 Task: Find connections with filter location Abingdon with filter topic #Ideaswith filter profile language Potuguese with filter current company The Glitch with filter school National Public School with filter industry Wholesale Metals and Minerals with filter service category Computer Networking with filter keywords title IT Professional
Action: Mouse moved to (177, 268)
Screenshot: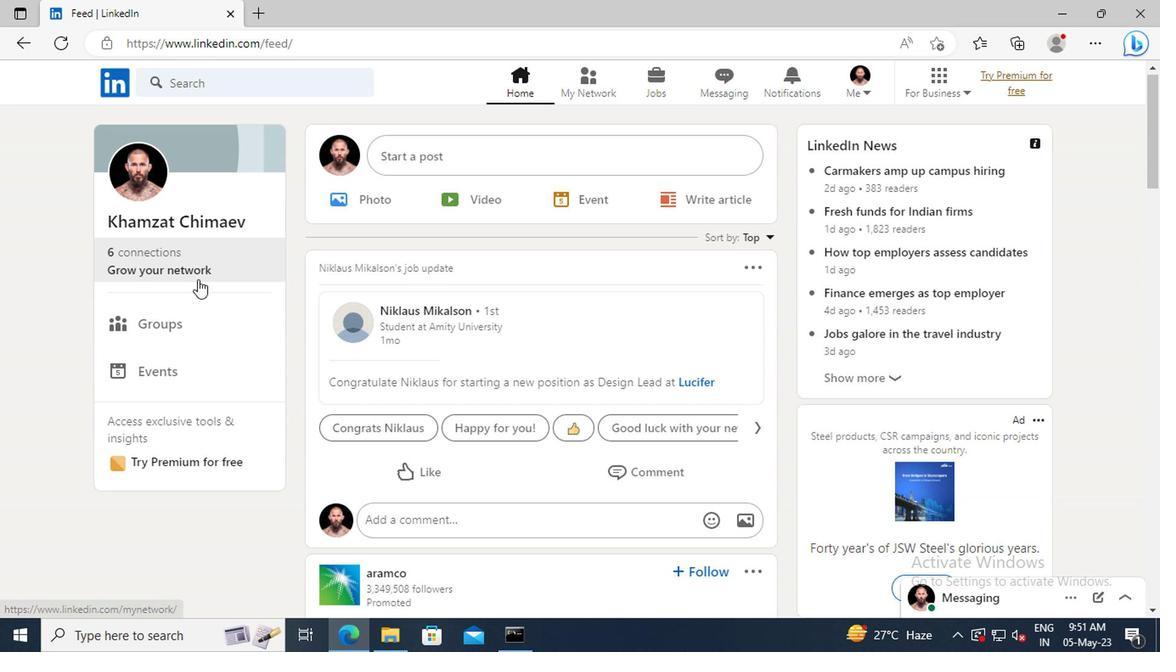 
Action: Mouse pressed left at (177, 268)
Screenshot: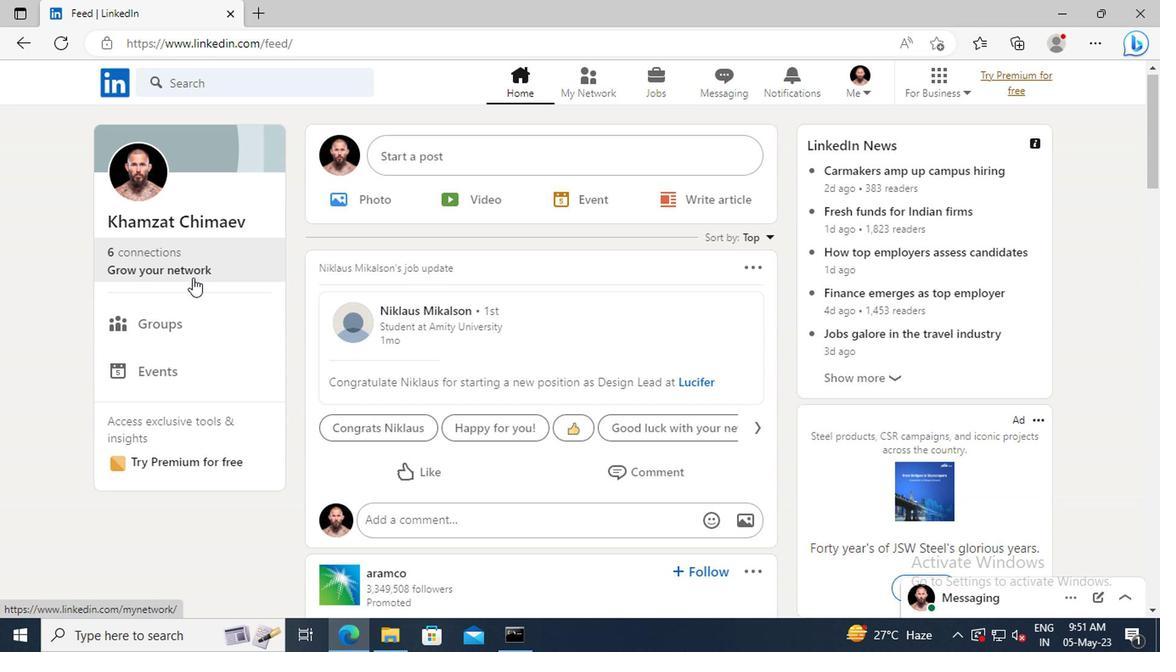 
Action: Mouse moved to (177, 180)
Screenshot: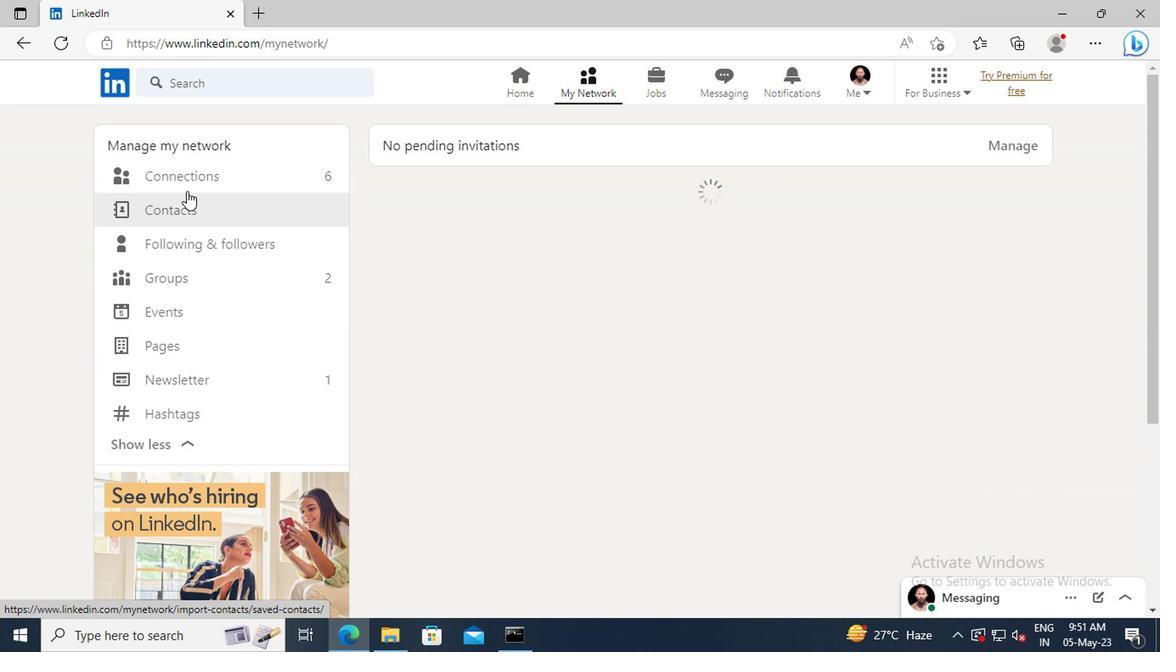 
Action: Mouse pressed left at (177, 180)
Screenshot: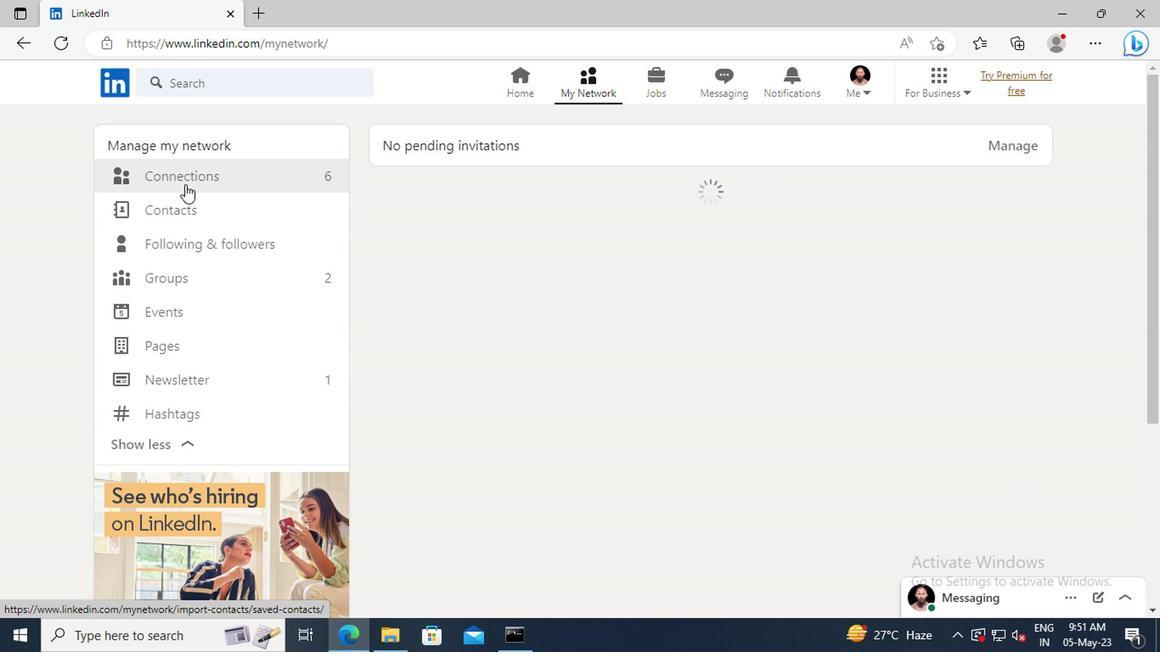 
Action: Mouse moved to (697, 184)
Screenshot: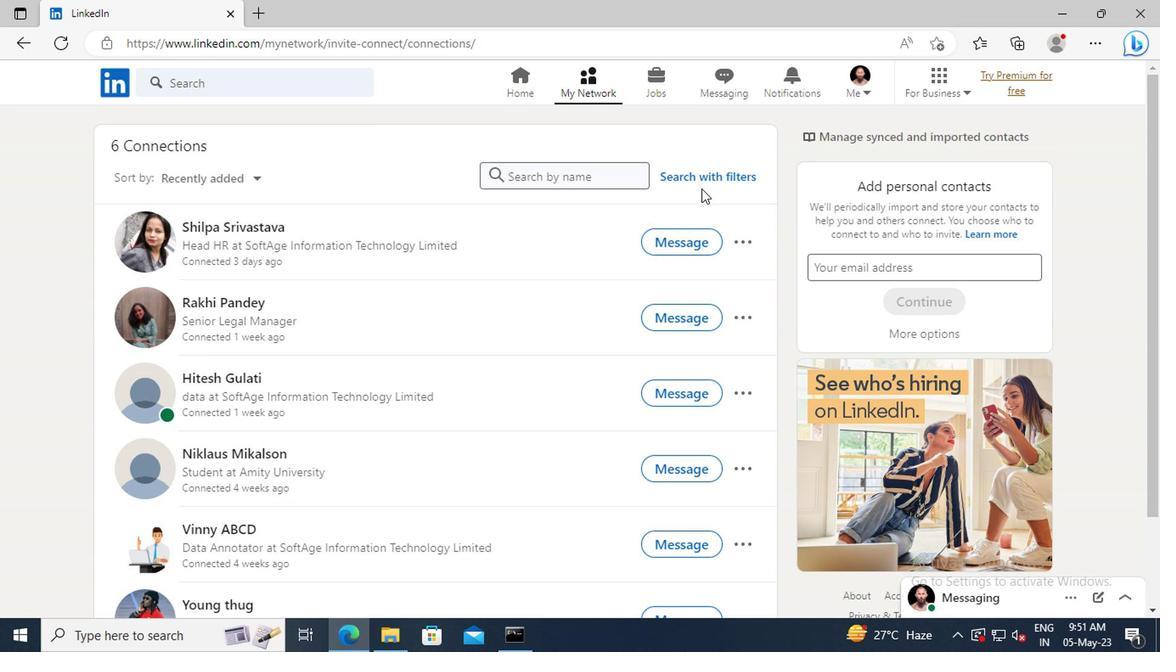 
Action: Mouse pressed left at (697, 184)
Screenshot: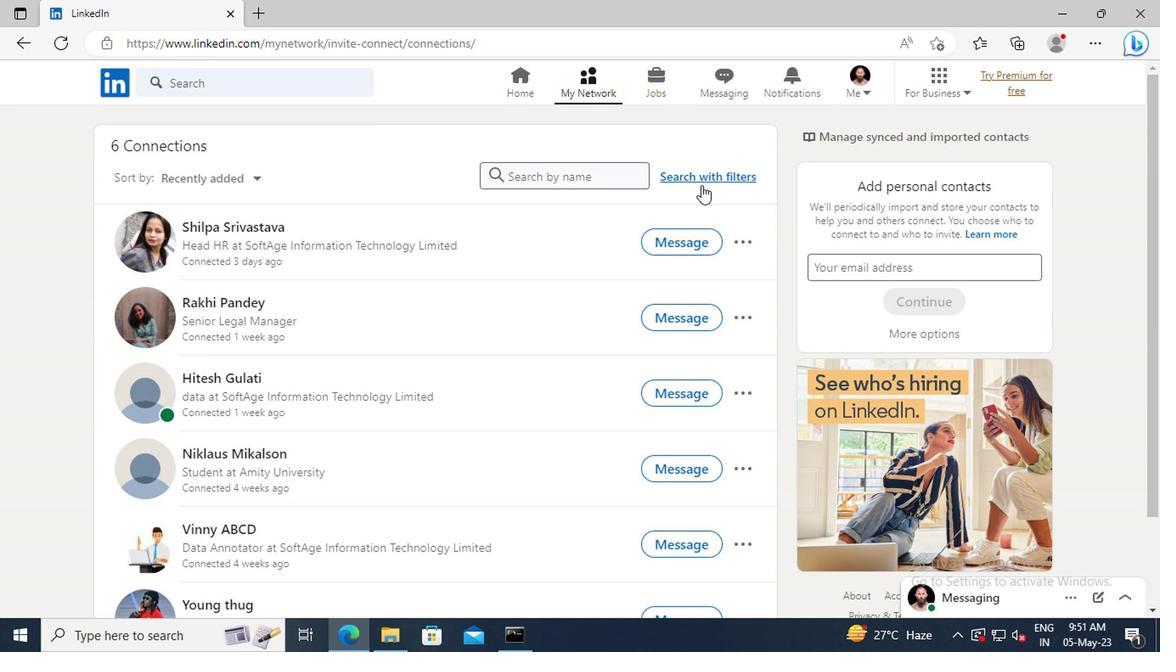 
Action: Mouse moved to (640, 134)
Screenshot: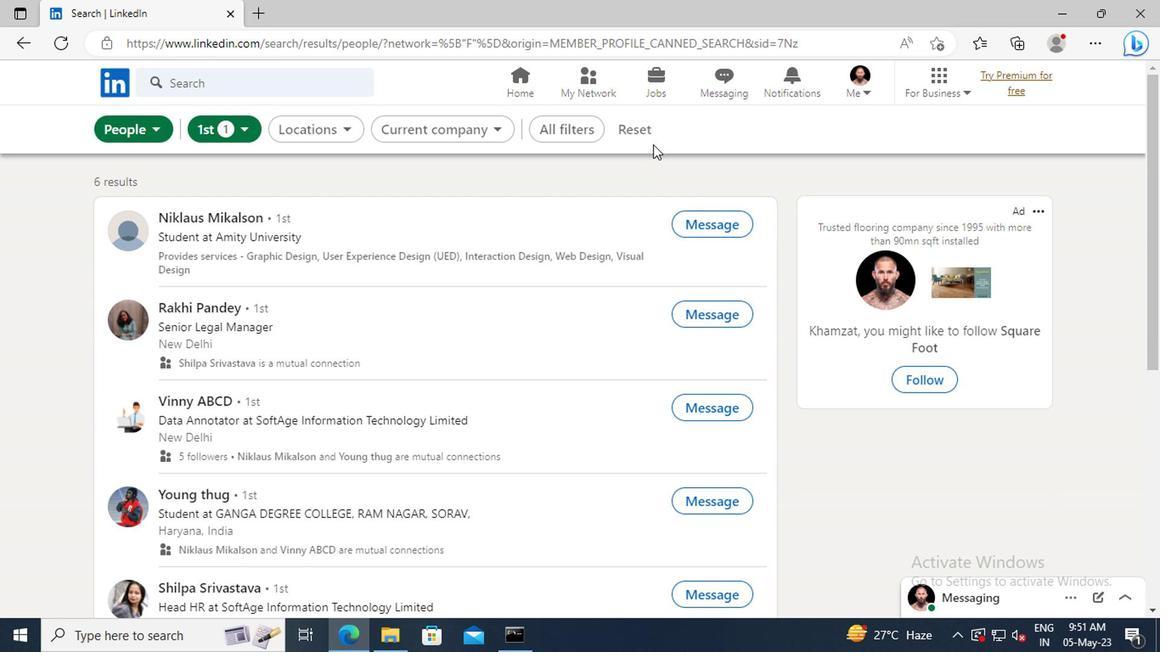 
Action: Mouse pressed left at (640, 134)
Screenshot: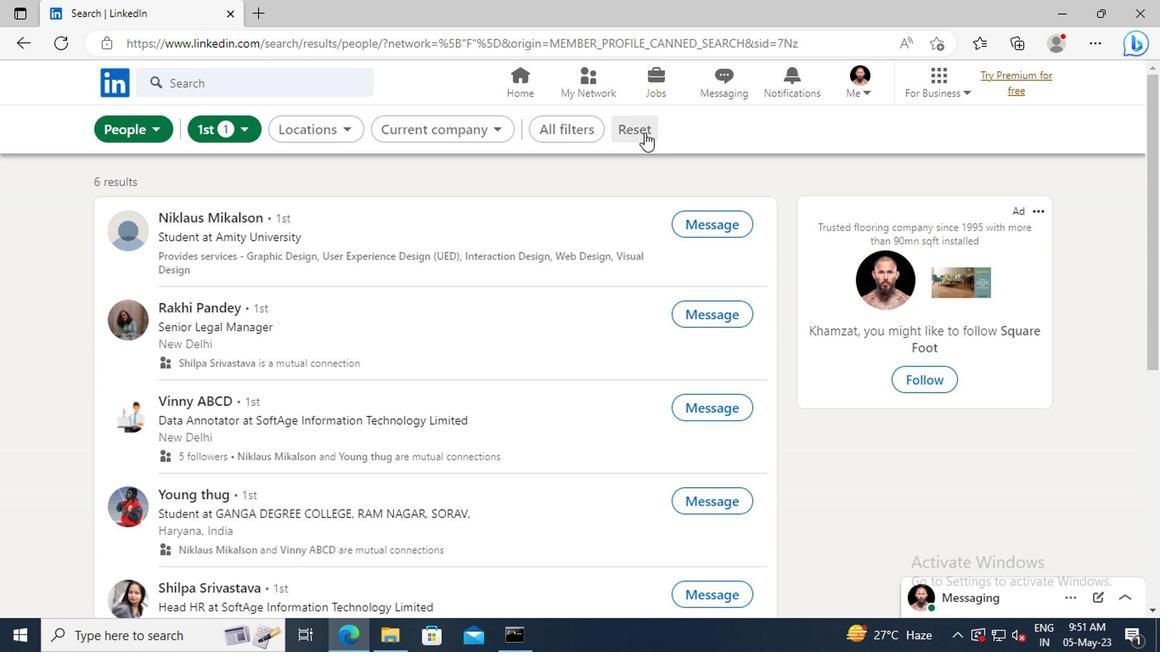 
Action: Mouse moved to (618, 134)
Screenshot: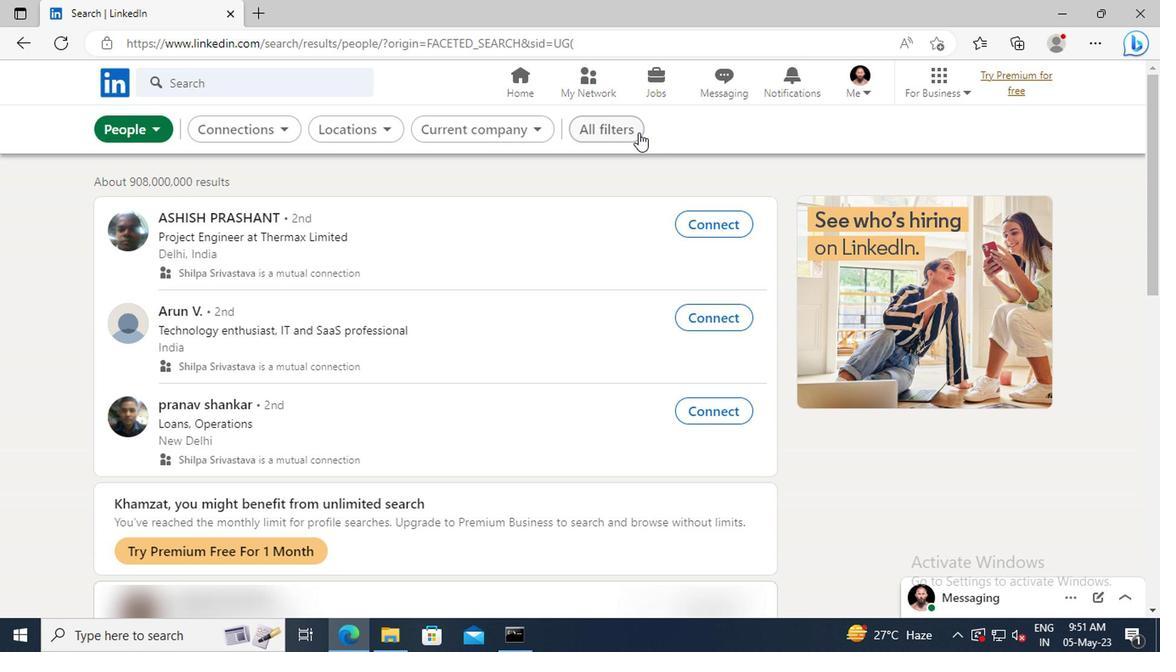 
Action: Mouse pressed left at (618, 134)
Screenshot: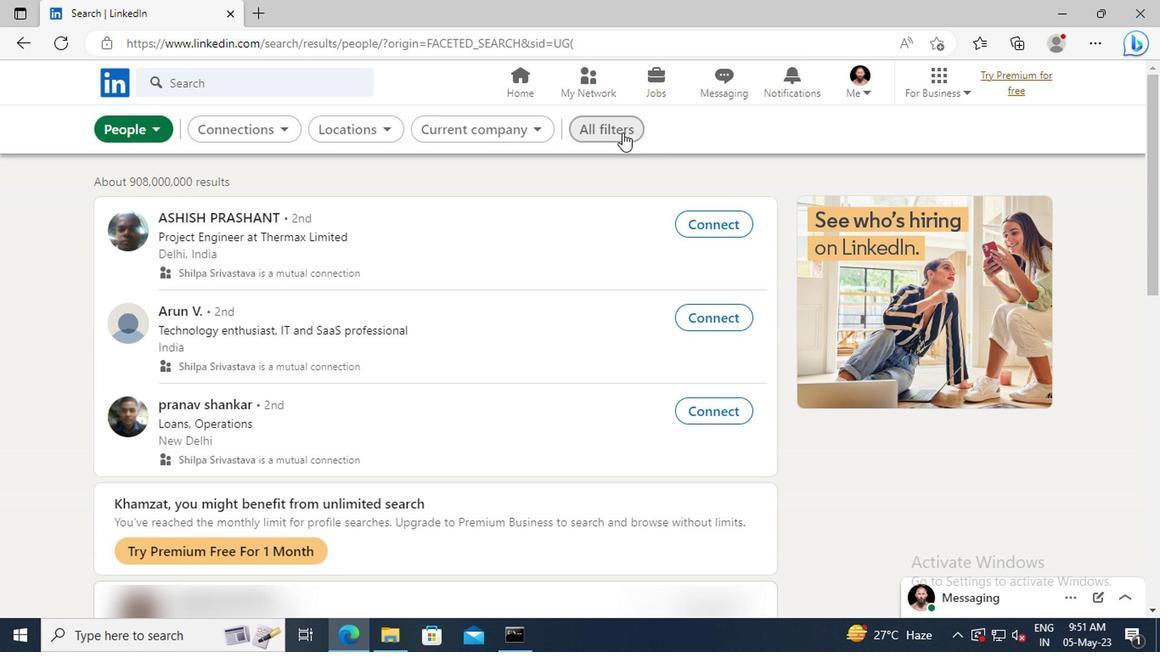 
Action: Mouse moved to (926, 319)
Screenshot: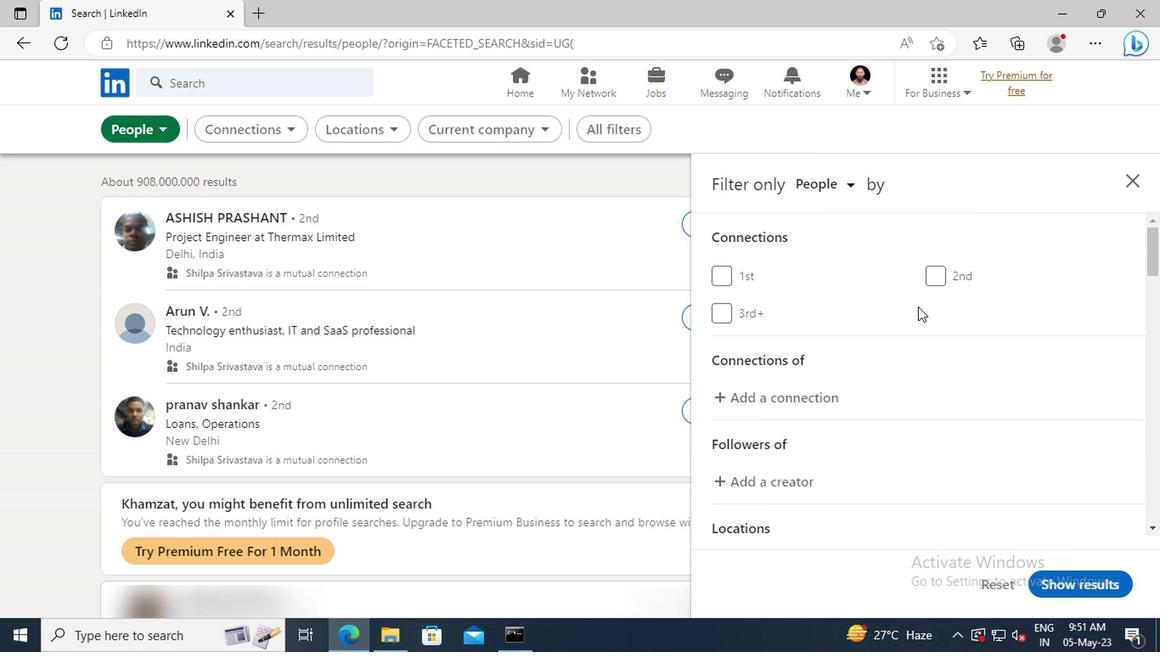 
Action: Mouse scrolled (926, 317) with delta (0, -1)
Screenshot: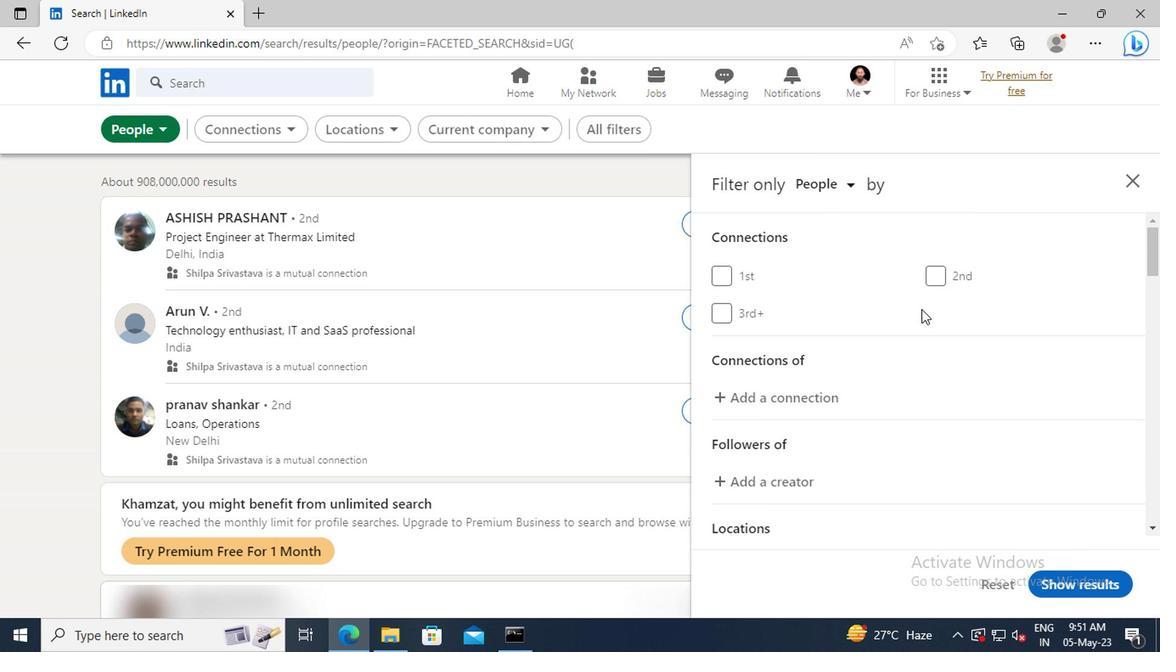 
Action: Mouse scrolled (926, 317) with delta (0, -1)
Screenshot: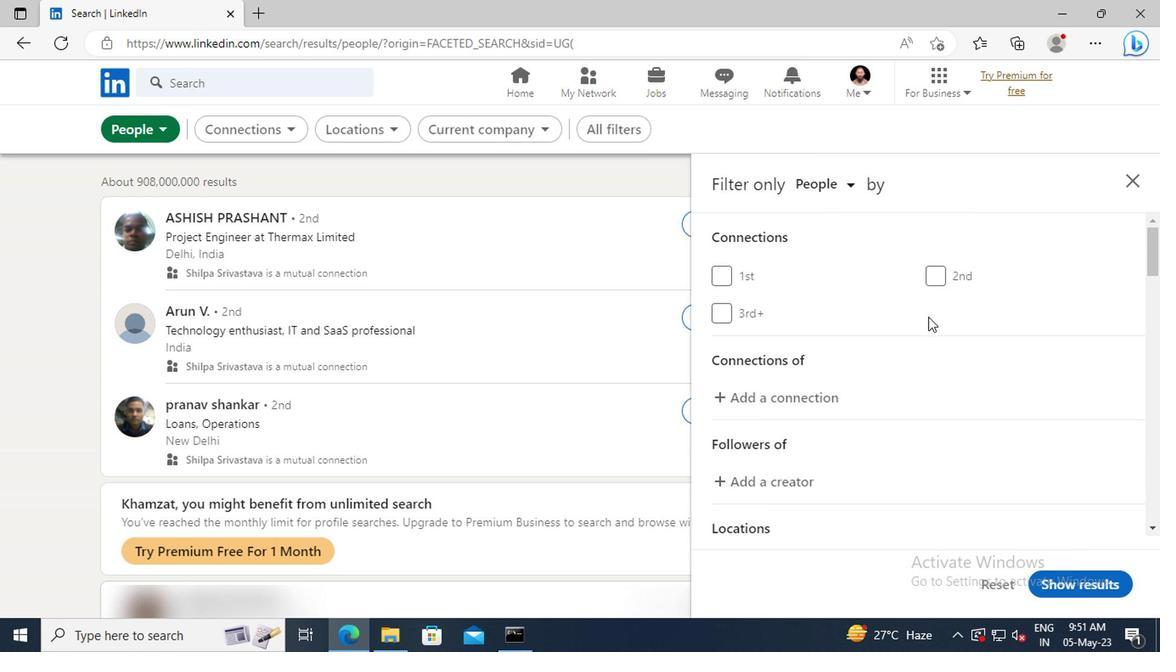 
Action: Mouse scrolled (926, 317) with delta (0, -1)
Screenshot: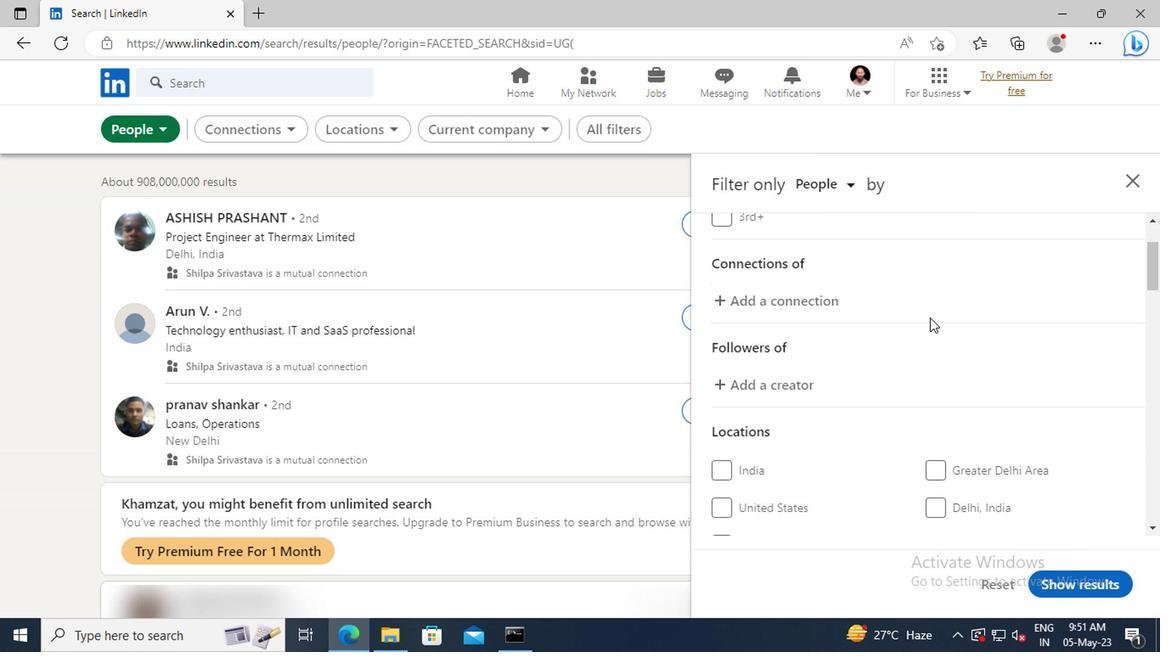 
Action: Mouse scrolled (926, 317) with delta (0, -1)
Screenshot: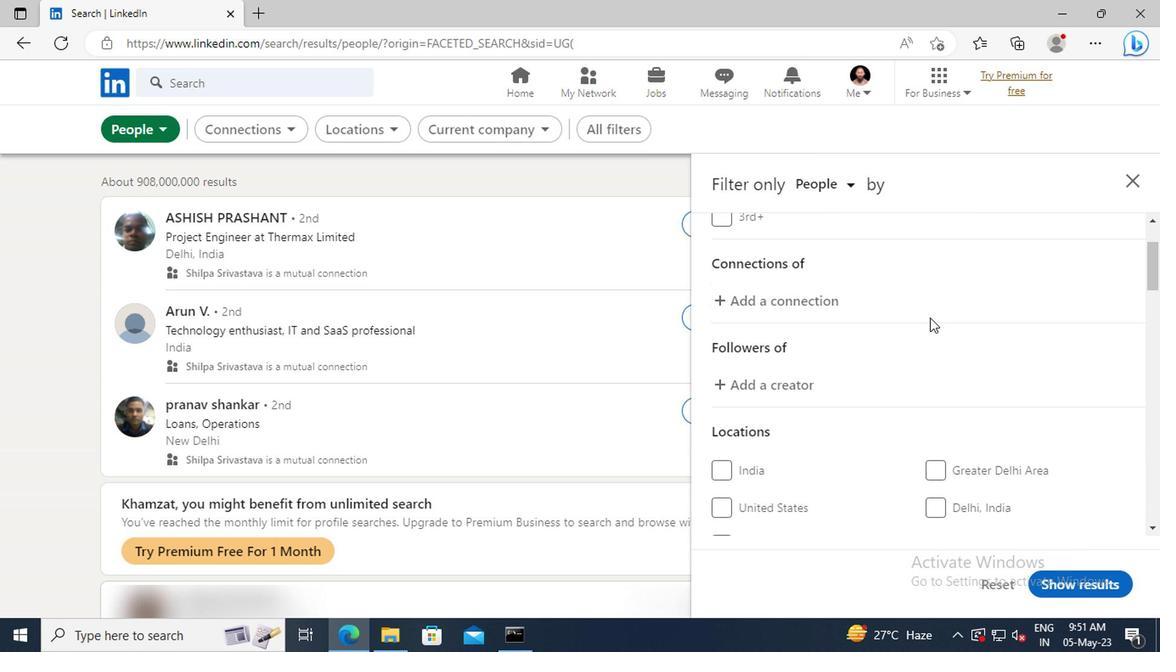 
Action: Mouse scrolled (926, 317) with delta (0, -1)
Screenshot: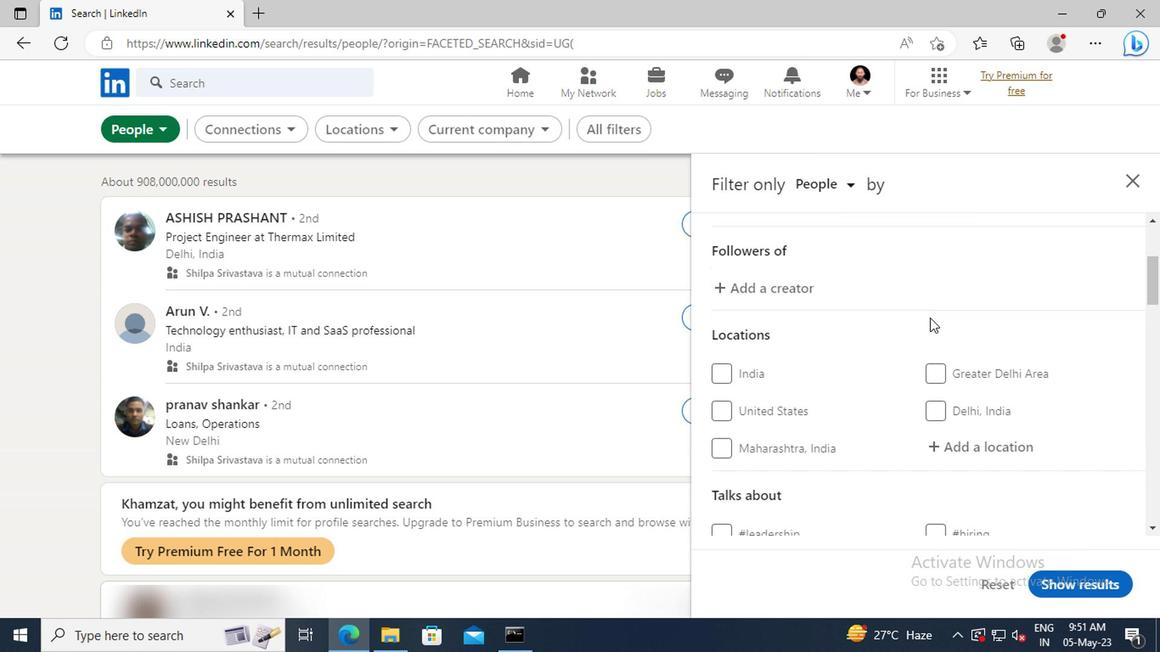 
Action: Mouse scrolled (926, 317) with delta (0, -1)
Screenshot: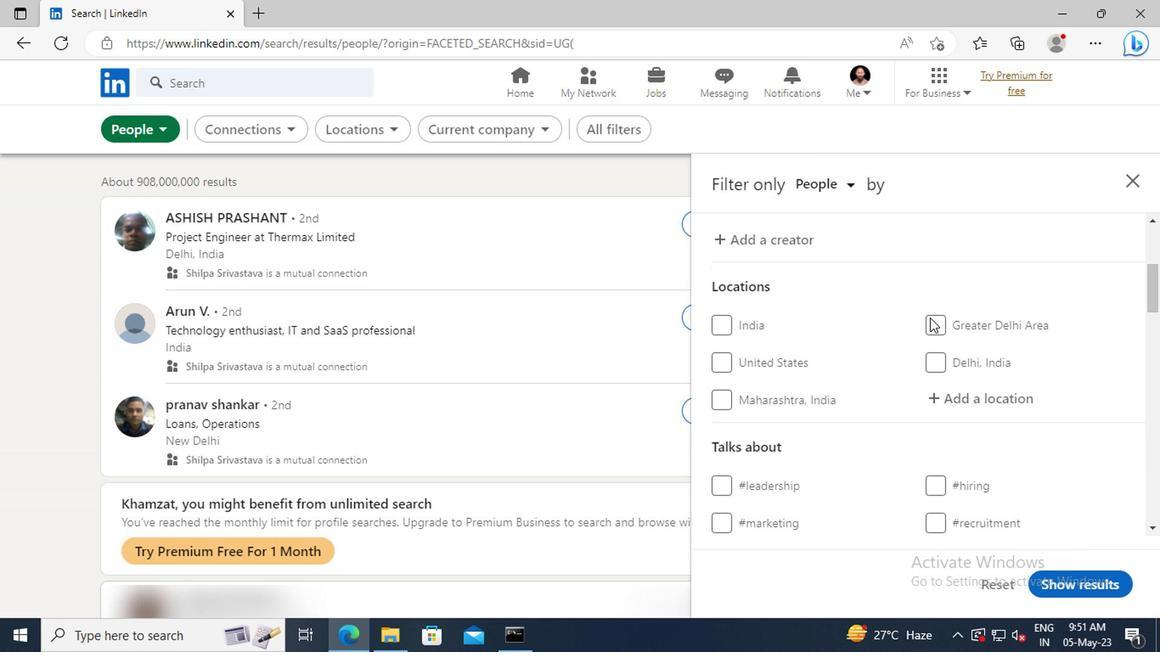 
Action: Mouse moved to (934, 347)
Screenshot: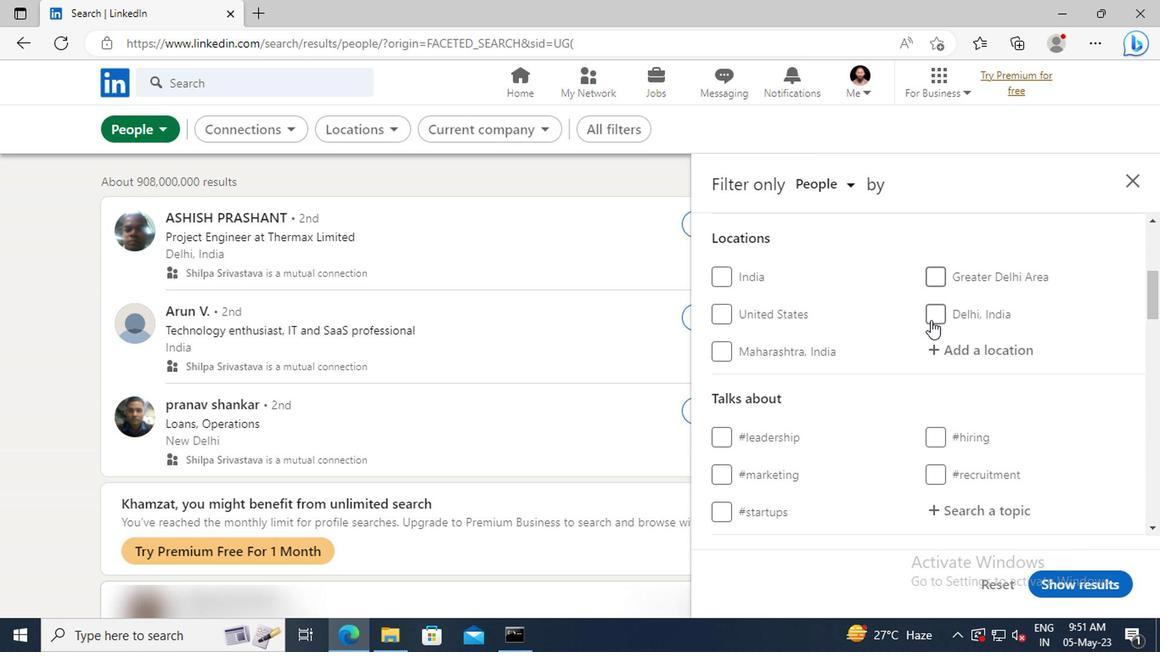 
Action: Mouse pressed left at (934, 347)
Screenshot: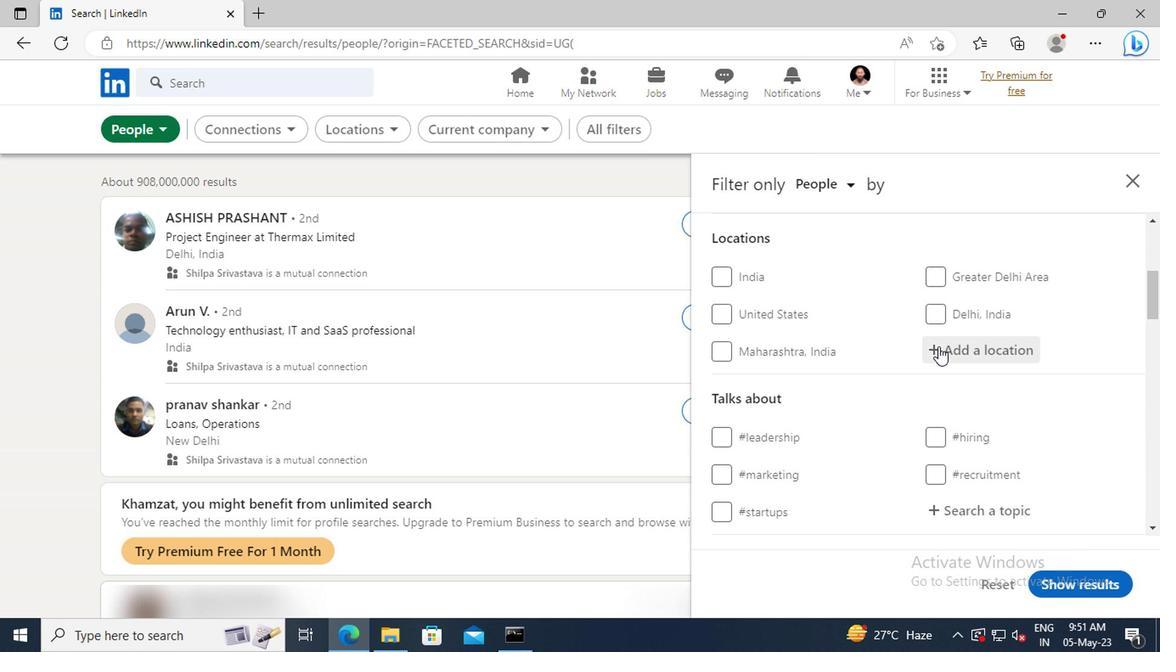 
Action: Key pressed <Key.shift>ABINGDO
Screenshot: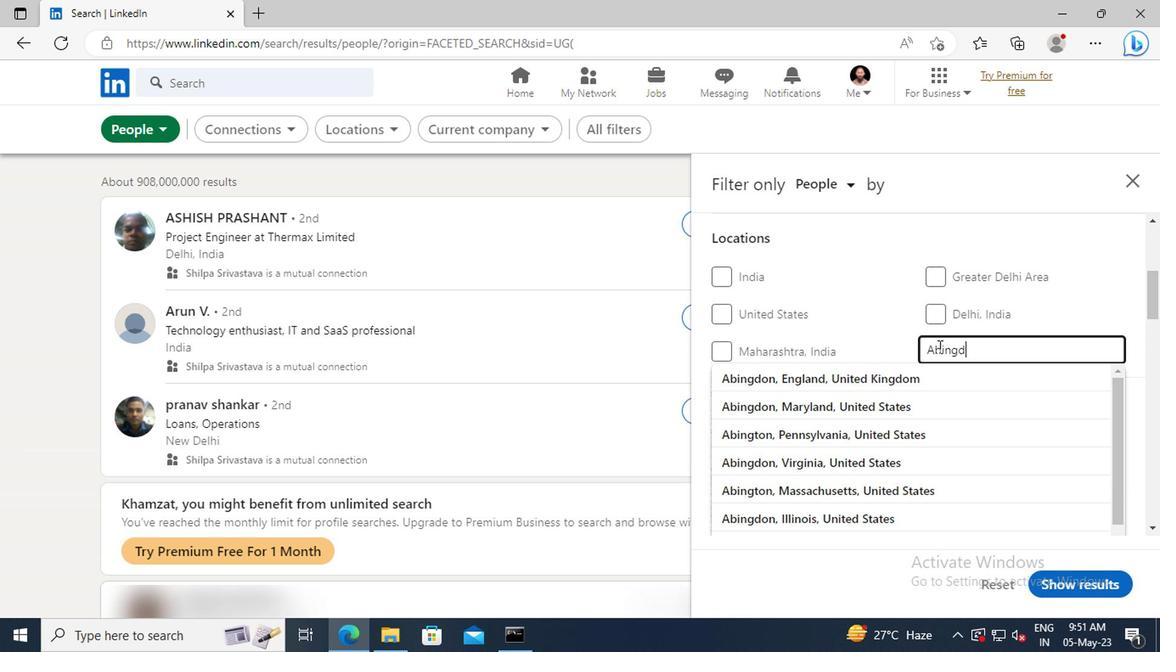 
Action: Mouse moved to (934, 373)
Screenshot: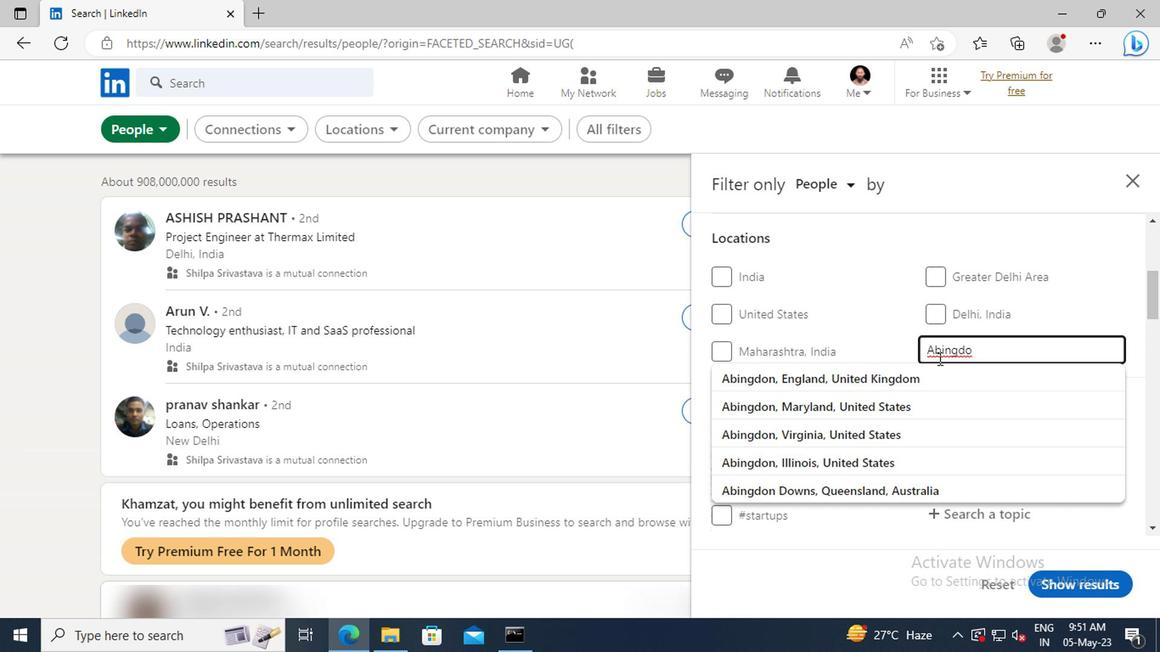 
Action: Mouse pressed left at (934, 373)
Screenshot: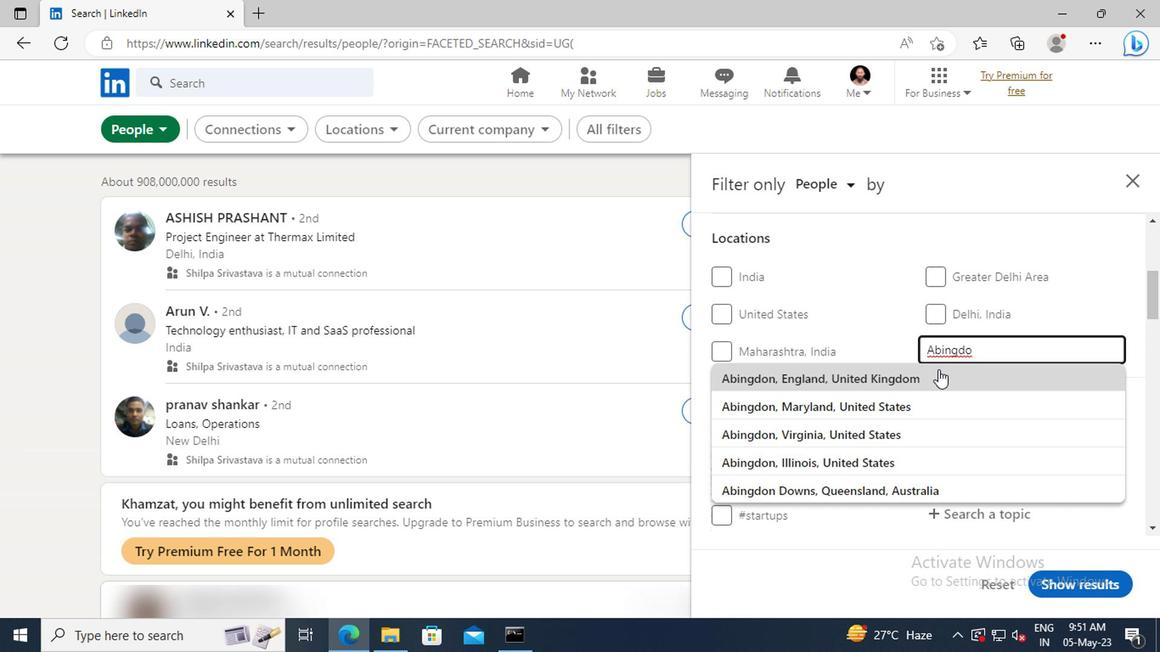 
Action: Mouse scrolled (934, 372) with delta (0, 0)
Screenshot: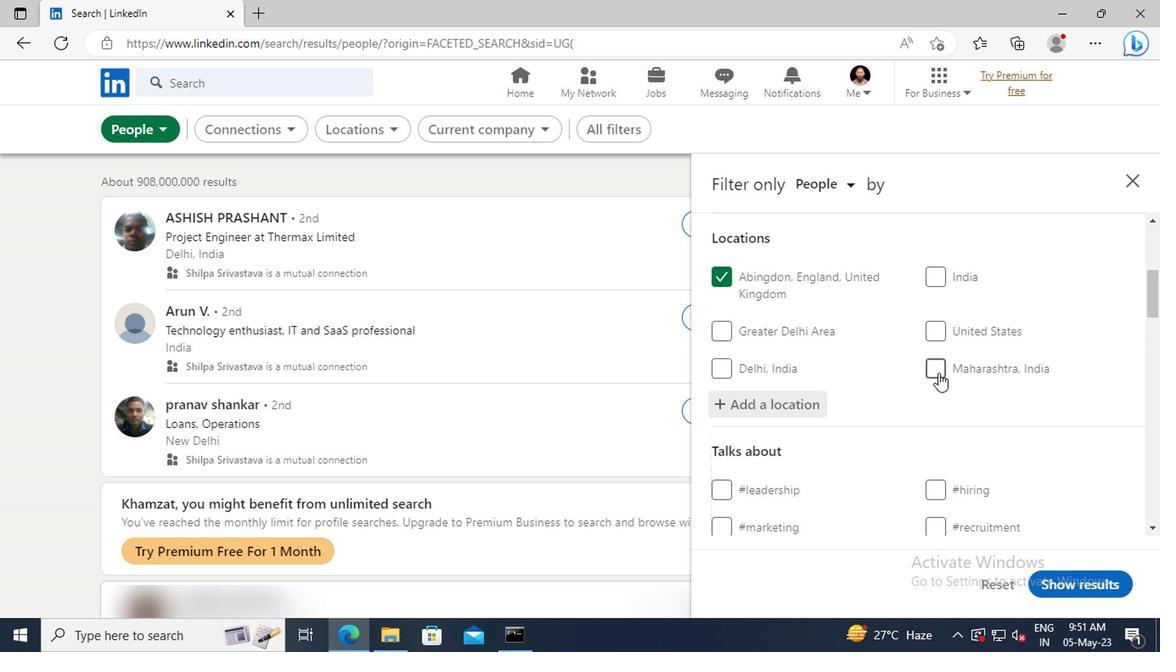 
Action: Mouse scrolled (934, 372) with delta (0, 0)
Screenshot: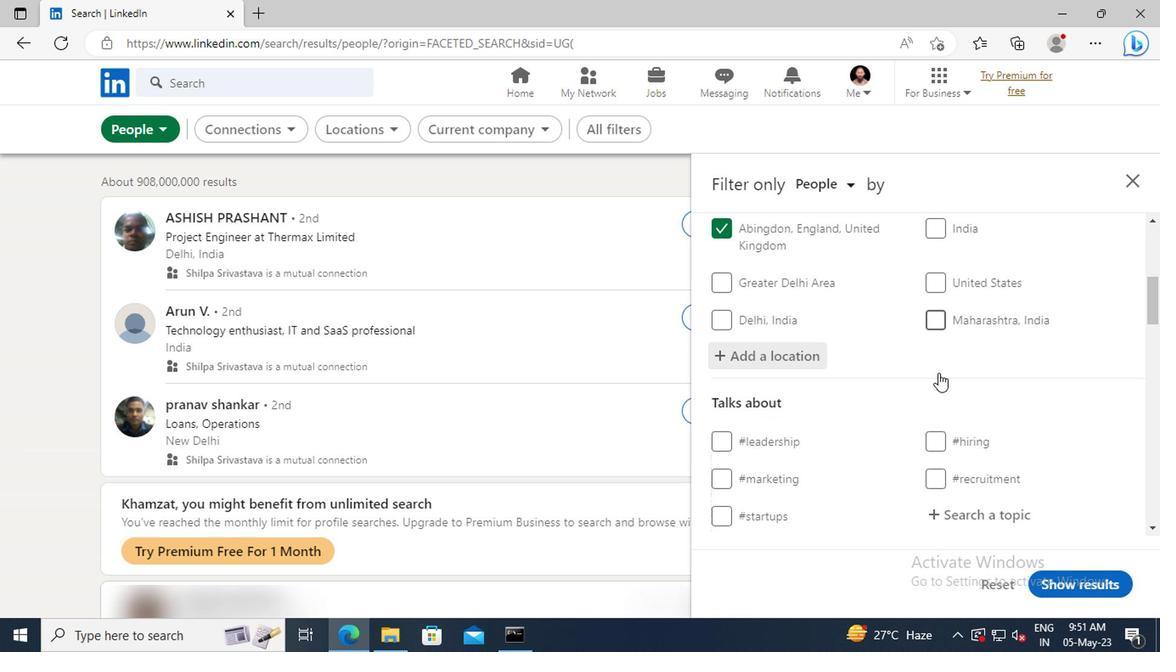 
Action: Mouse scrolled (934, 372) with delta (0, 0)
Screenshot: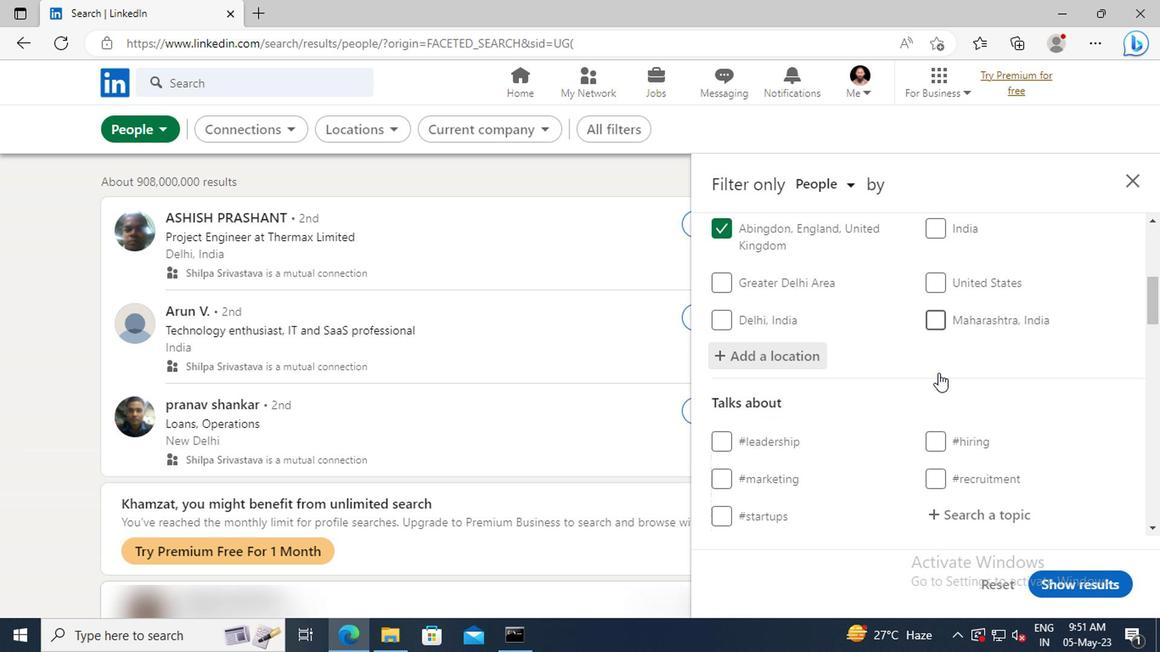 
Action: Mouse scrolled (934, 372) with delta (0, 0)
Screenshot: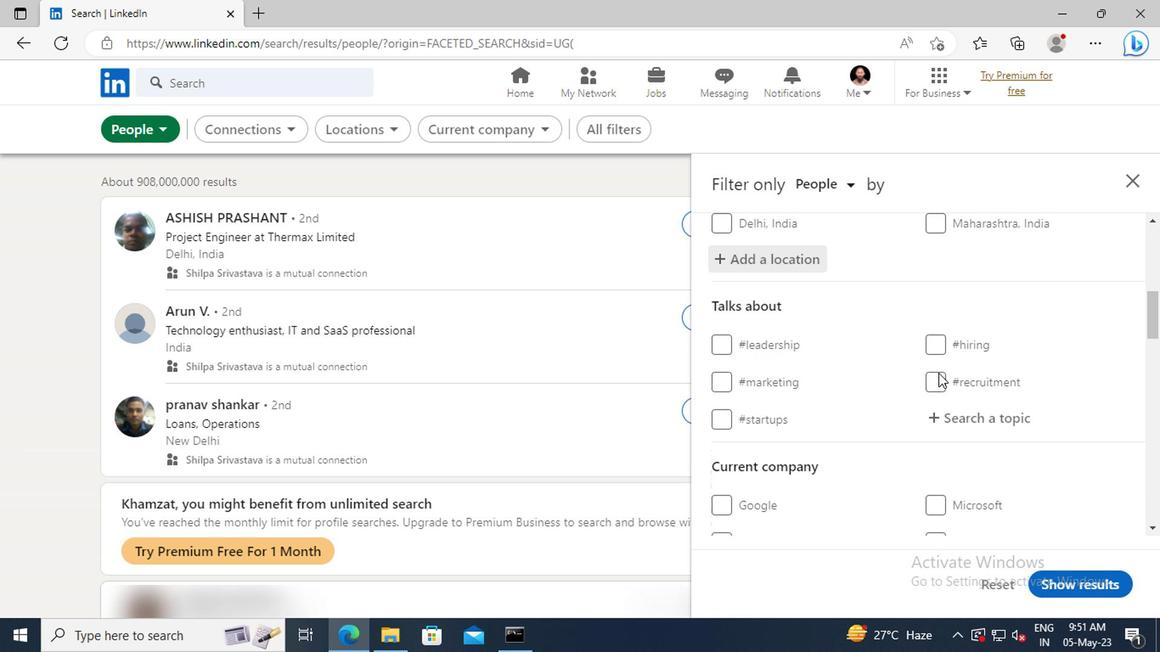 
Action: Mouse pressed left at (934, 373)
Screenshot: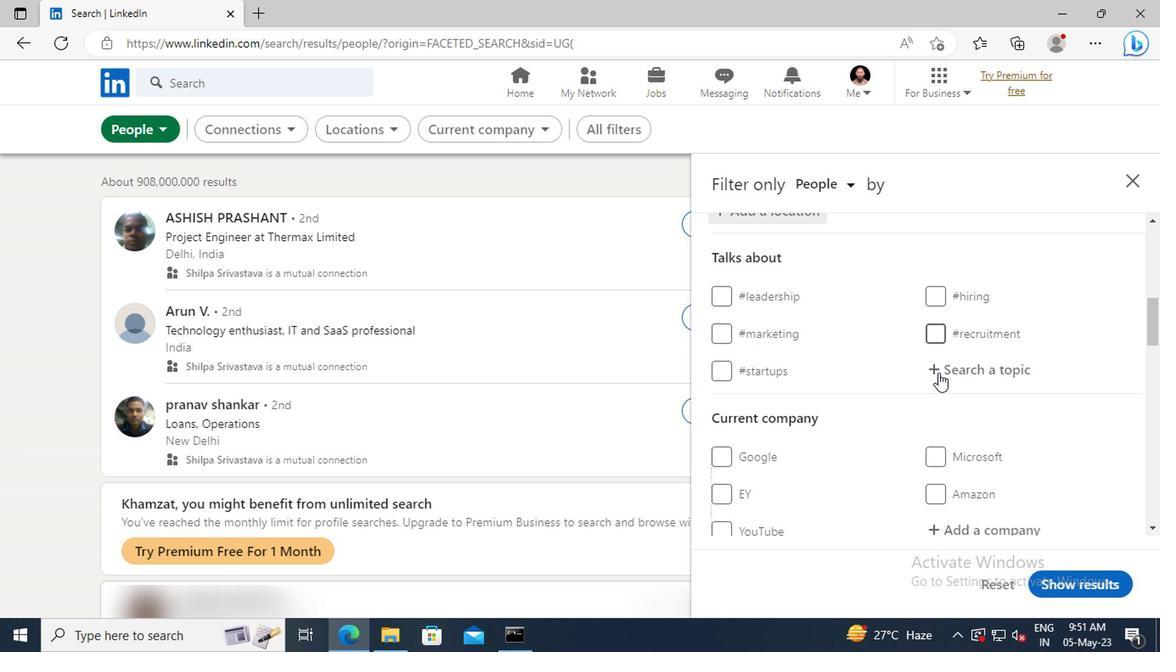 
Action: Key pressed <Key.shift>IDEAS
Screenshot: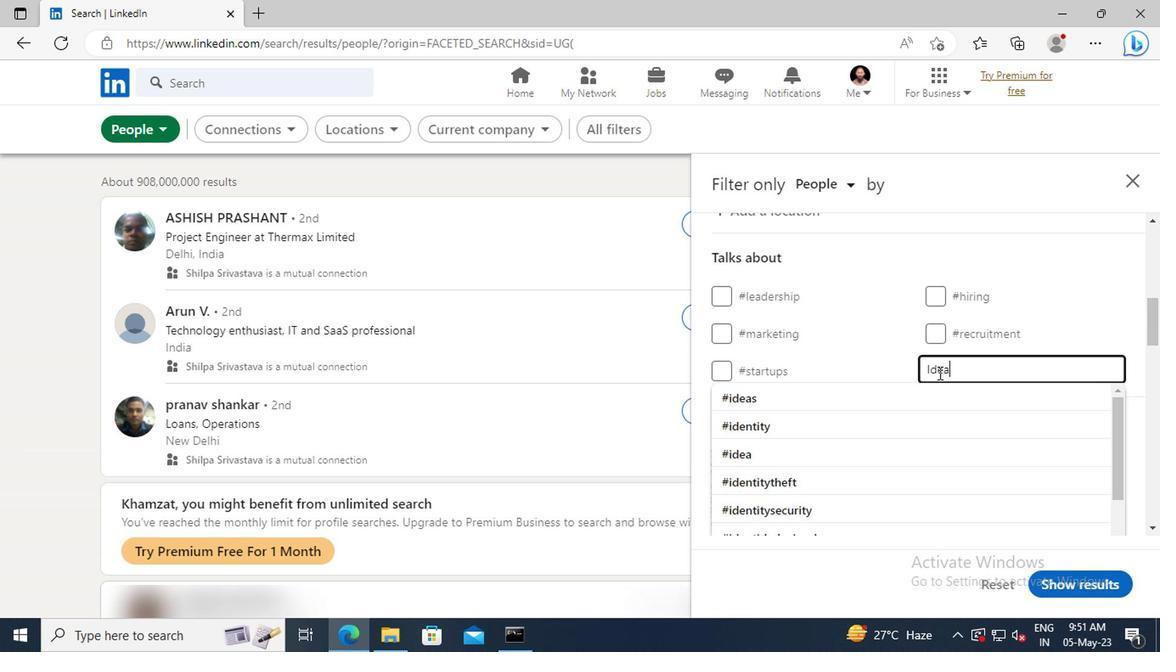 
Action: Mouse moved to (935, 394)
Screenshot: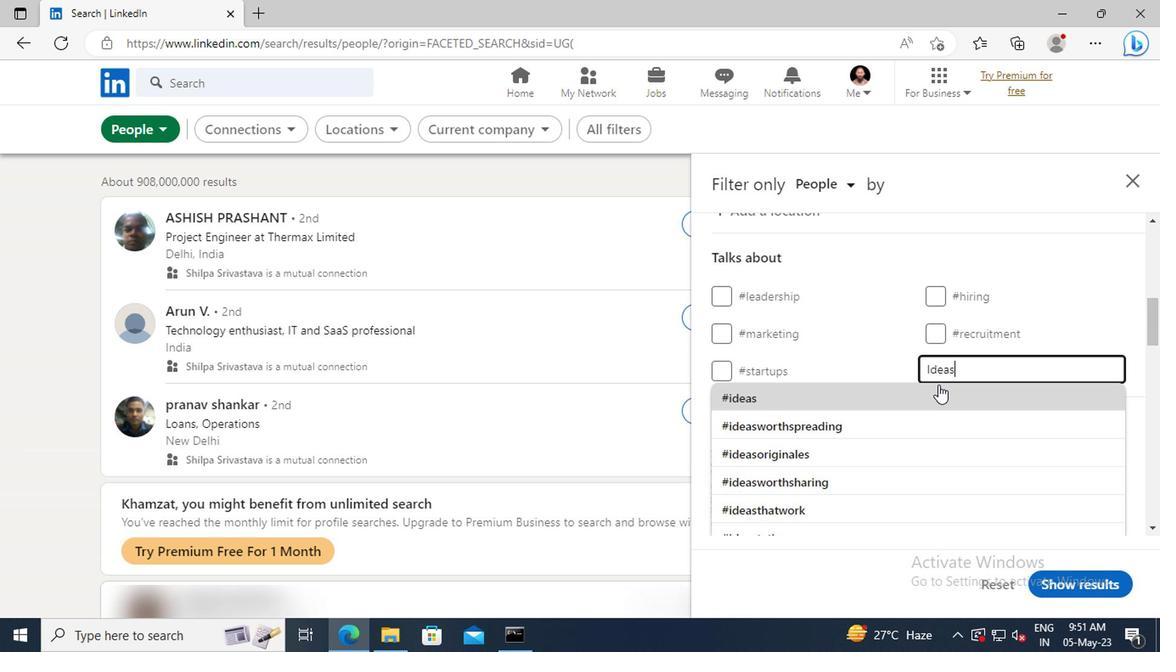 
Action: Mouse pressed left at (935, 394)
Screenshot: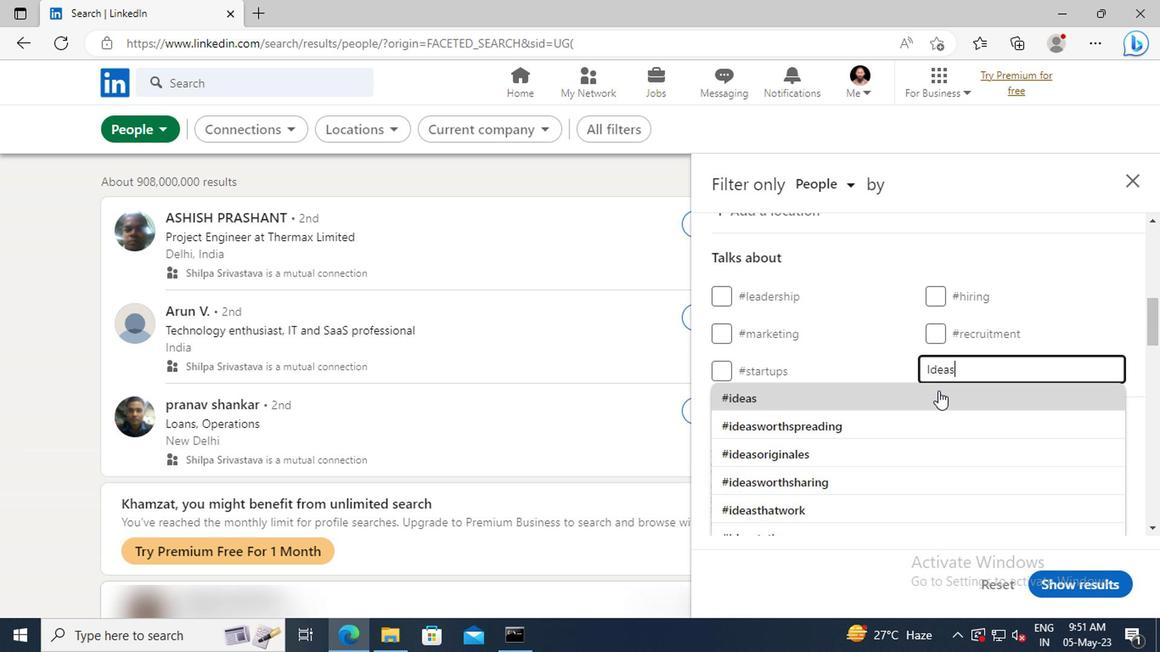 
Action: Mouse scrolled (935, 394) with delta (0, 0)
Screenshot: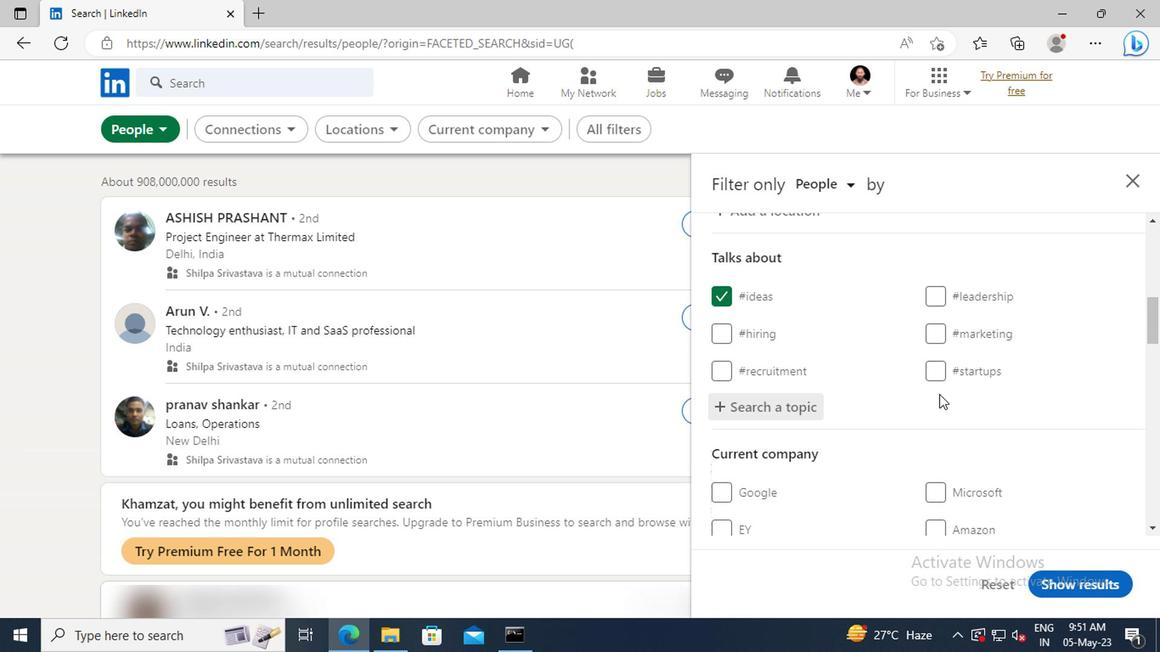 
Action: Mouse scrolled (935, 394) with delta (0, 0)
Screenshot: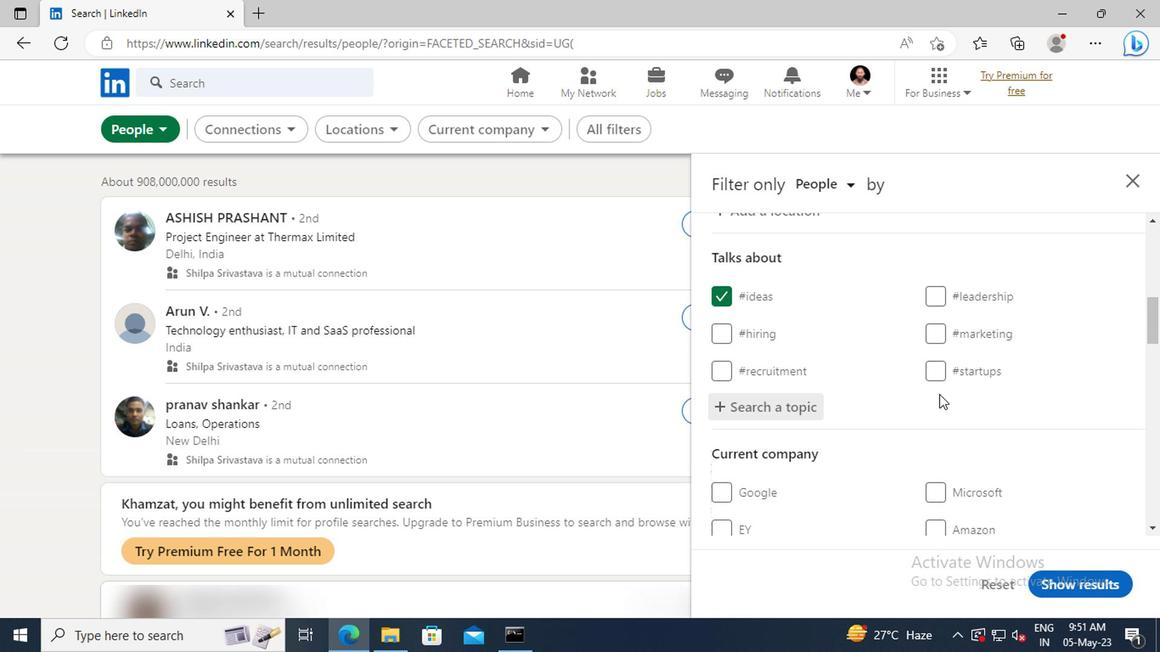 
Action: Mouse scrolled (935, 394) with delta (0, 0)
Screenshot: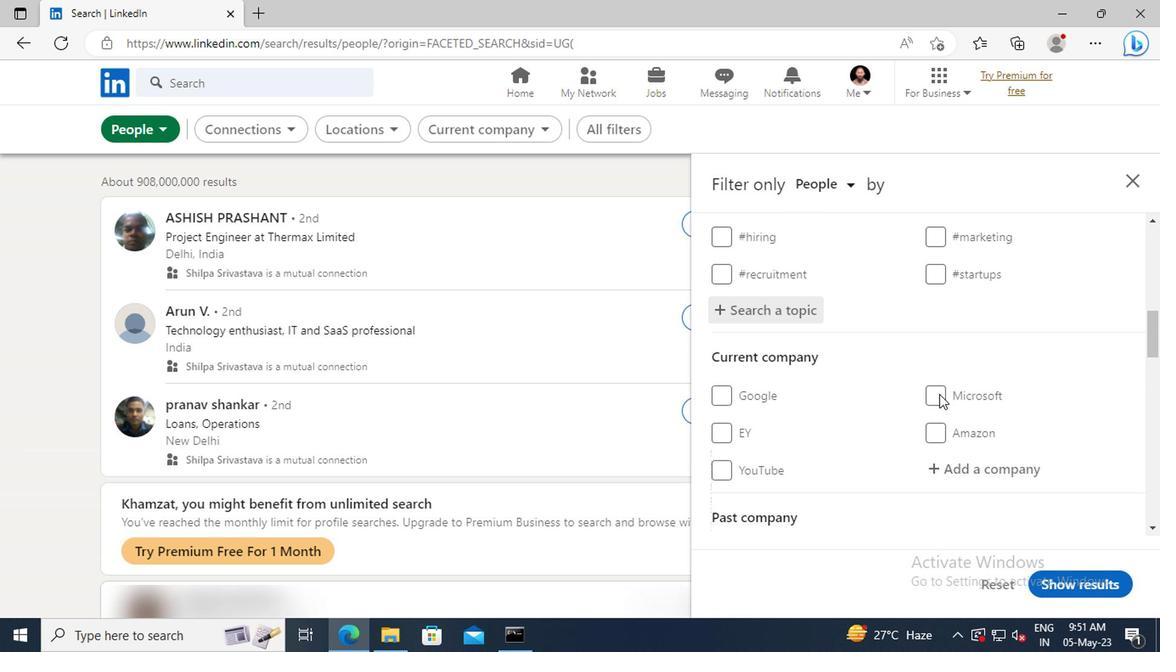 
Action: Mouse scrolled (935, 394) with delta (0, 0)
Screenshot: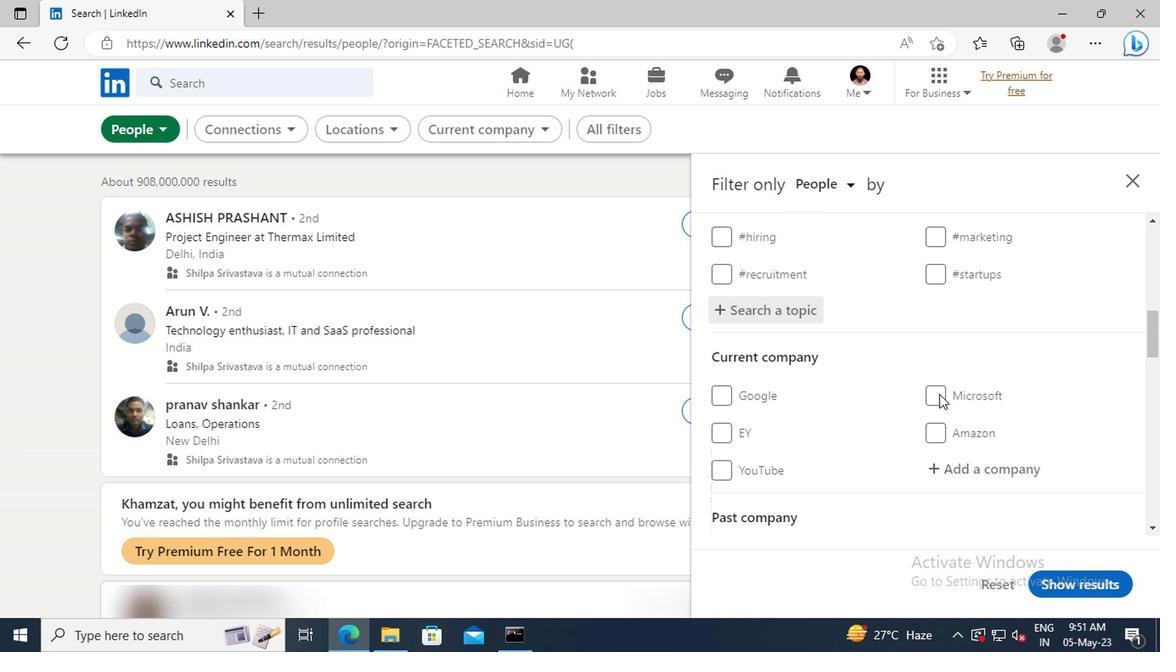 
Action: Mouse scrolled (935, 394) with delta (0, 0)
Screenshot: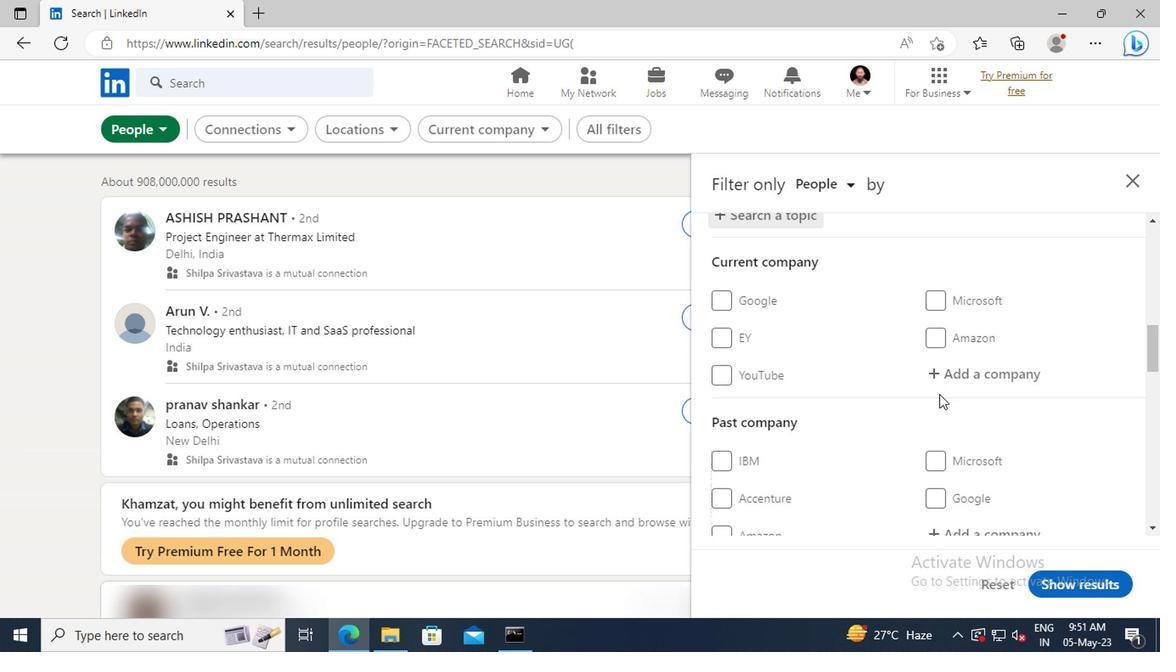 
Action: Mouse scrolled (935, 394) with delta (0, 0)
Screenshot: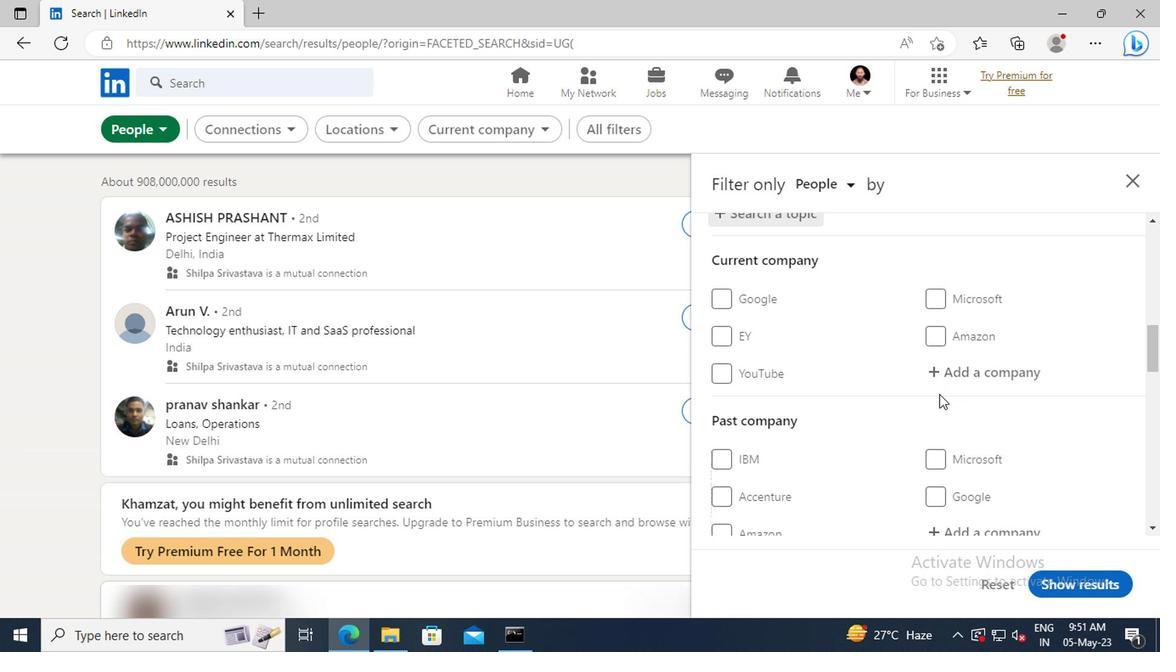 
Action: Mouse scrolled (935, 394) with delta (0, 0)
Screenshot: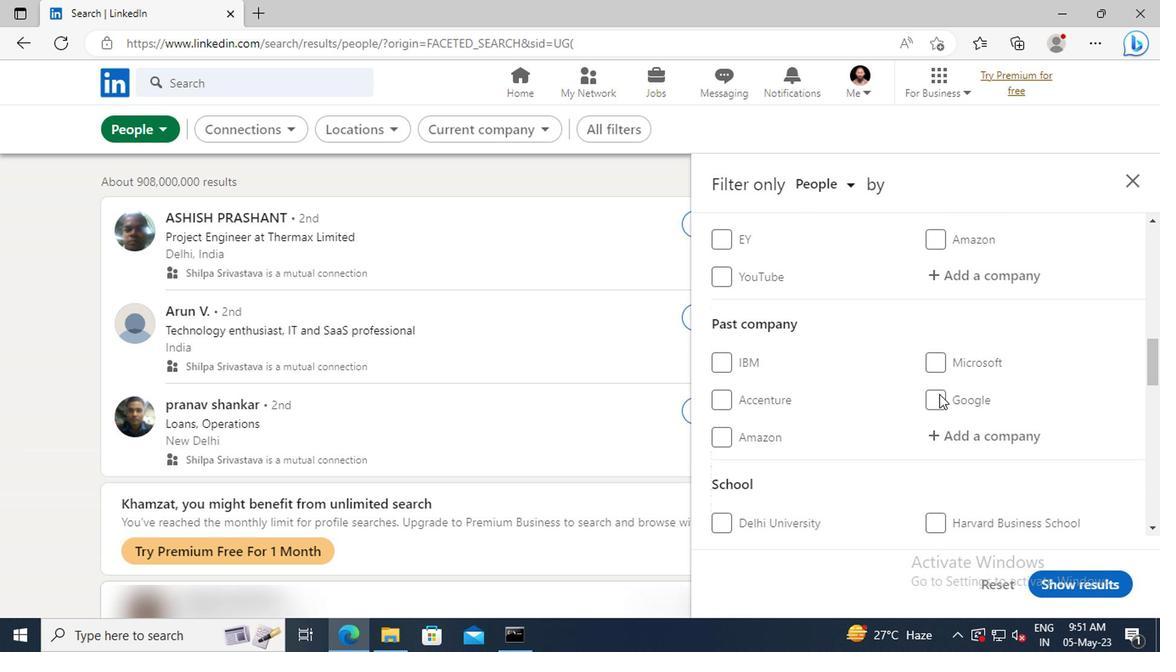 
Action: Mouse scrolled (935, 394) with delta (0, 0)
Screenshot: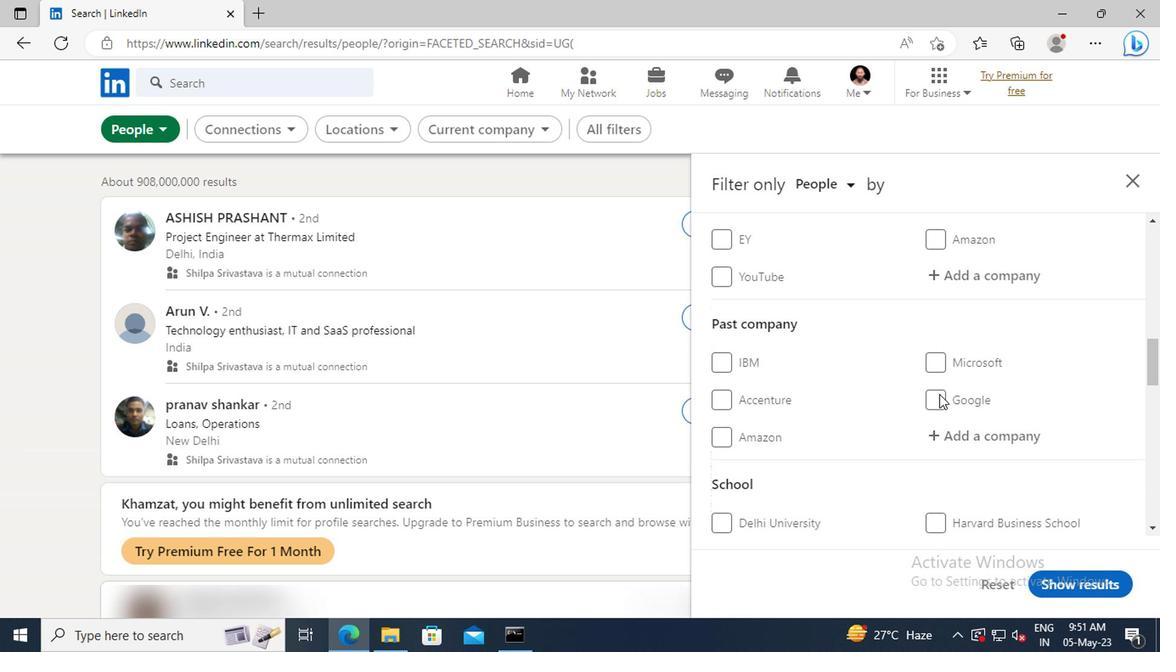 
Action: Mouse scrolled (935, 394) with delta (0, 0)
Screenshot: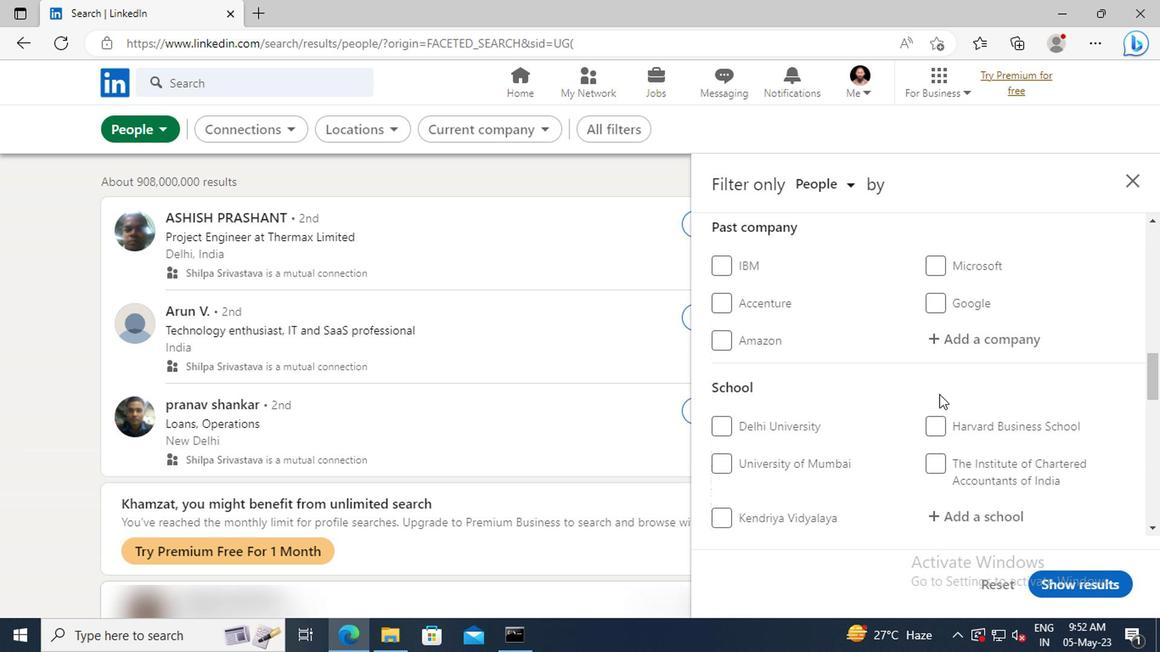 
Action: Mouse moved to (935, 394)
Screenshot: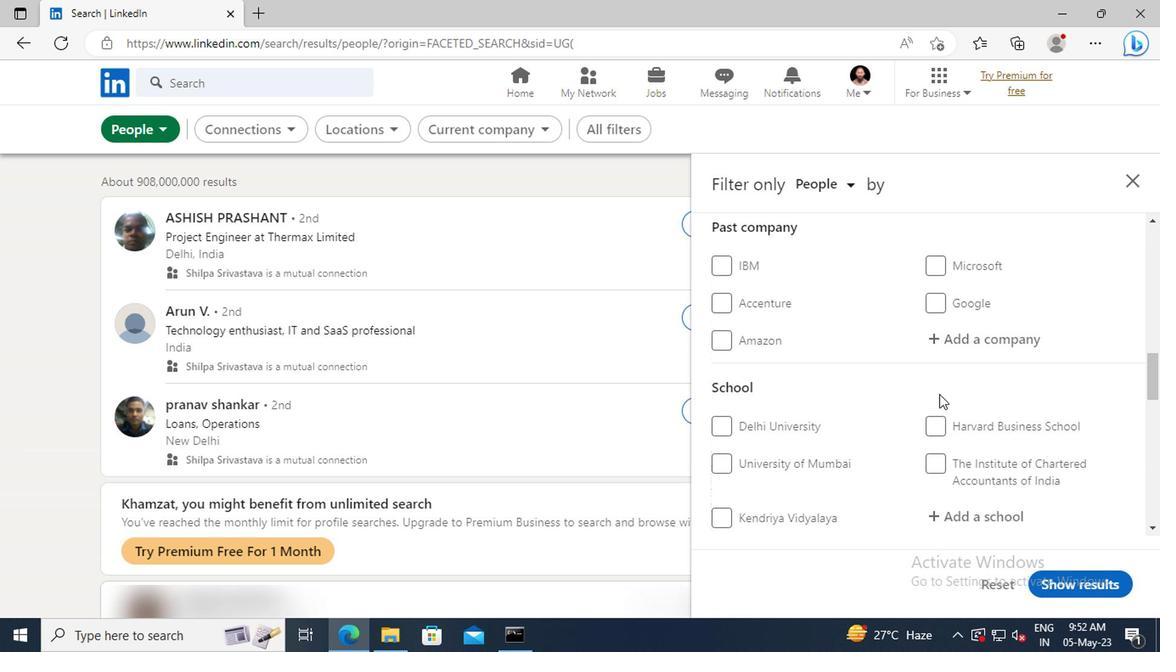 
Action: Mouse scrolled (935, 394) with delta (0, 0)
Screenshot: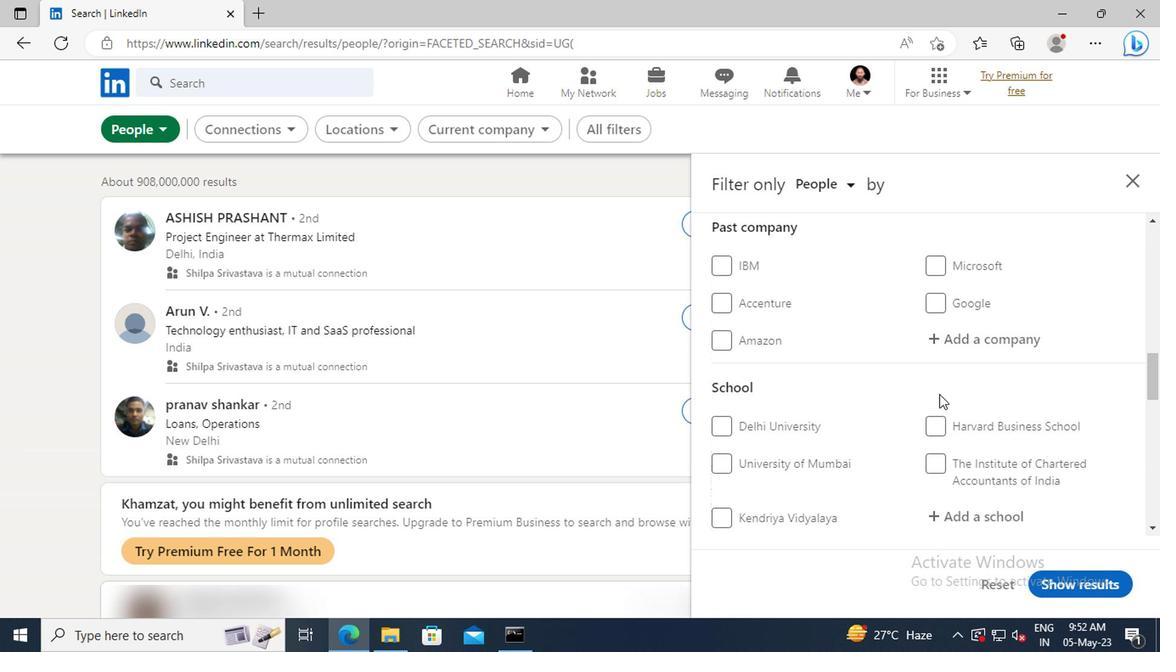 
Action: Mouse scrolled (935, 394) with delta (0, 0)
Screenshot: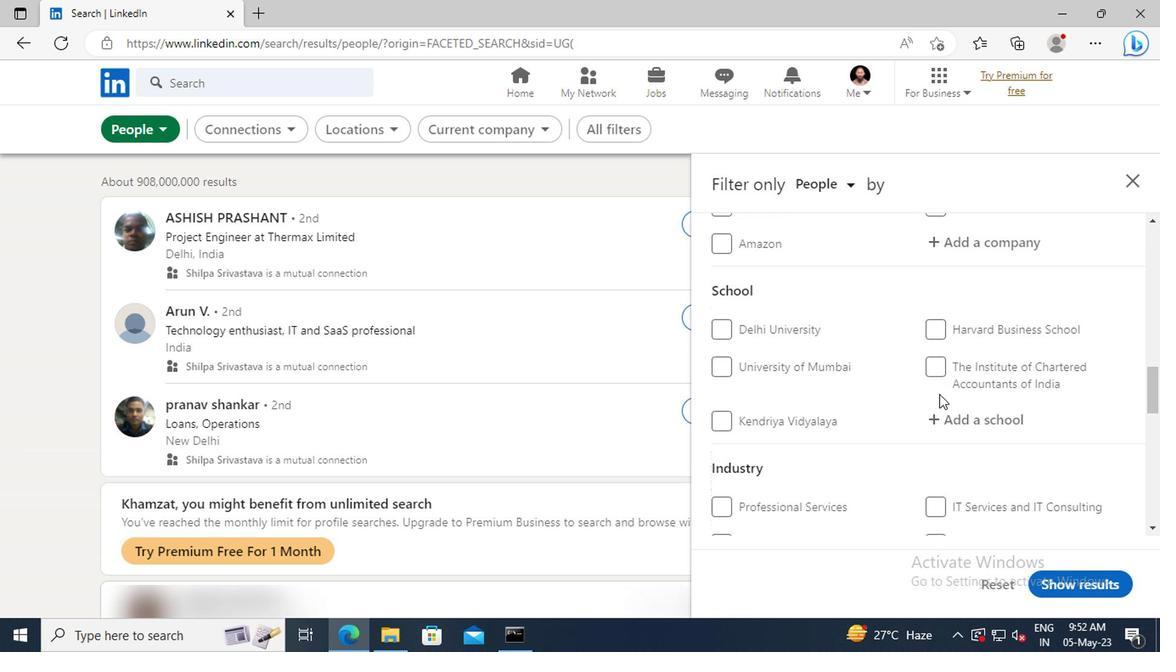 
Action: Mouse scrolled (935, 394) with delta (0, 0)
Screenshot: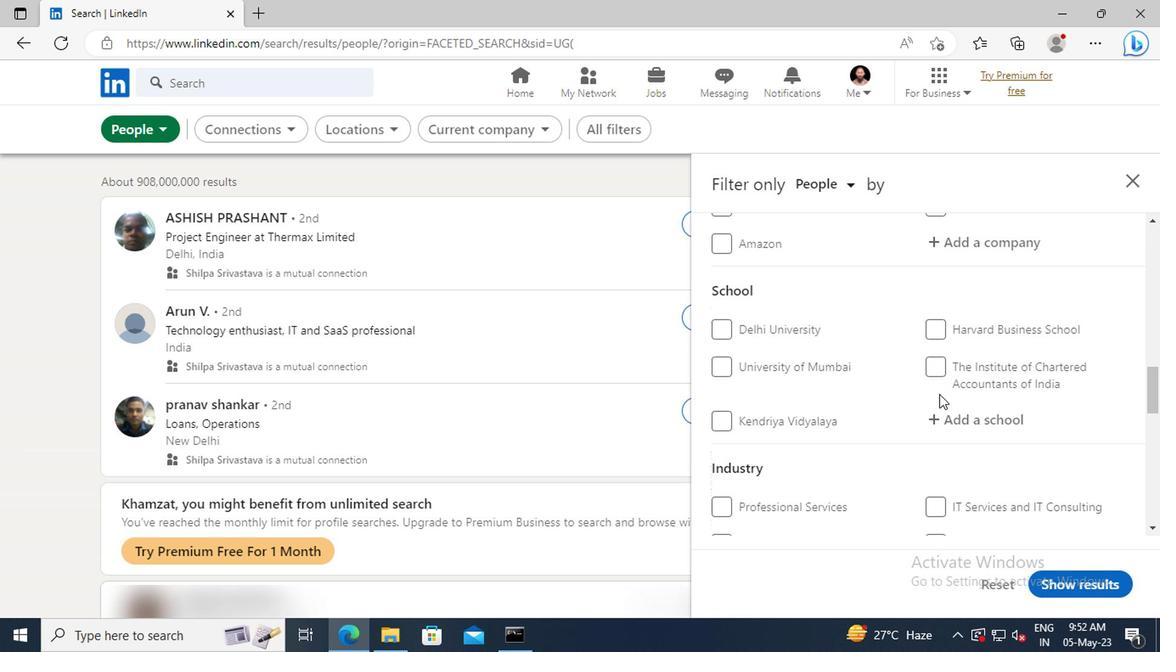 
Action: Mouse scrolled (935, 394) with delta (0, 0)
Screenshot: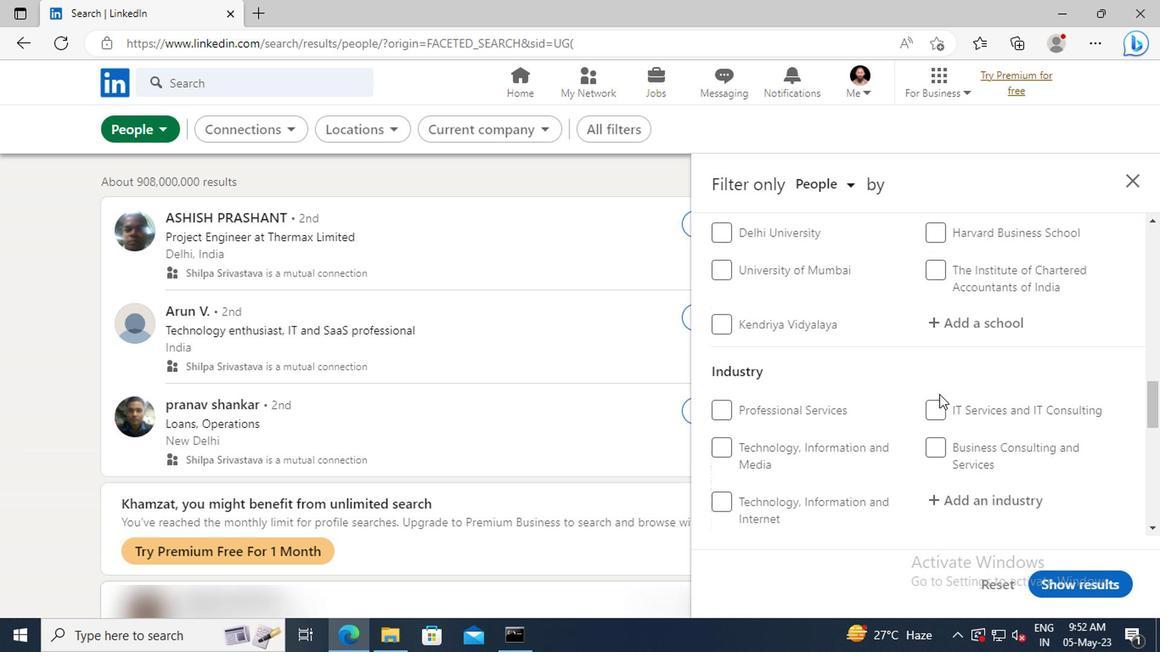 
Action: Mouse scrolled (935, 394) with delta (0, 0)
Screenshot: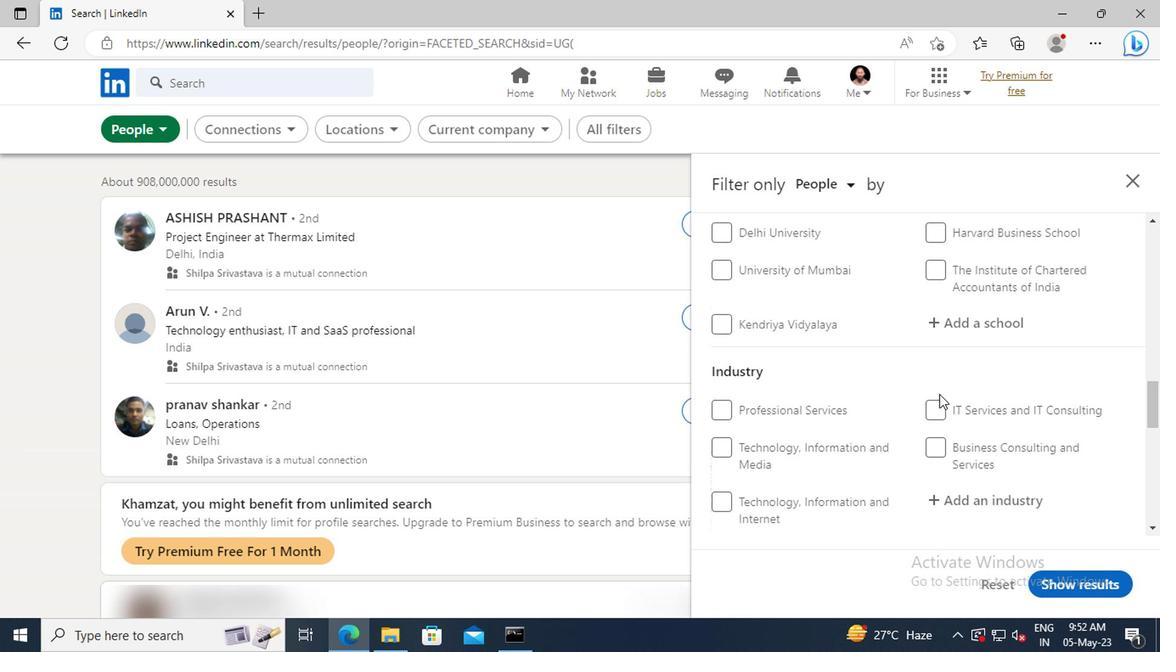 
Action: Mouse scrolled (935, 394) with delta (0, 0)
Screenshot: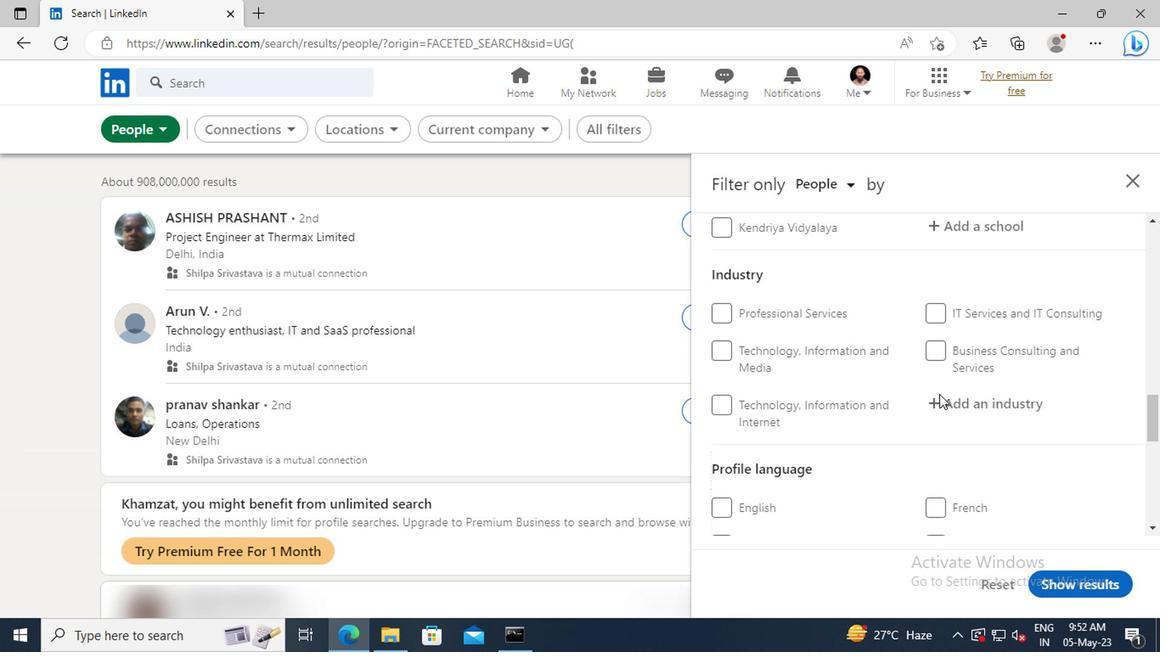 
Action: Mouse scrolled (935, 394) with delta (0, 0)
Screenshot: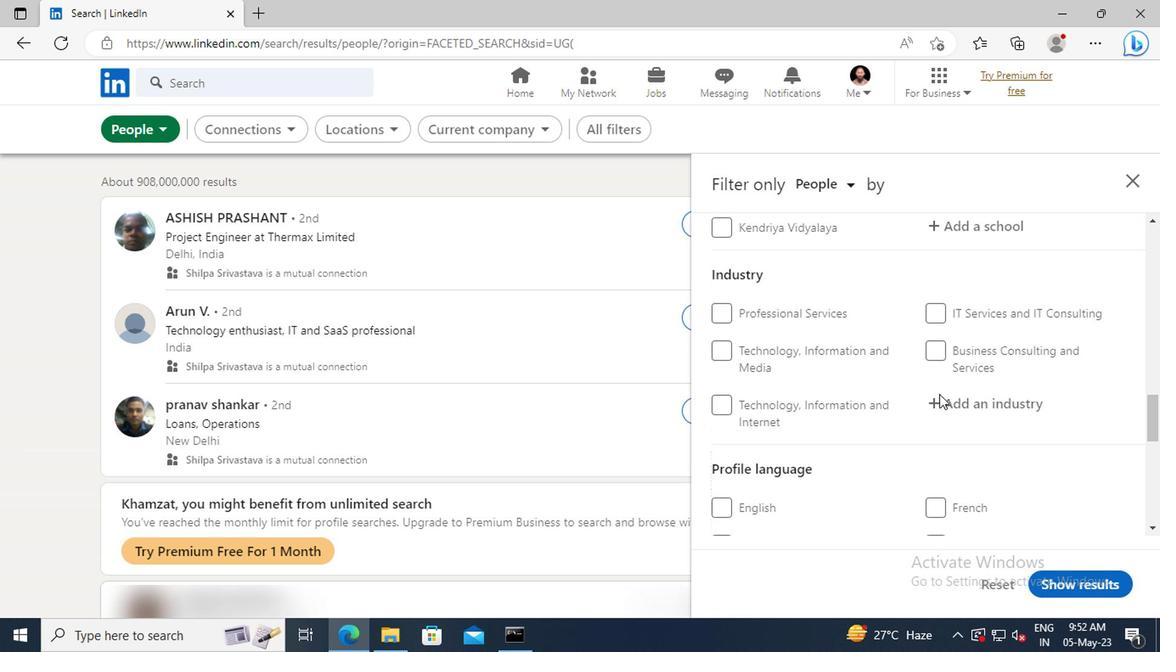 
Action: Mouse moved to (935, 447)
Screenshot: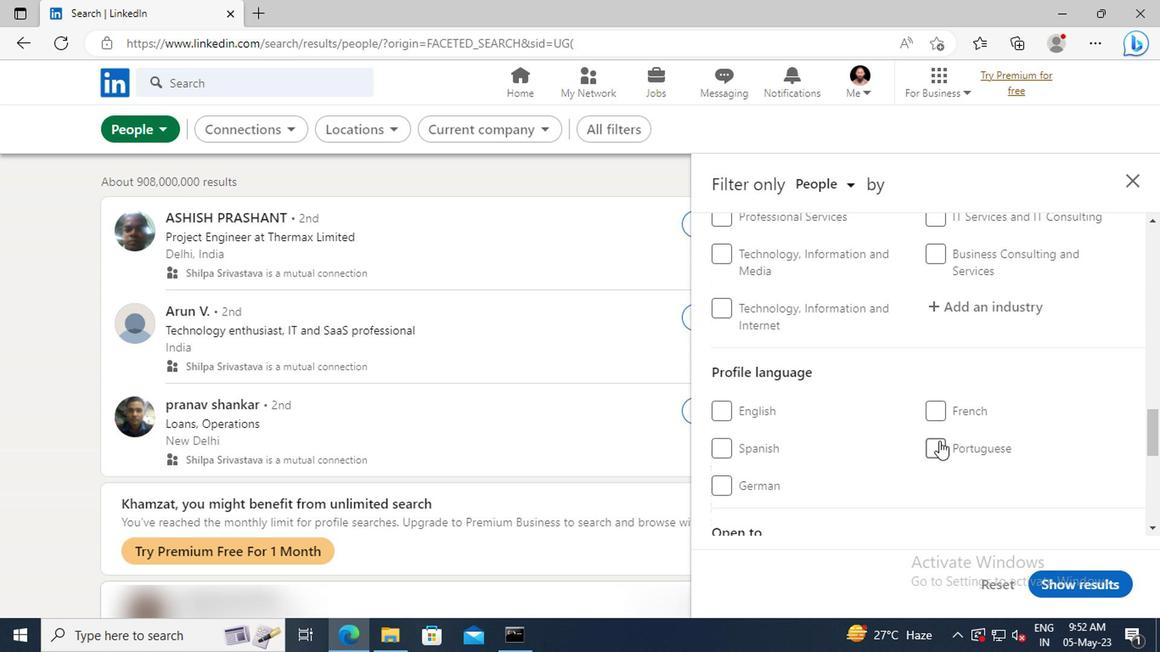 
Action: Mouse pressed left at (935, 447)
Screenshot: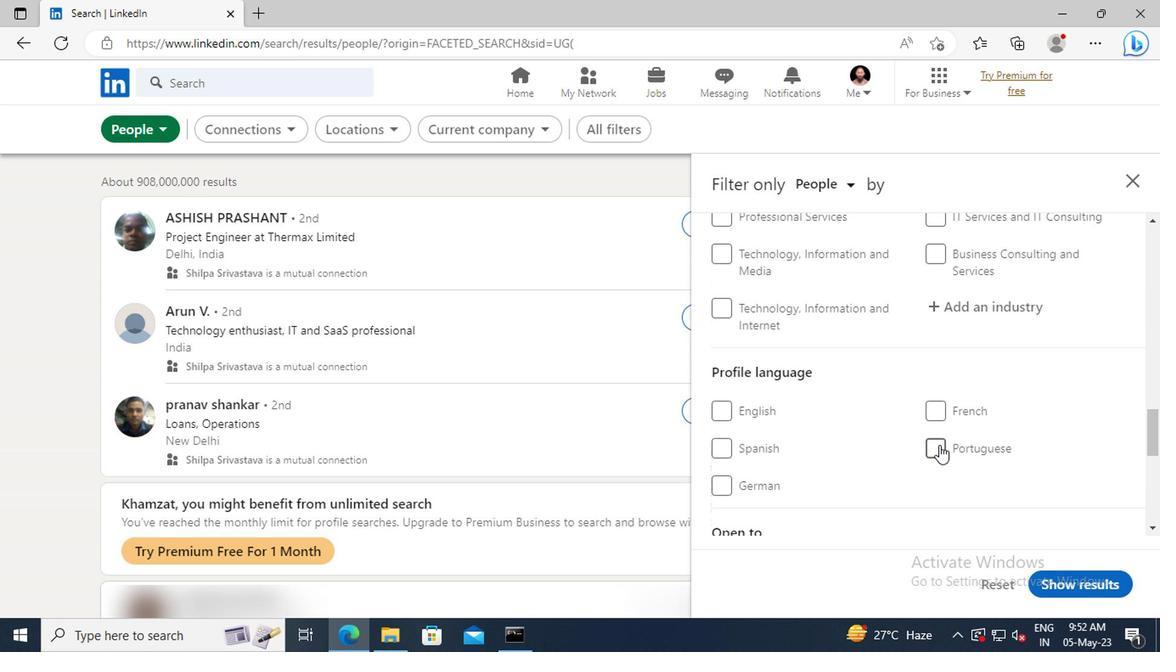 
Action: Mouse moved to (945, 397)
Screenshot: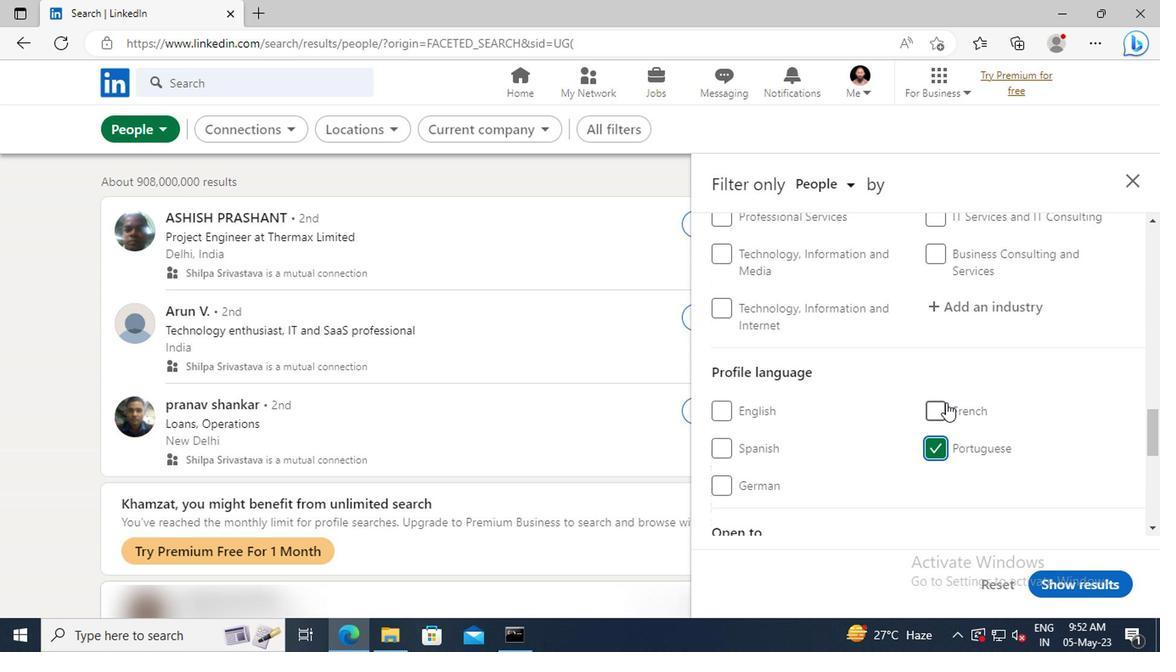 
Action: Mouse scrolled (945, 398) with delta (0, 1)
Screenshot: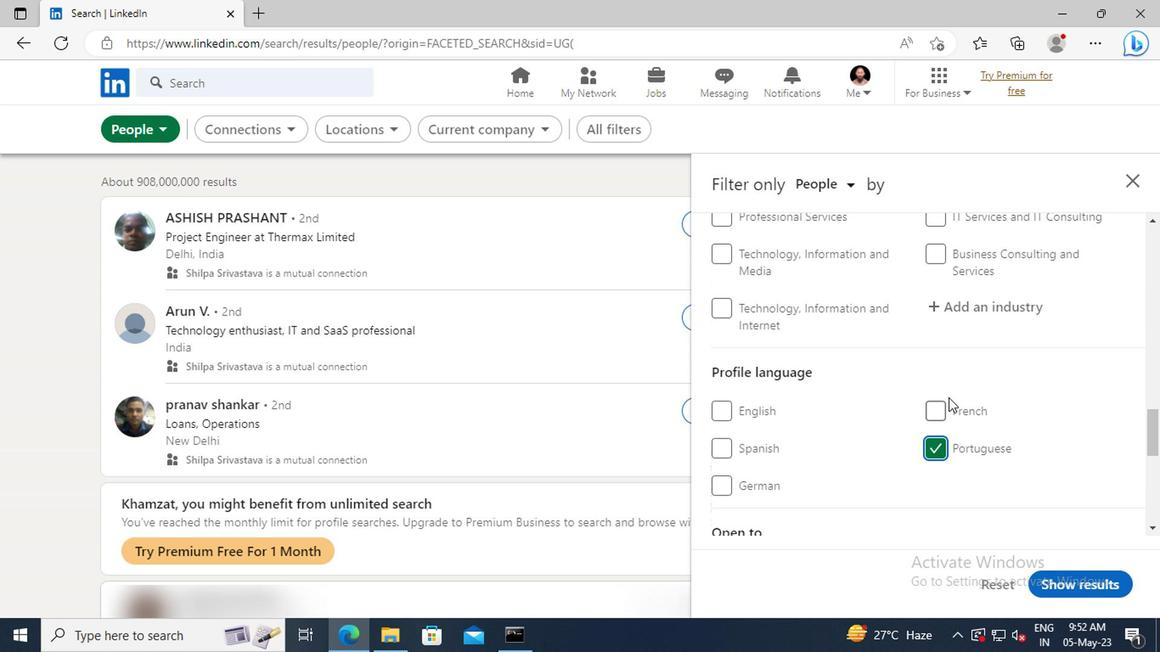 
Action: Mouse scrolled (945, 398) with delta (0, 1)
Screenshot: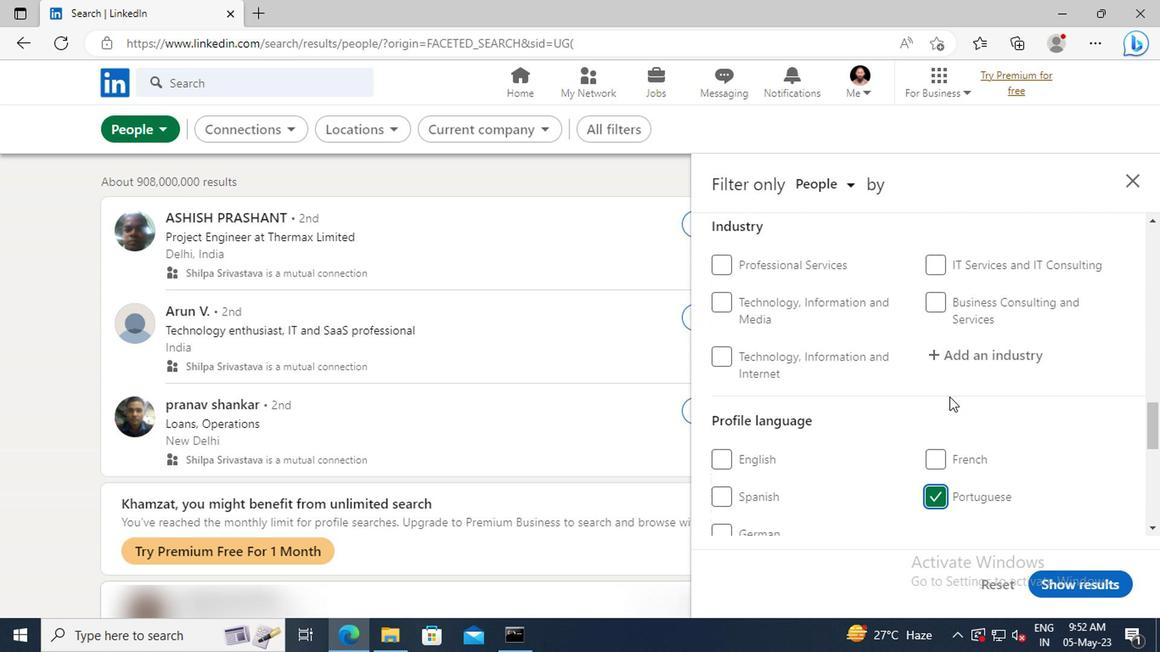 
Action: Mouse moved to (946, 396)
Screenshot: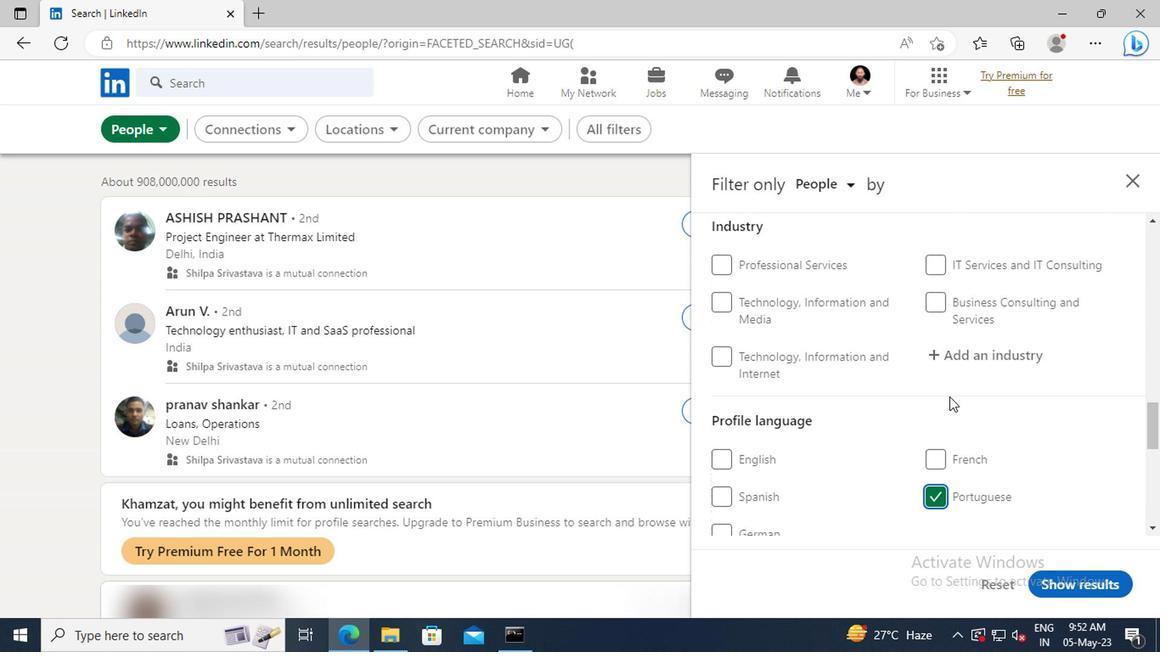 
Action: Mouse scrolled (946, 397) with delta (0, 0)
Screenshot: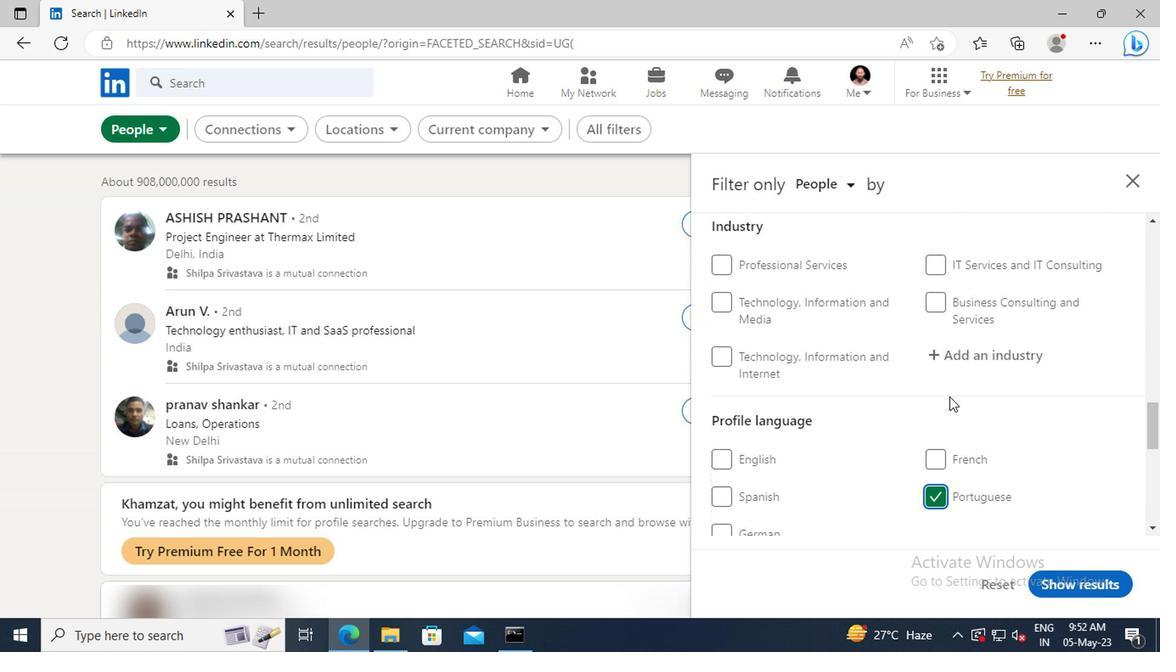 
Action: Mouse scrolled (946, 397) with delta (0, 0)
Screenshot: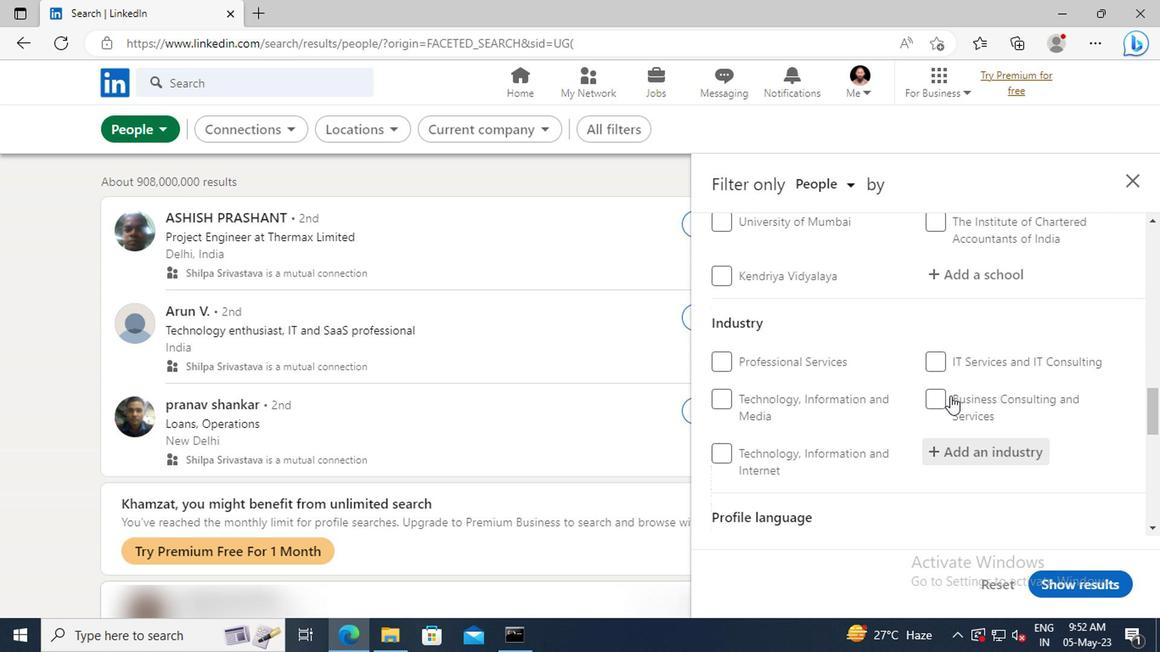 
Action: Mouse scrolled (946, 397) with delta (0, 0)
Screenshot: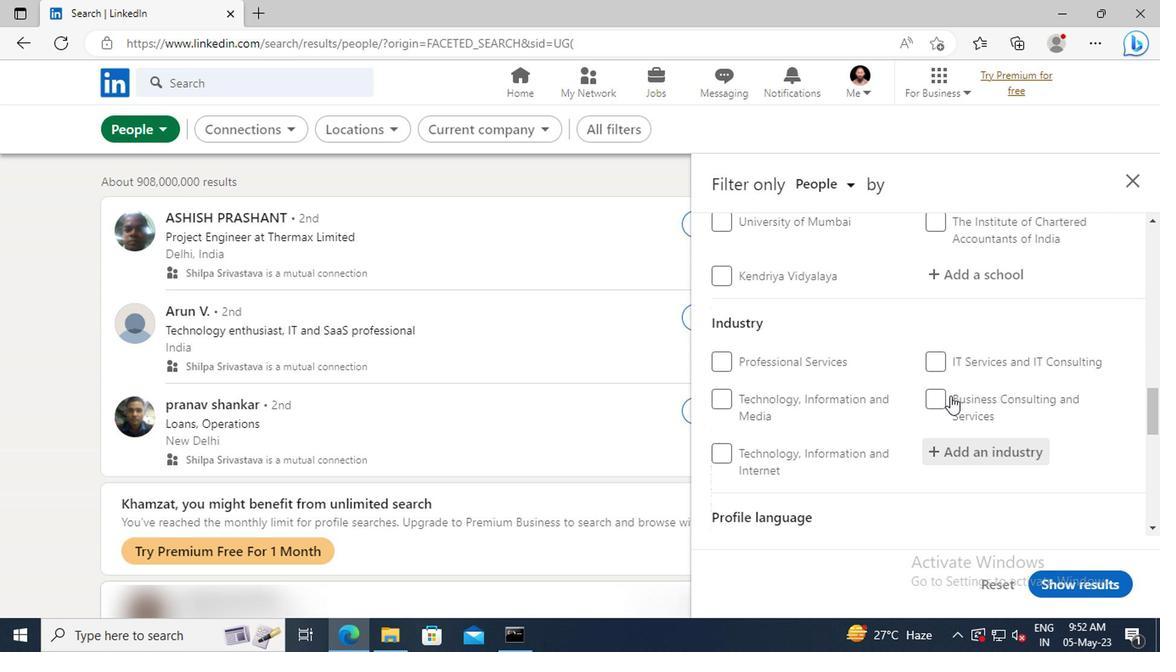 
Action: Mouse scrolled (946, 397) with delta (0, 0)
Screenshot: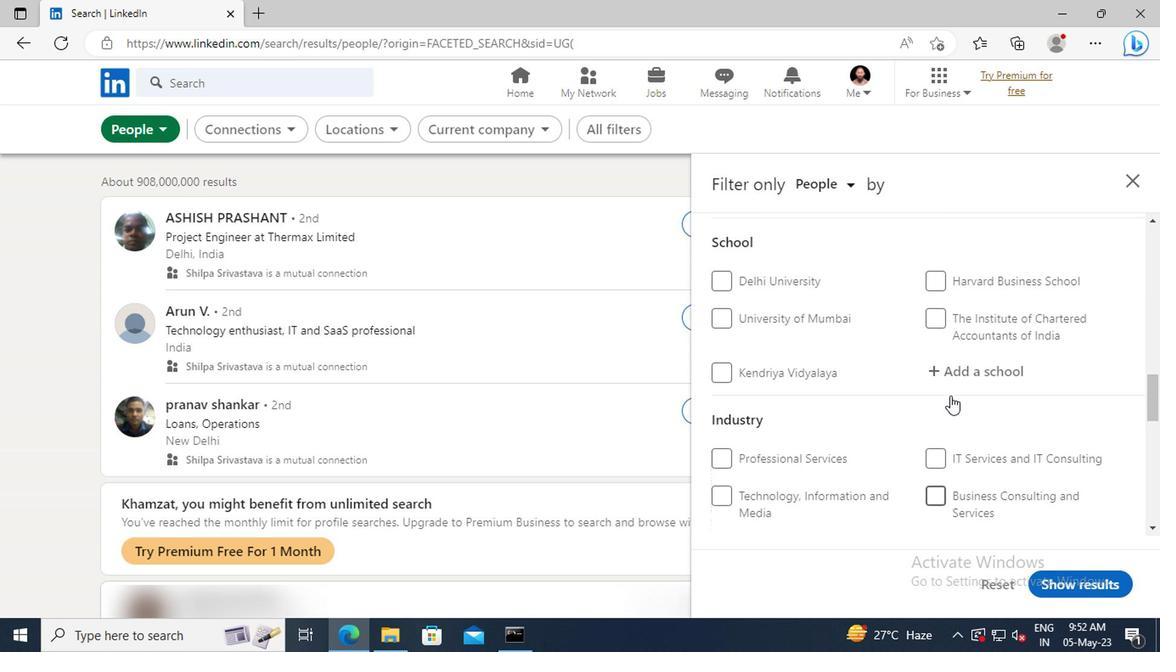 
Action: Mouse scrolled (946, 397) with delta (0, 0)
Screenshot: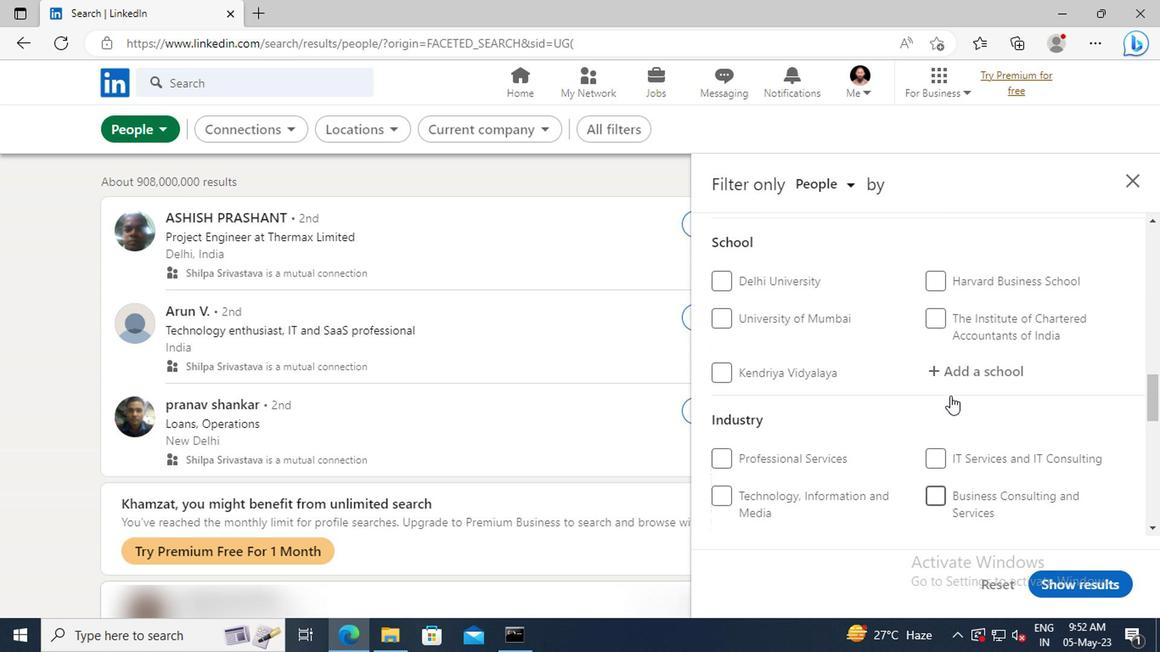 
Action: Mouse scrolled (946, 397) with delta (0, 0)
Screenshot: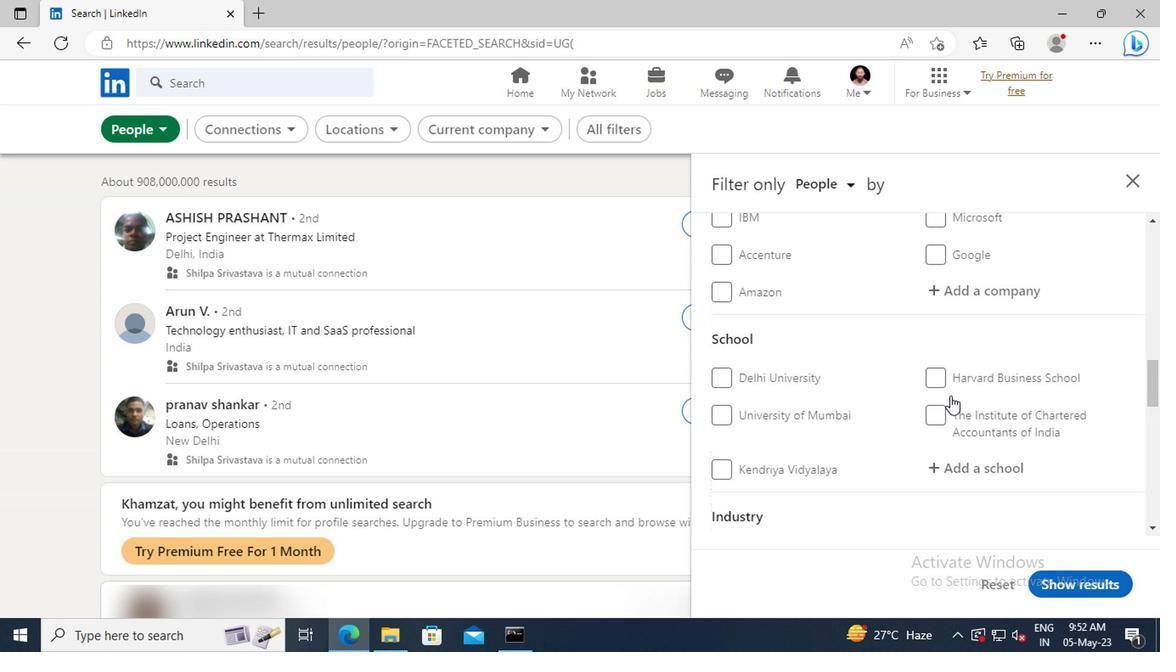
Action: Mouse scrolled (946, 397) with delta (0, 0)
Screenshot: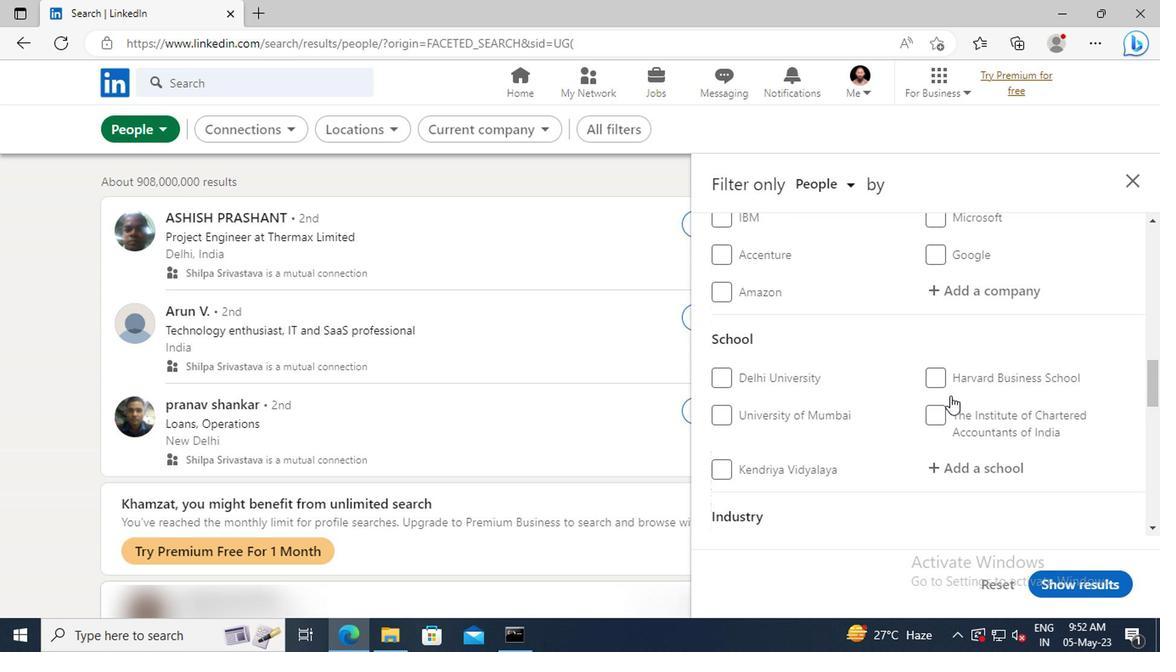 
Action: Mouse moved to (946, 396)
Screenshot: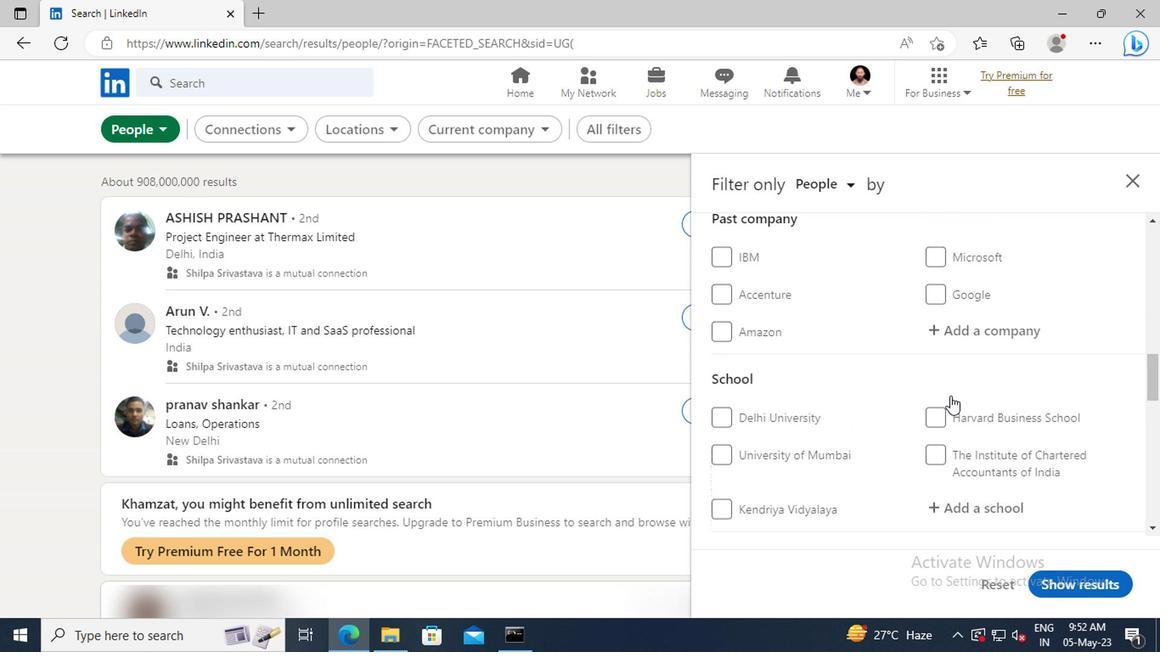 
Action: Mouse scrolled (946, 397) with delta (0, 0)
Screenshot: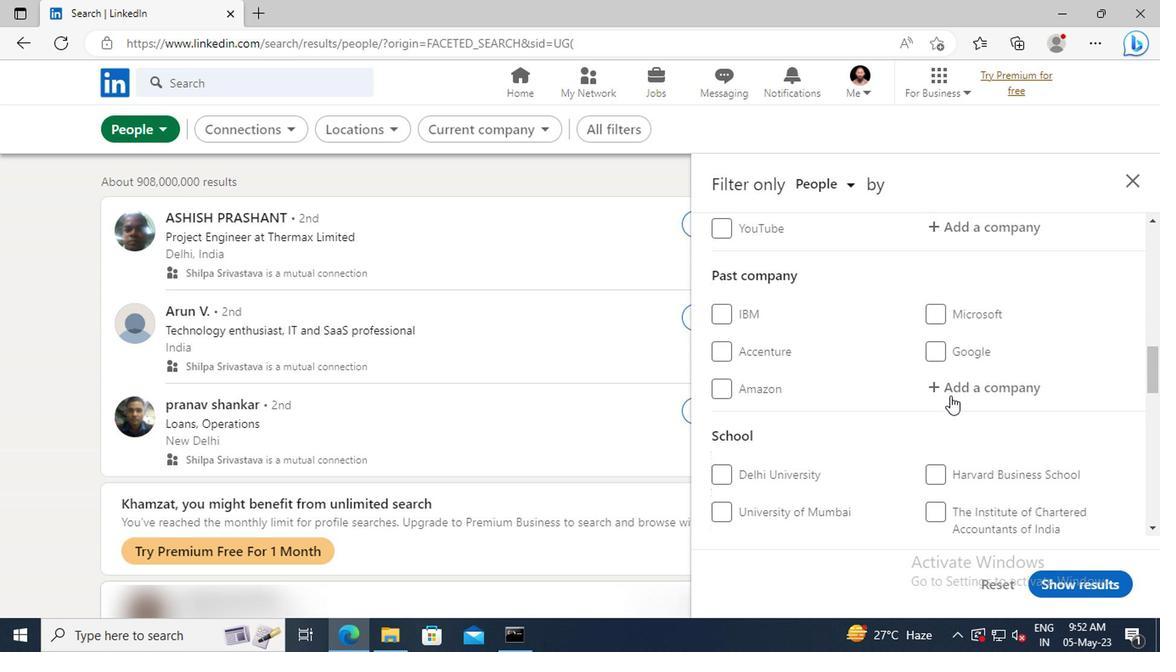 
Action: Mouse scrolled (946, 397) with delta (0, 0)
Screenshot: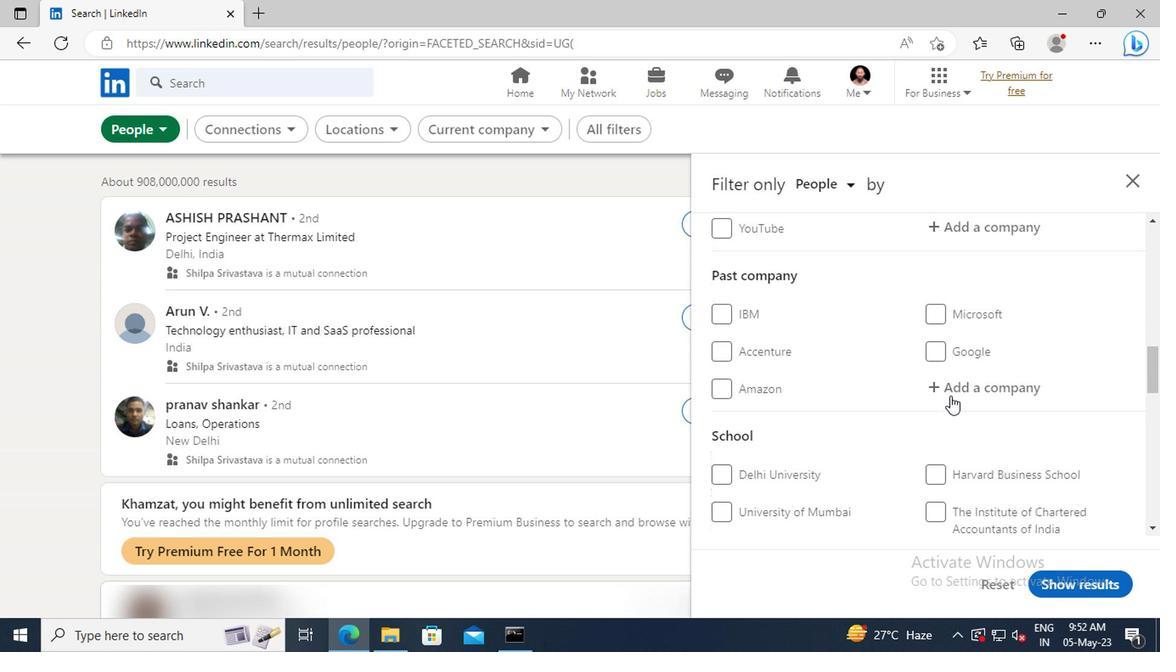 
Action: Mouse scrolled (946, 397) with delta (0, 0)
Screenshot: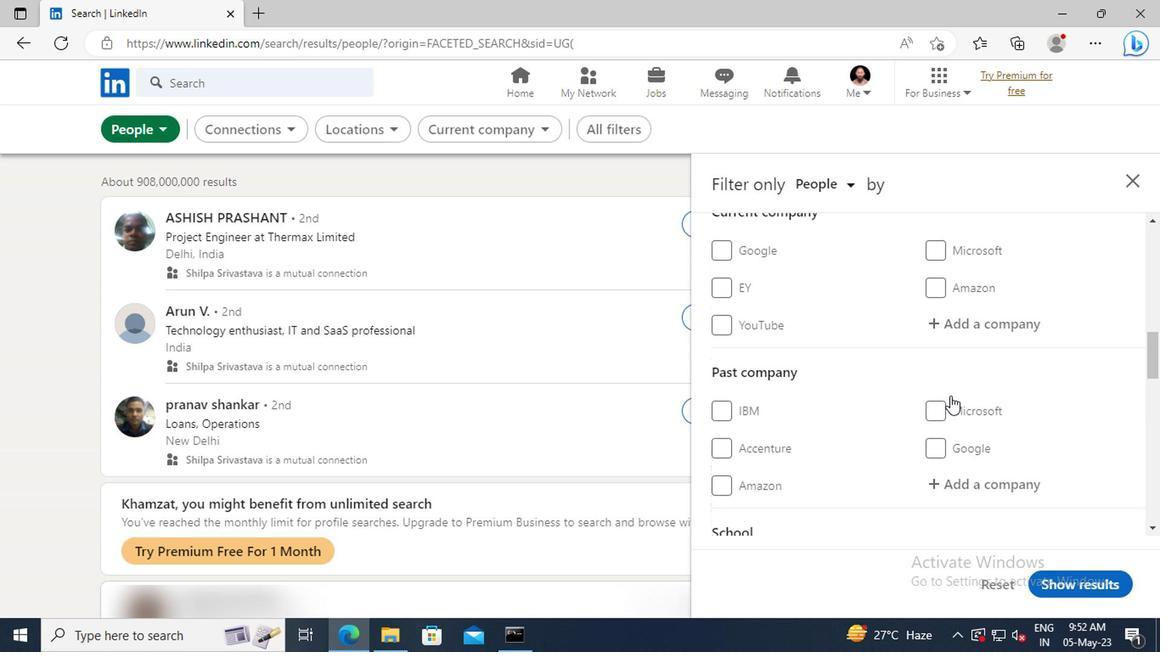 
Action: Mouse moved to (940, 378)
Screenshot: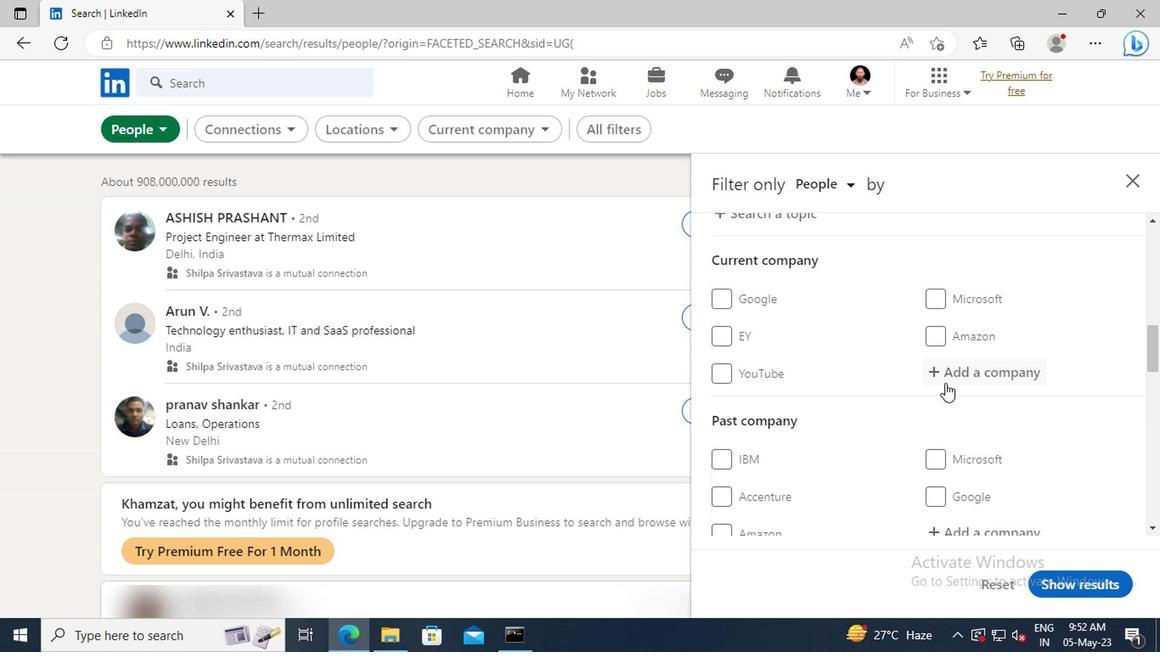 
Action: Mouse pressed left at (940, 378)
Screenshot: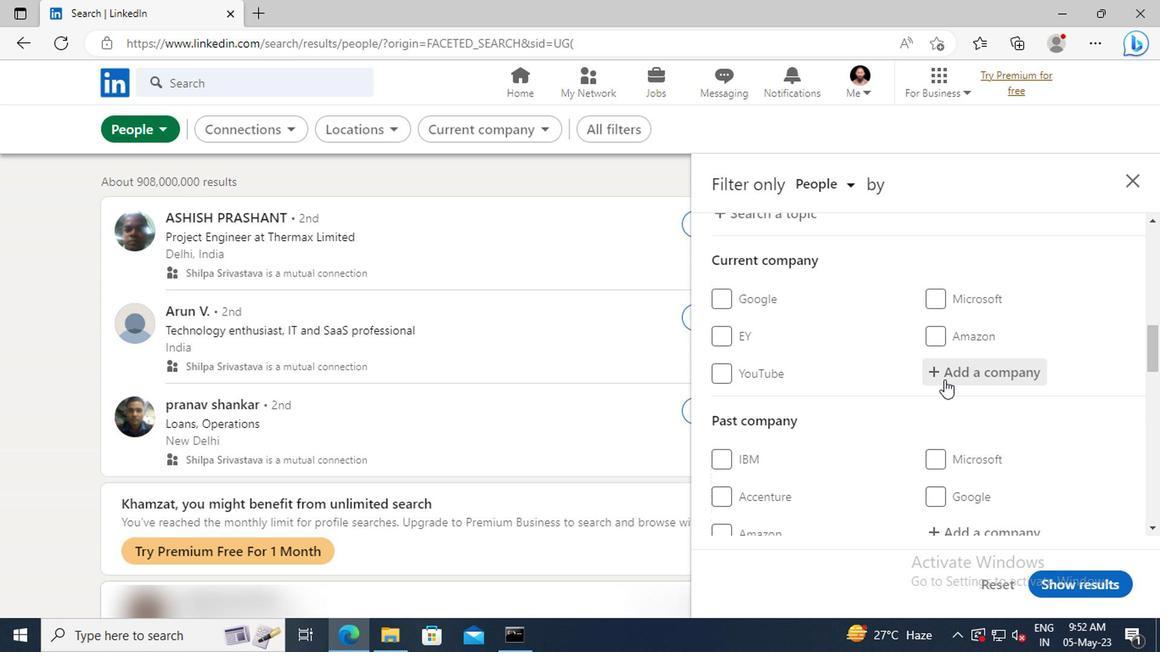 
Action: Key pressed <Key.shift>THE<Key.space><Key.shift>GLIT
Screenshot: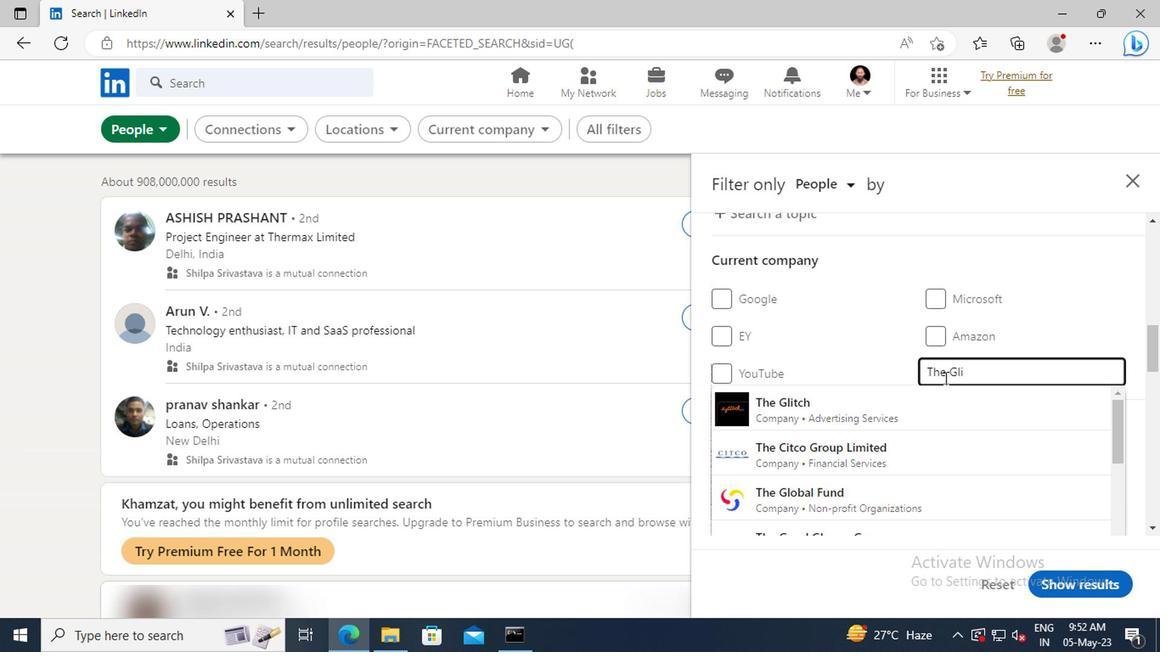
Action: Mouse moved to (940, 400)
Screenshot: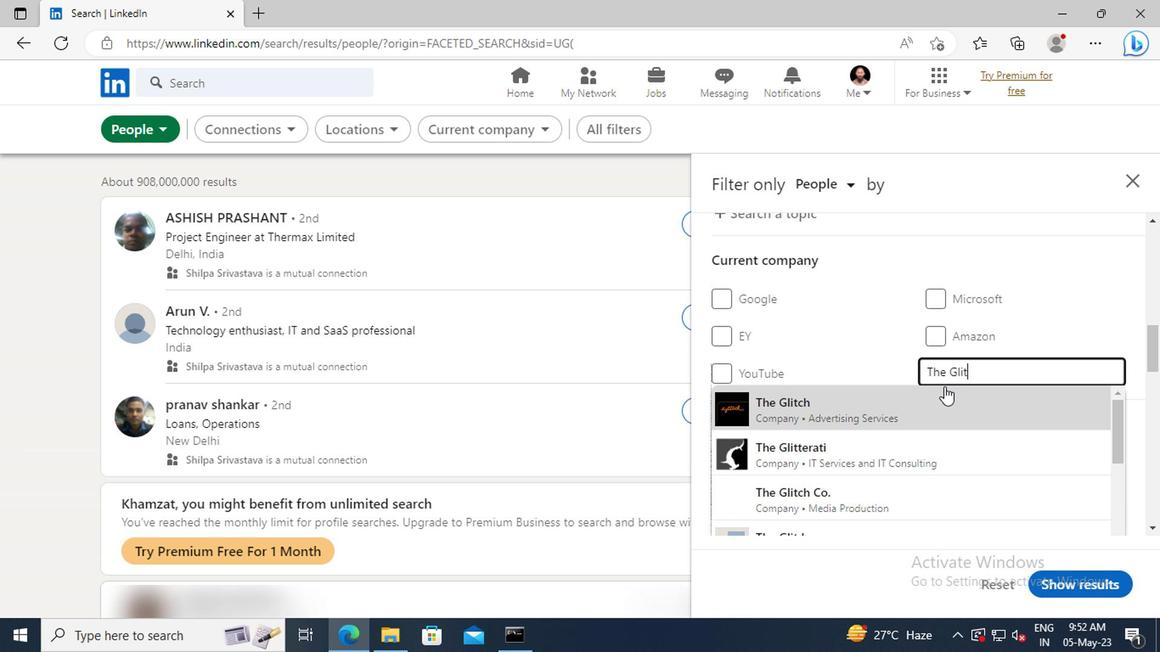 
Action: Mouse pressed left at (940, 400)
Screenshot: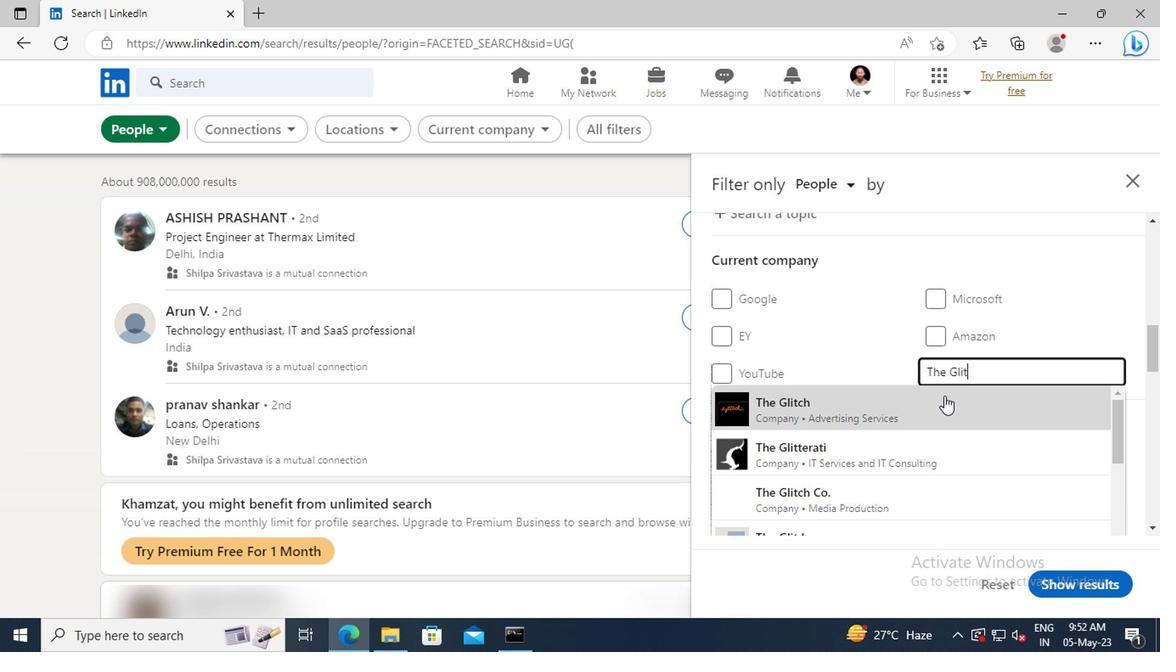 
Action: Mouse scrolled (940, 400) with delta (0, 0)
Screenshot: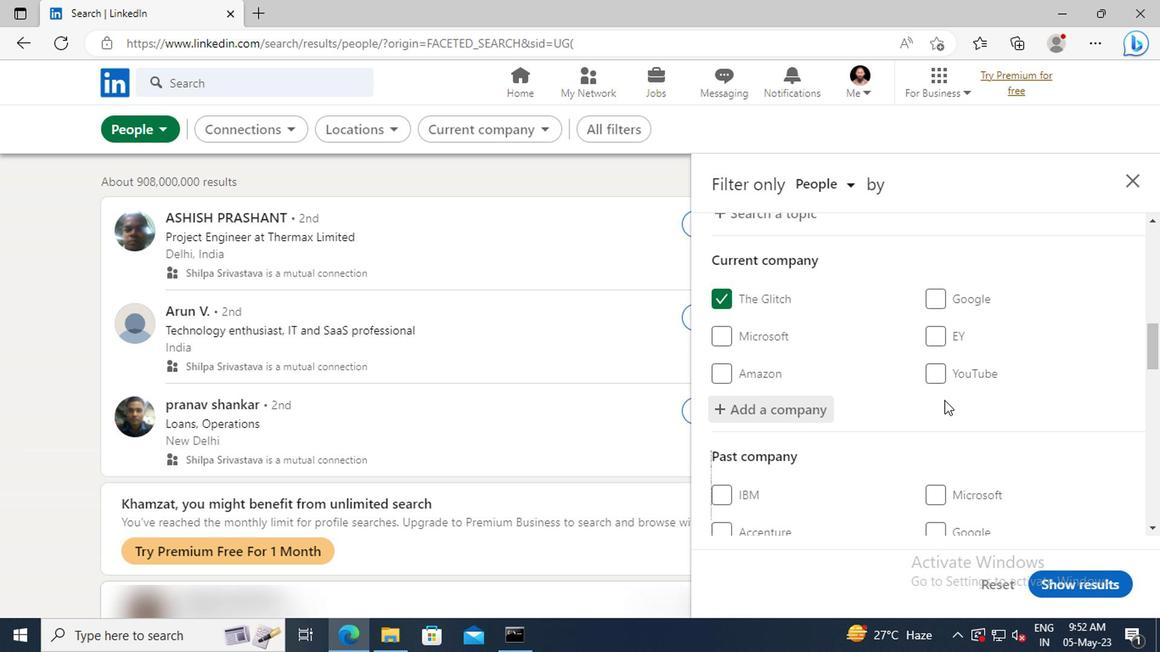 
Action: Mouse moved to (937, 396)
Screenshot: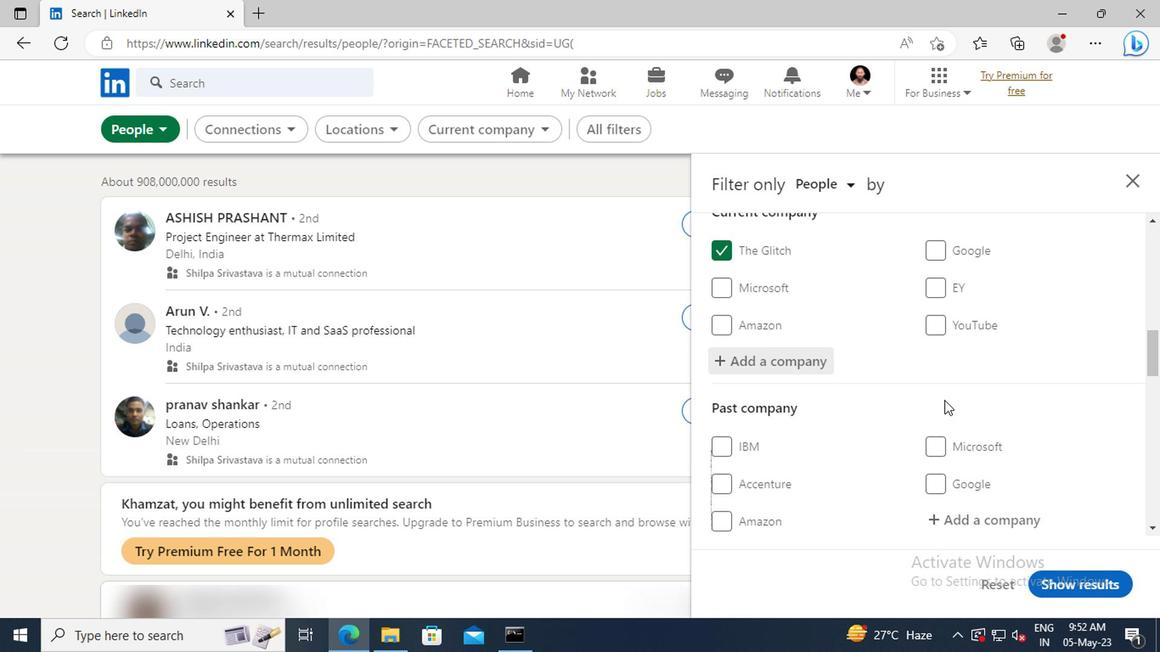 
Action: Mouse scrolled (937, 395) with delta (0, 0)
Screenshot: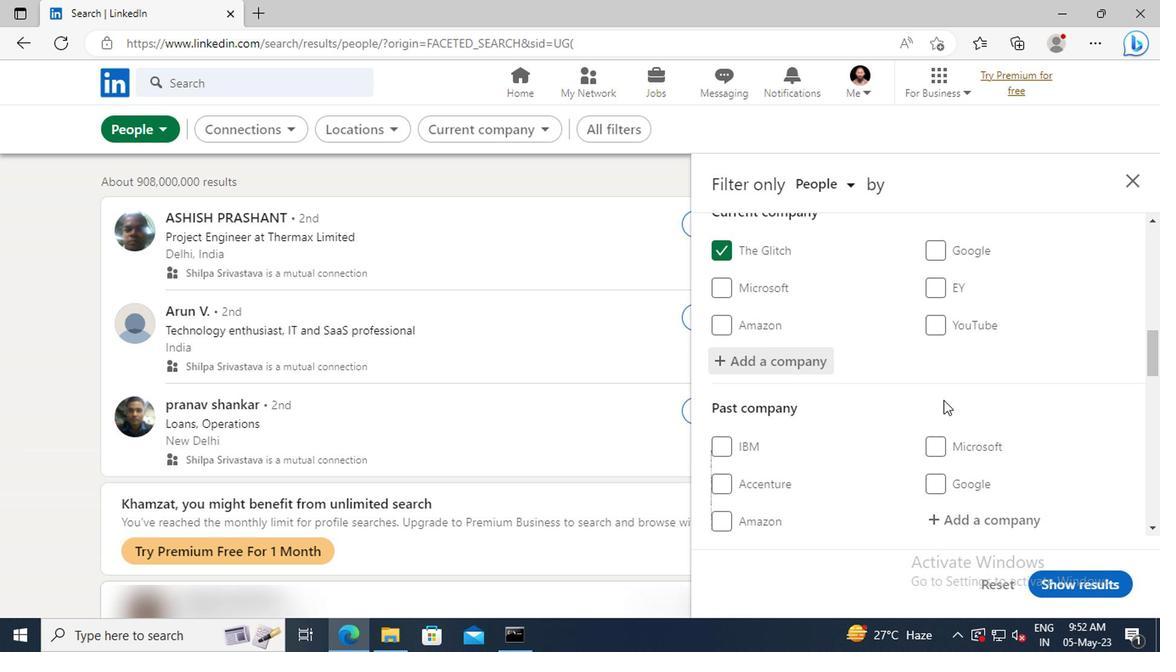 
Action: Mouse scrolled (937, 395) with delta (0, 0)
Screenshot: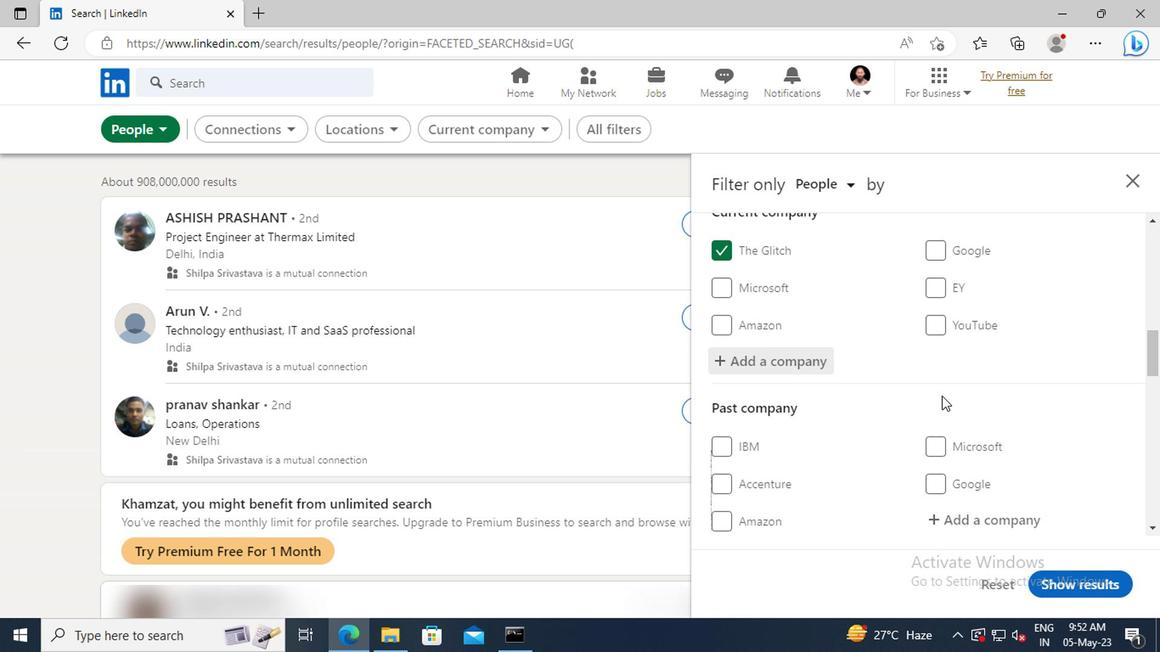 
Action: Mouse scrolled (937, 395) with delta (0, 0)
Screenshot: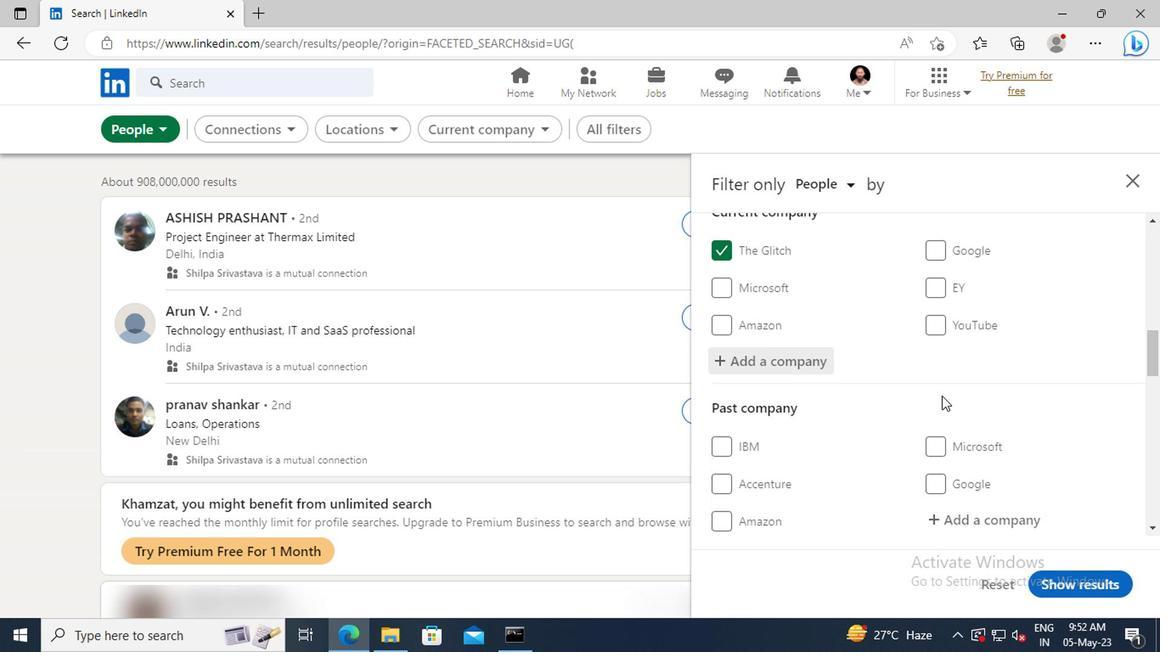 
Action: Mouse moved to (935, 391)
Screenshot: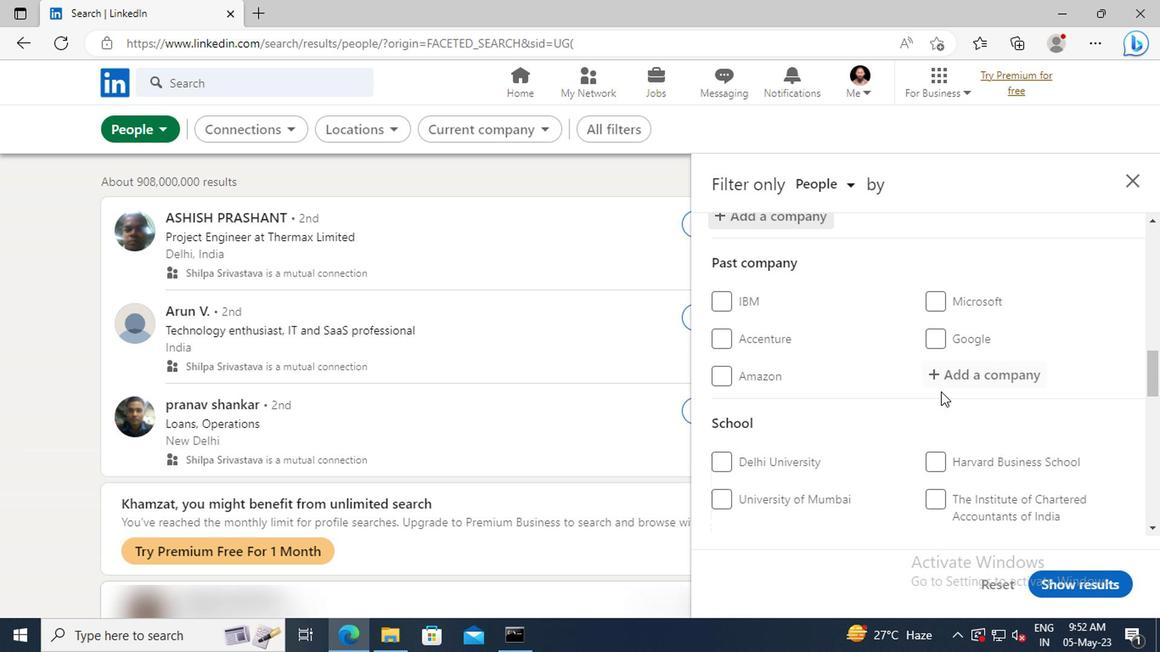 
Action: Mouse scrolled (935, 390) with delta (0, -1)
Screenshot: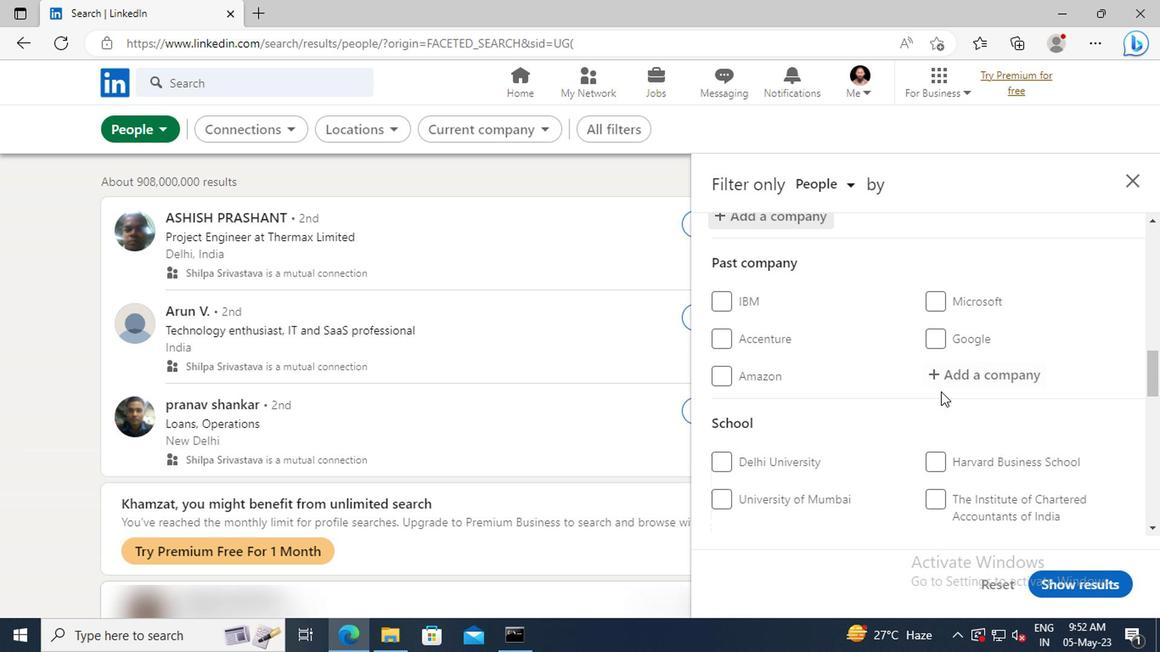 
Action: Mouse scrolled (935, 390) with delta (0, -1)
Screenshot: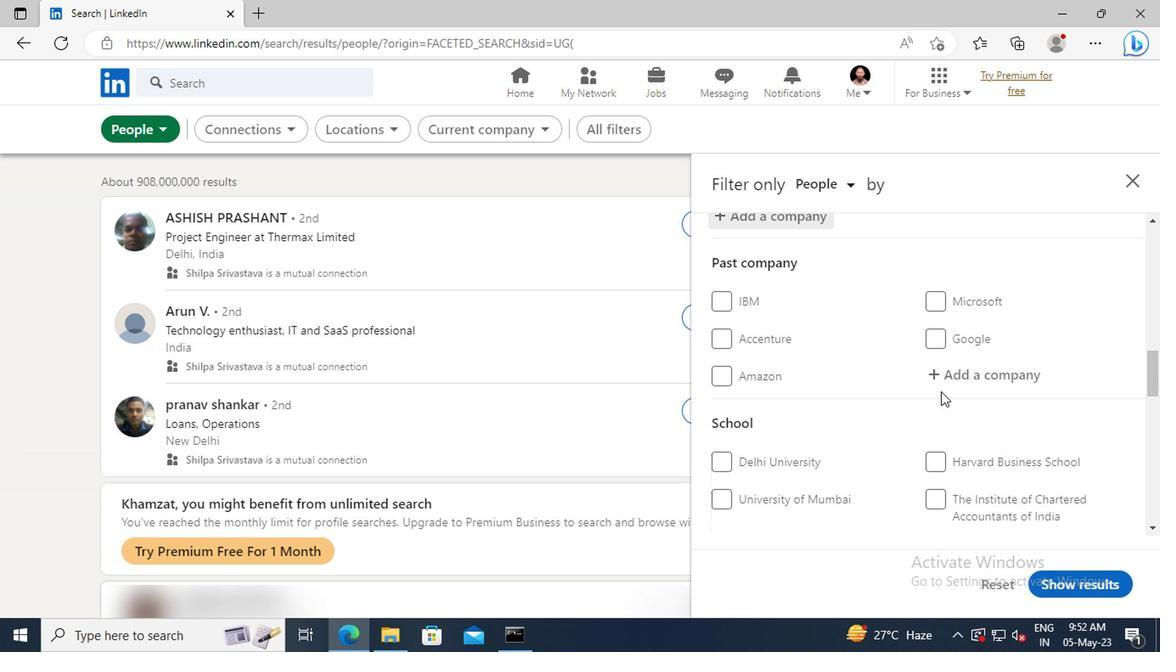 
Action: Mouse moved to (935, 389)
Screenshot: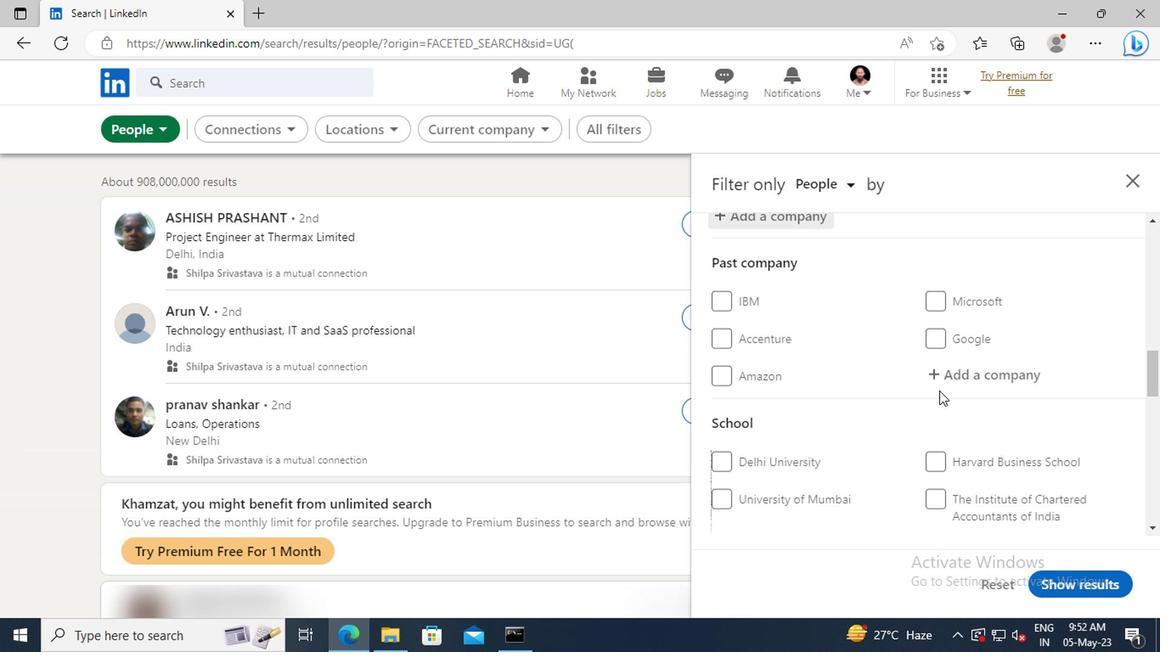 
Action: Mouse scrolled (935, 388) with delta (0, -1)
Screenshot: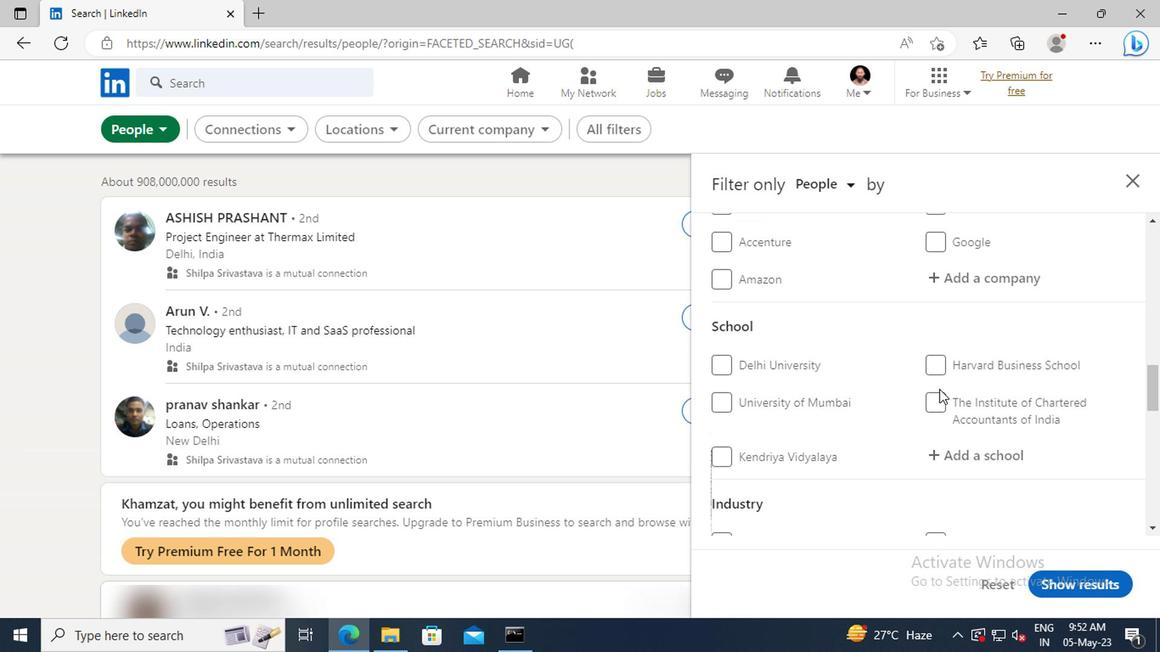 
Action: Mouse moved to (937, 404)
Screenshot: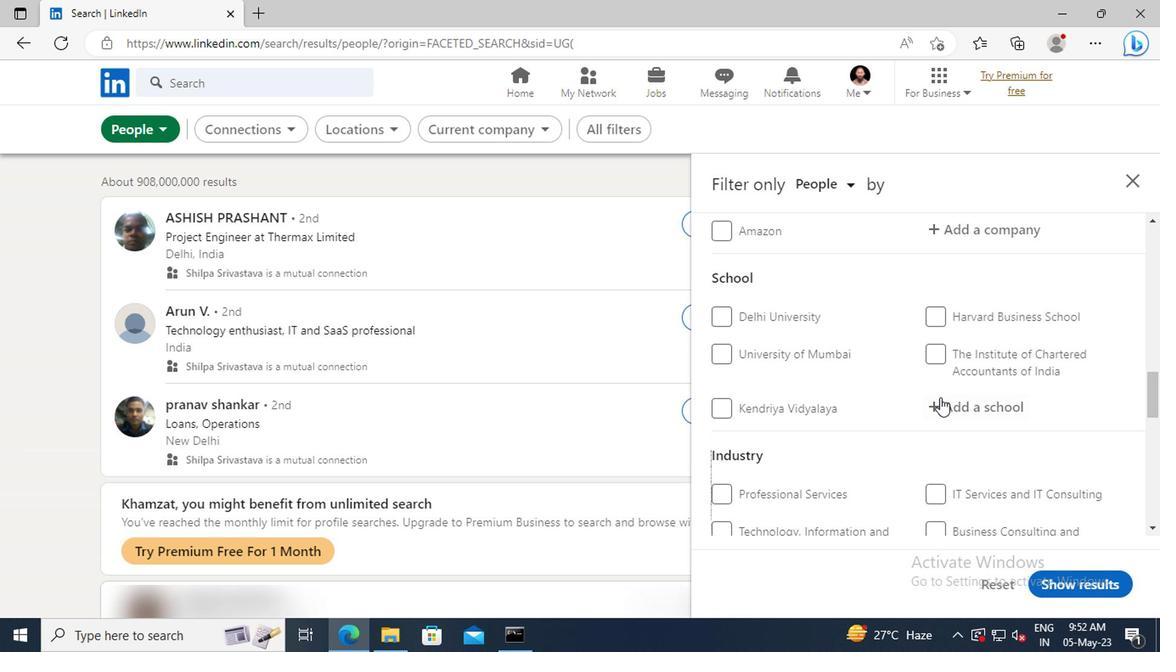 
Action: Mouse pressed left at (937, 404)
Screenshot: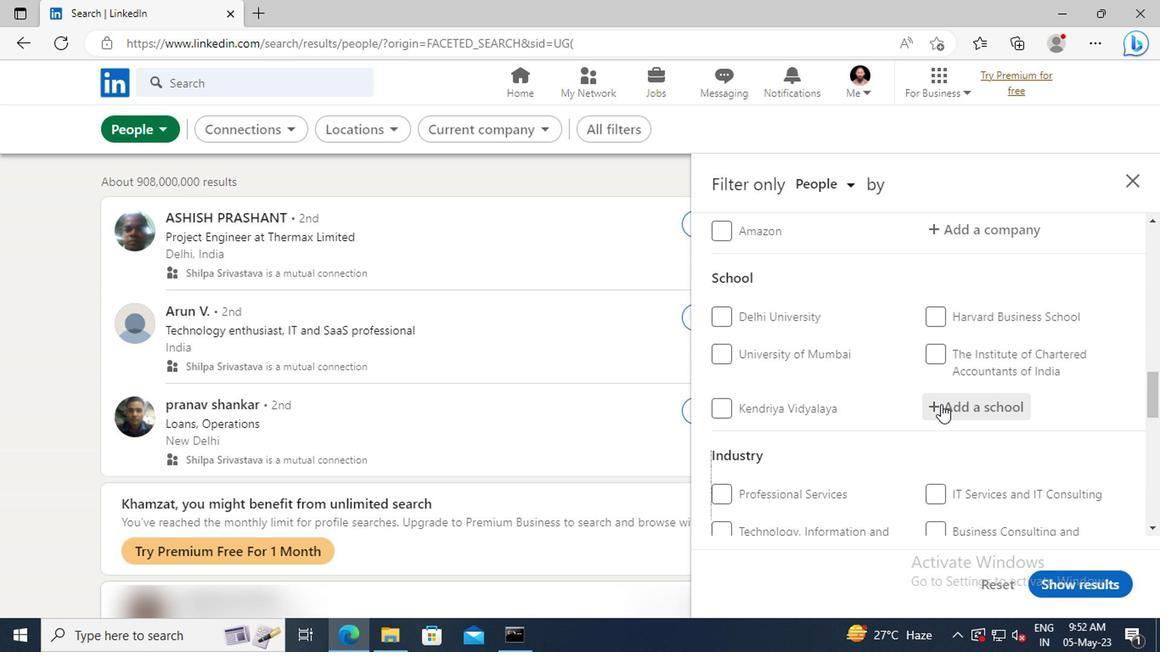 
Action: Key pressed <Key.shift>NATIONAL<Key.space><Key.shift>PUBLI
Screenshot: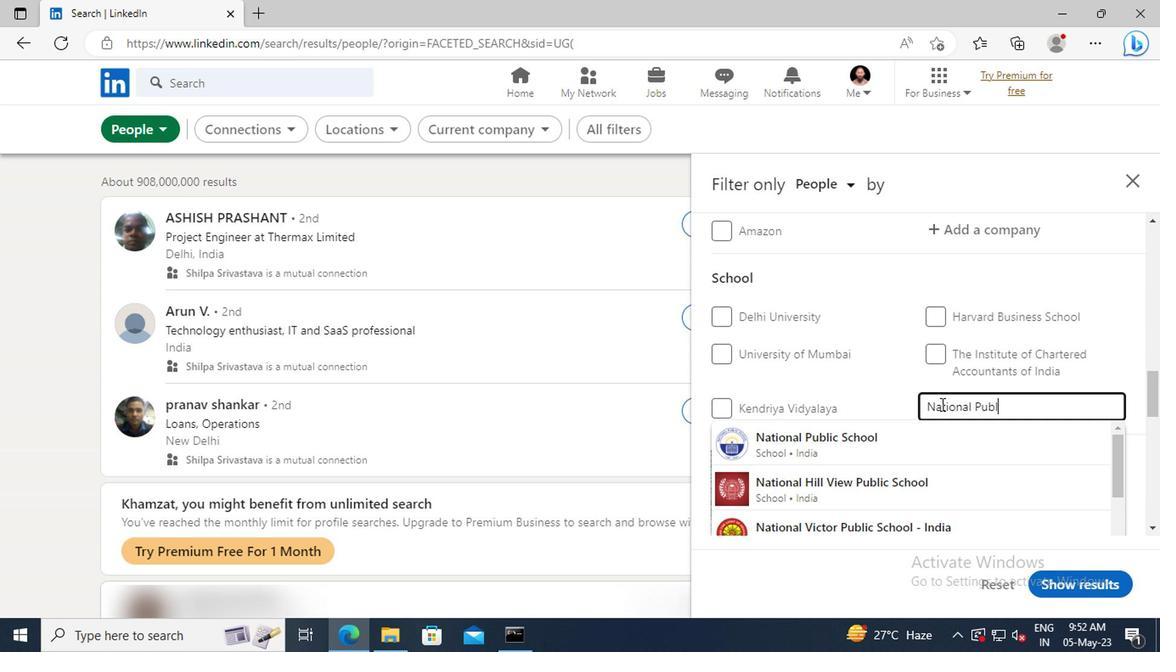
Action: Mouse moved to (943, 440)
Screenshot: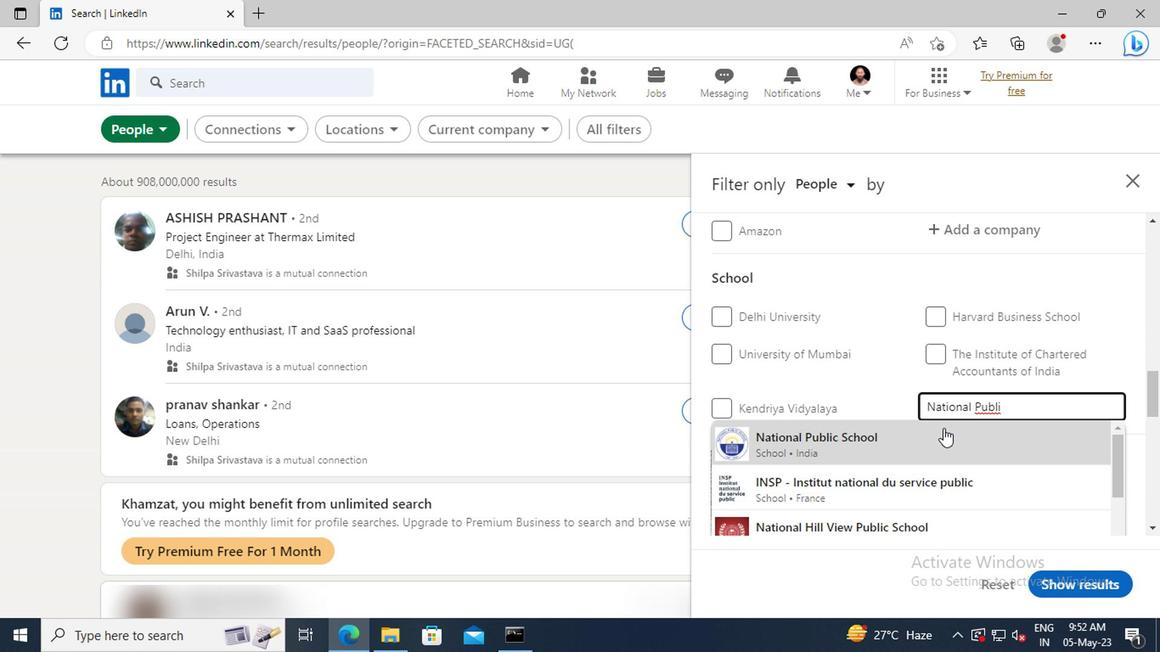 
Action: Mouse pressed left at (943, 440)
Screenshot: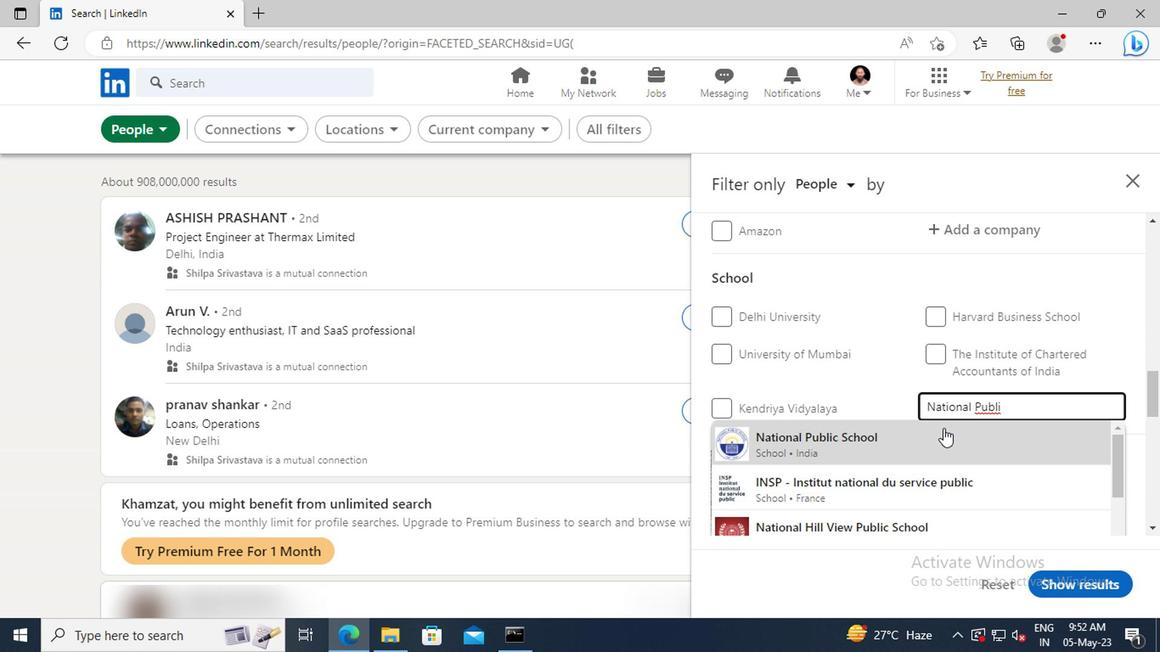 
Action: Mouse scrolled (943, 439) with delta (0, -1)
Screenshot: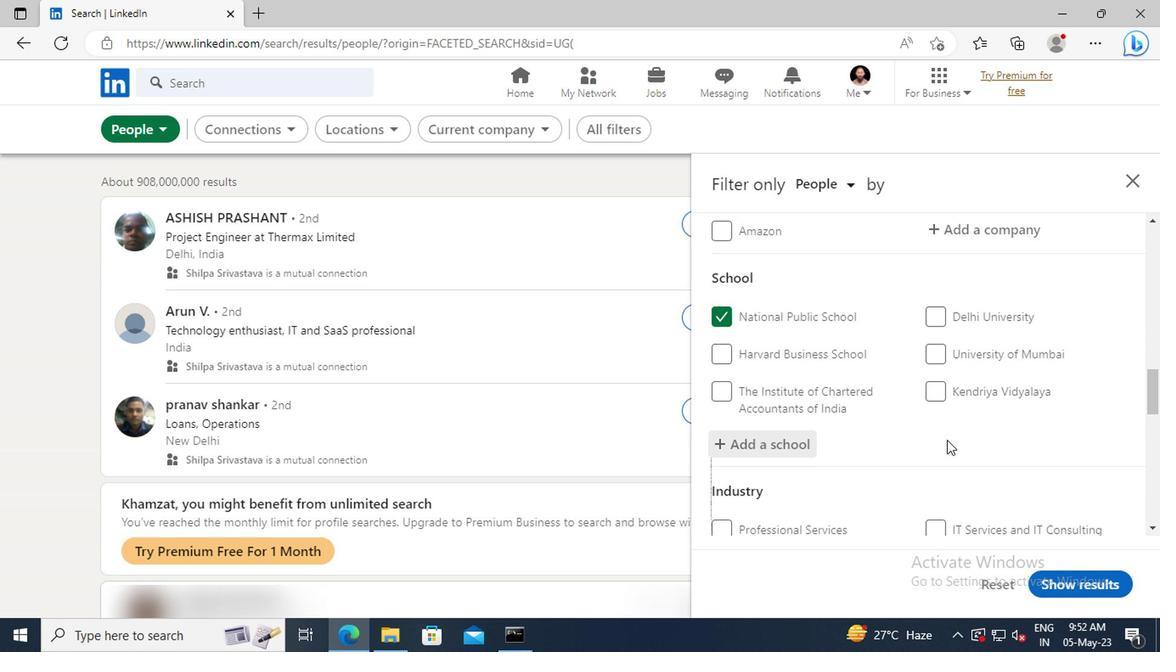 
Action: Mouse scrolled (943, 439) with delta (0, -1)
Screenshot: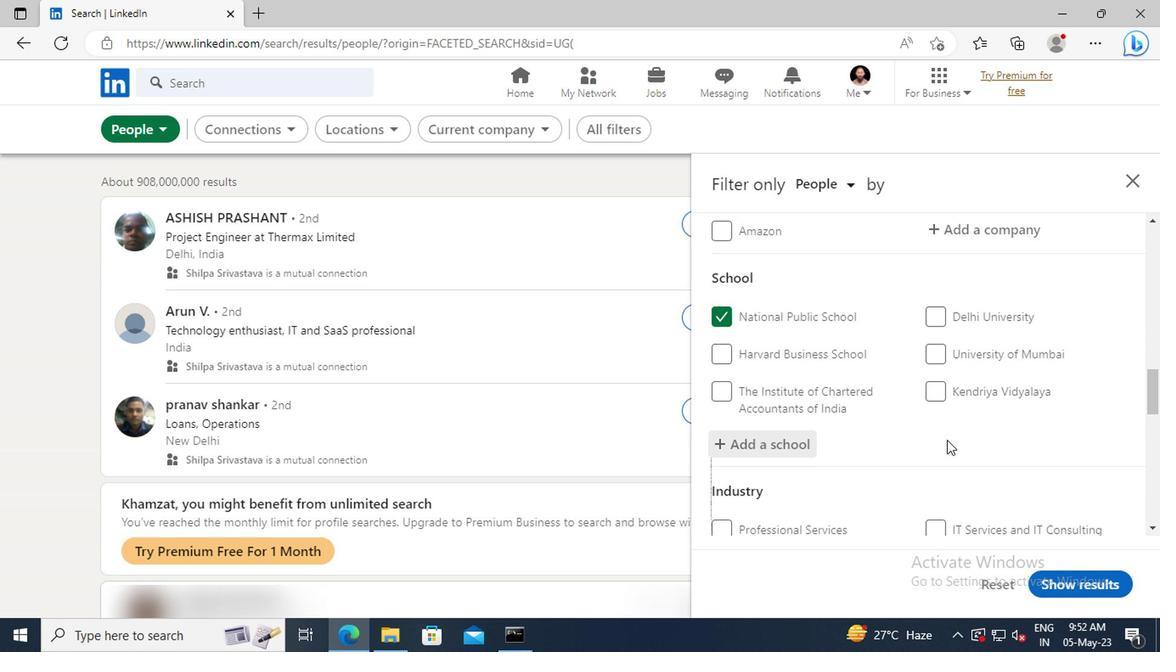 
Action: Mouse moved to (936, 417)
Screenshot: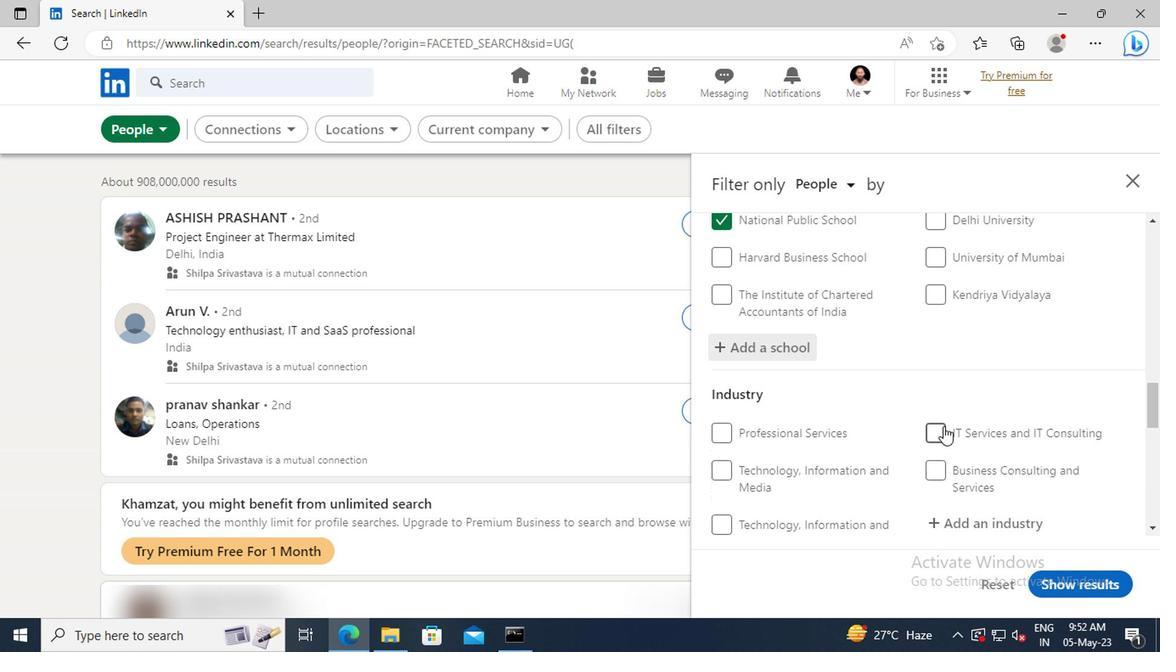 
Action: Mouse scrolled (936, 416) with delta (0, -1)
Screenshot: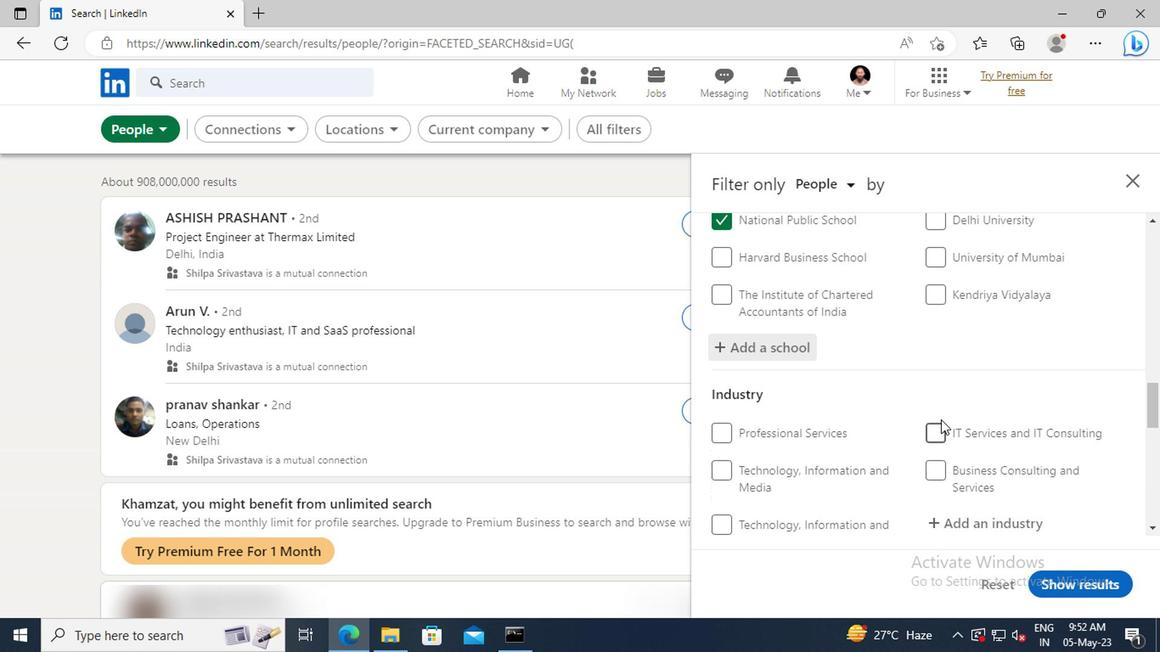 
Action: Mouse scrolled (936, 416) with delta (0, -1)
Screenshot: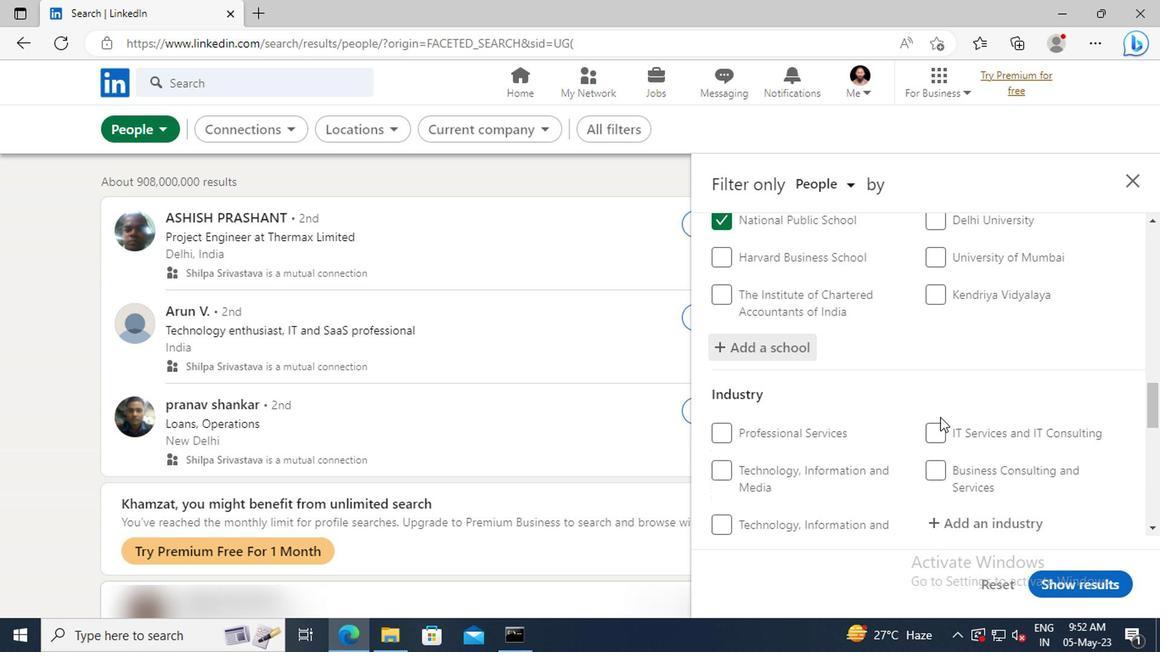 
Action: Mouse moved to (939, 426)
Screenshot: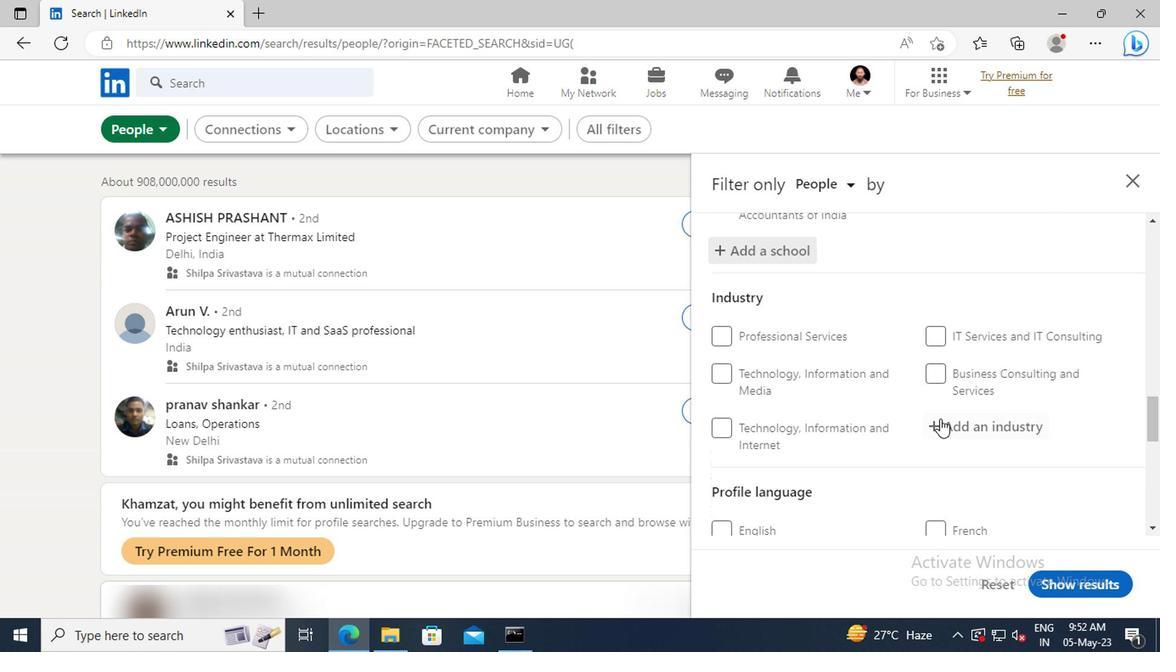 
Action: Mouse pressed left at (939, 426)
Screenshot: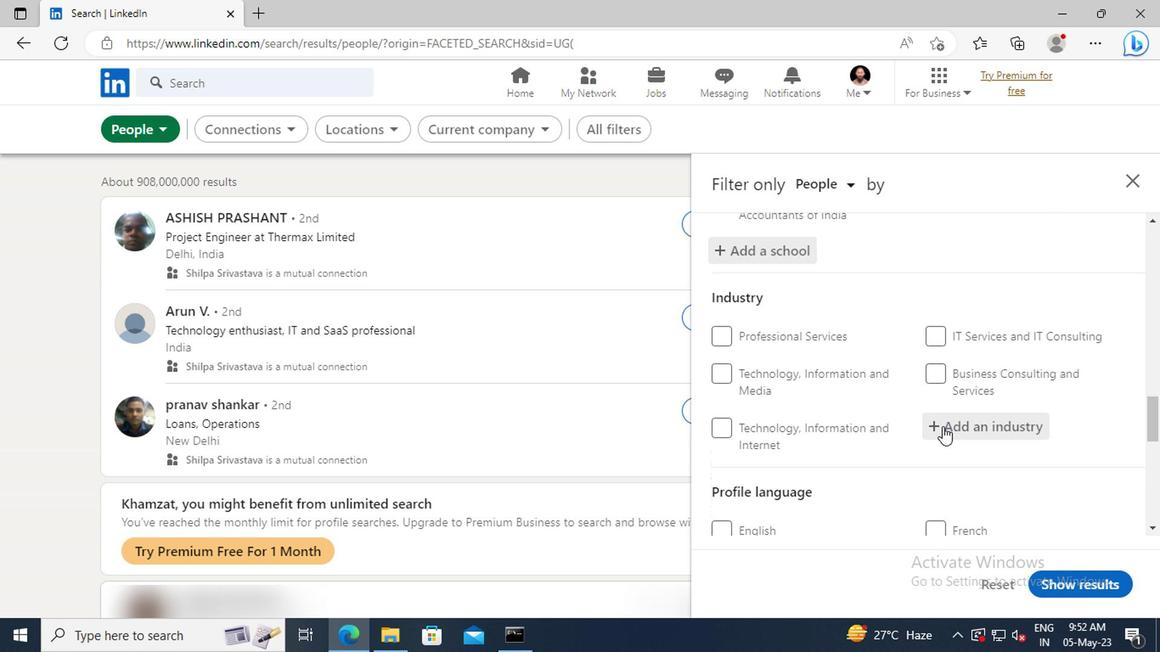 
Action: Key pressed <Key.shift>WHOLESALE<Key.space><Key.shift>MET
Screenshot: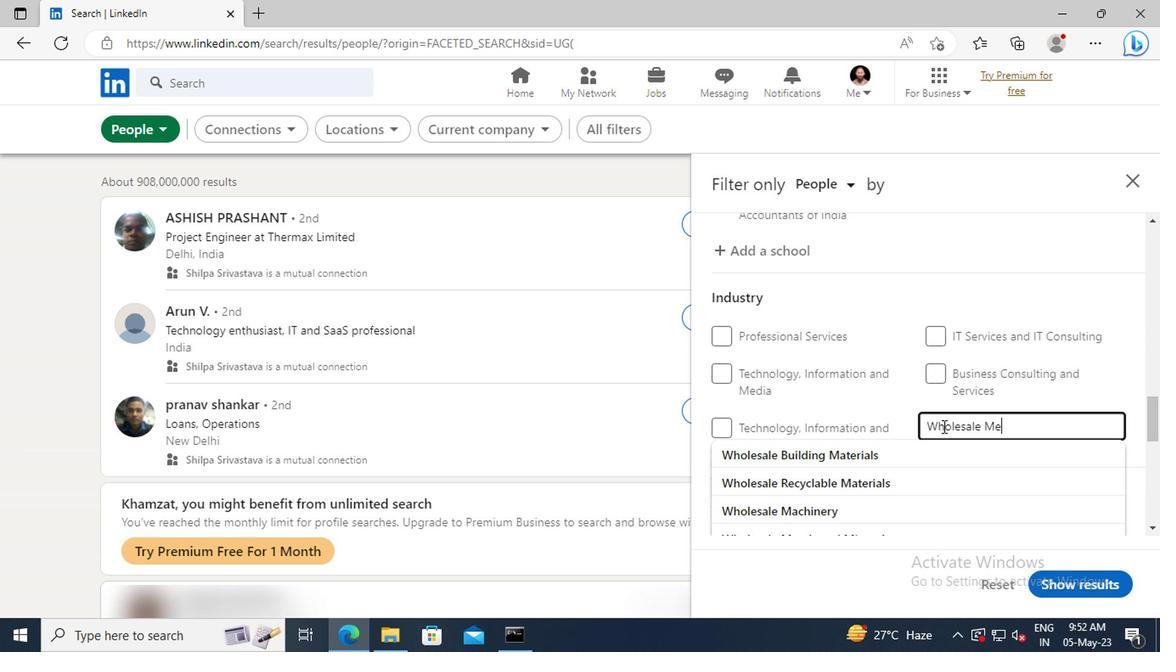 
Action: Mouse moved to (939, 455)
Screenshot: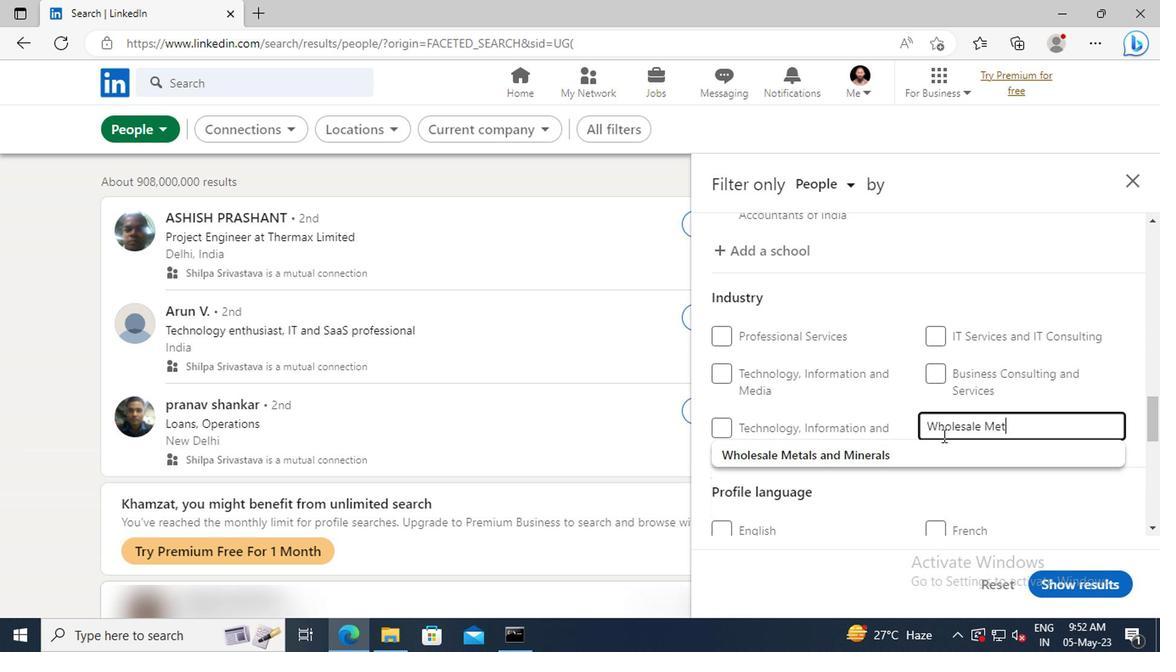 
Action: Mouse pressed left at (939, 455)
Screenshot: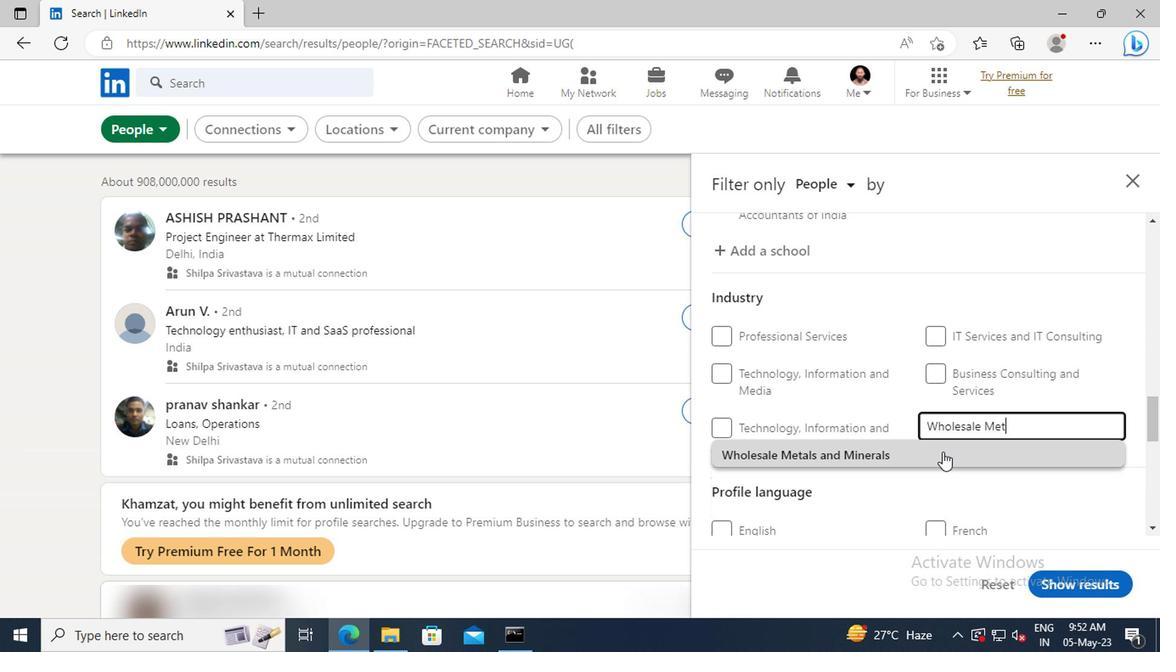 
Action: Mouse scrolled (939, 454) with delta (0, -1)
Screenshot: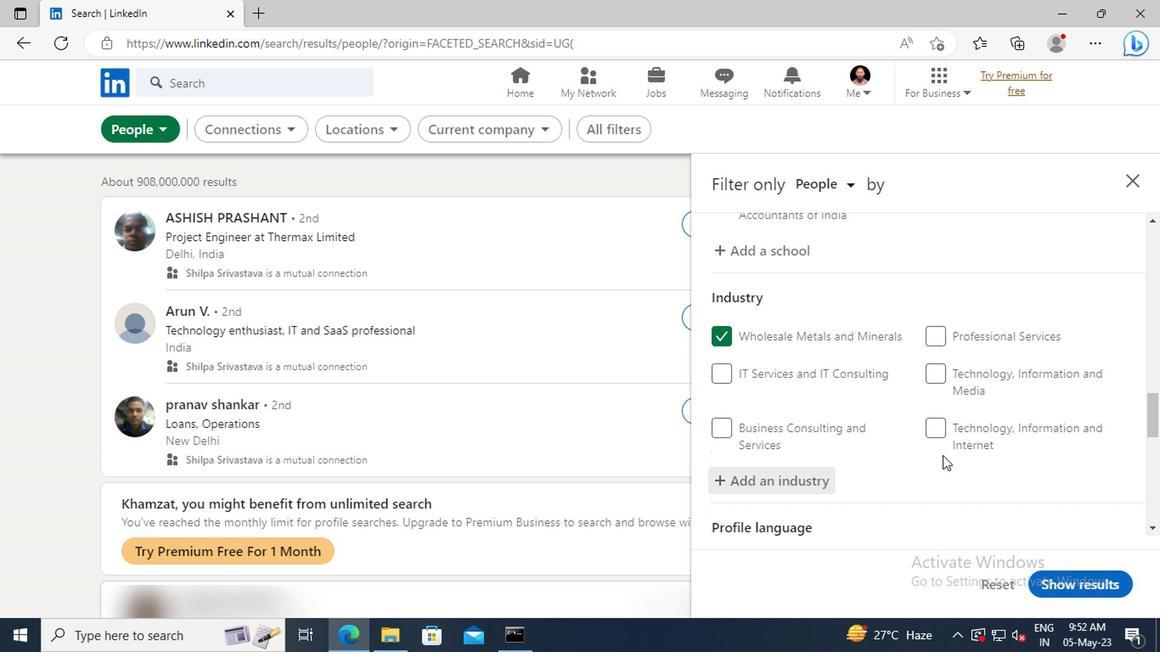 
Action: Mouse scrolled (939, 454) with delta (0, -1)
Screenshot: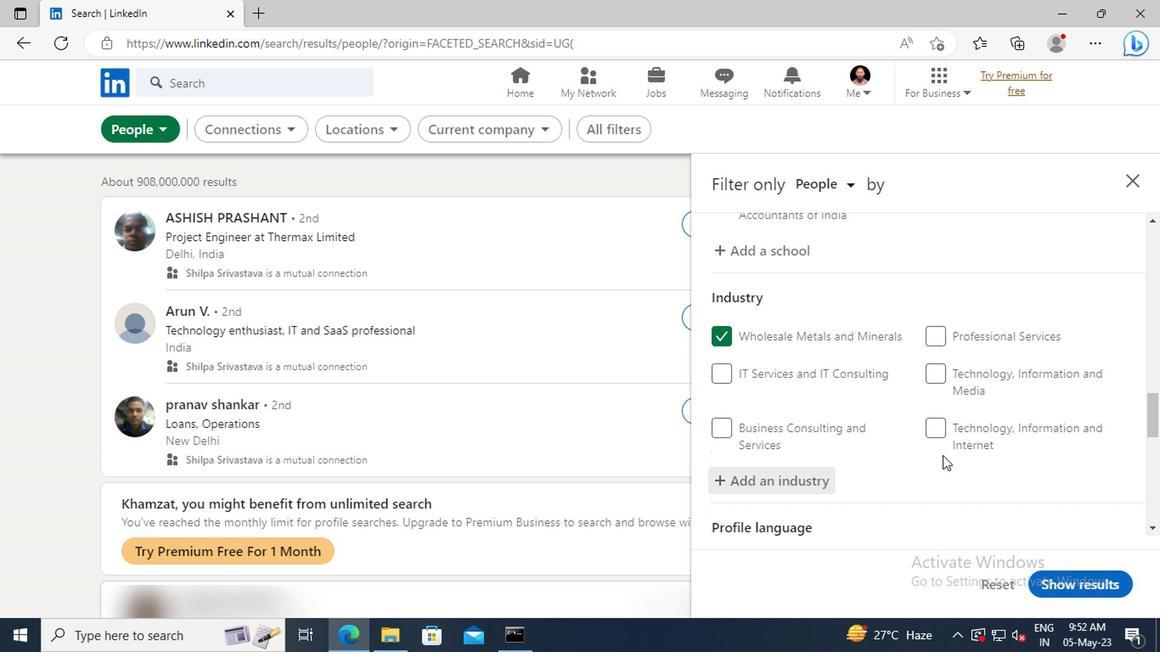
Action: Mouse scrolled (939, 454) with delta (0, -1)
Screenshot: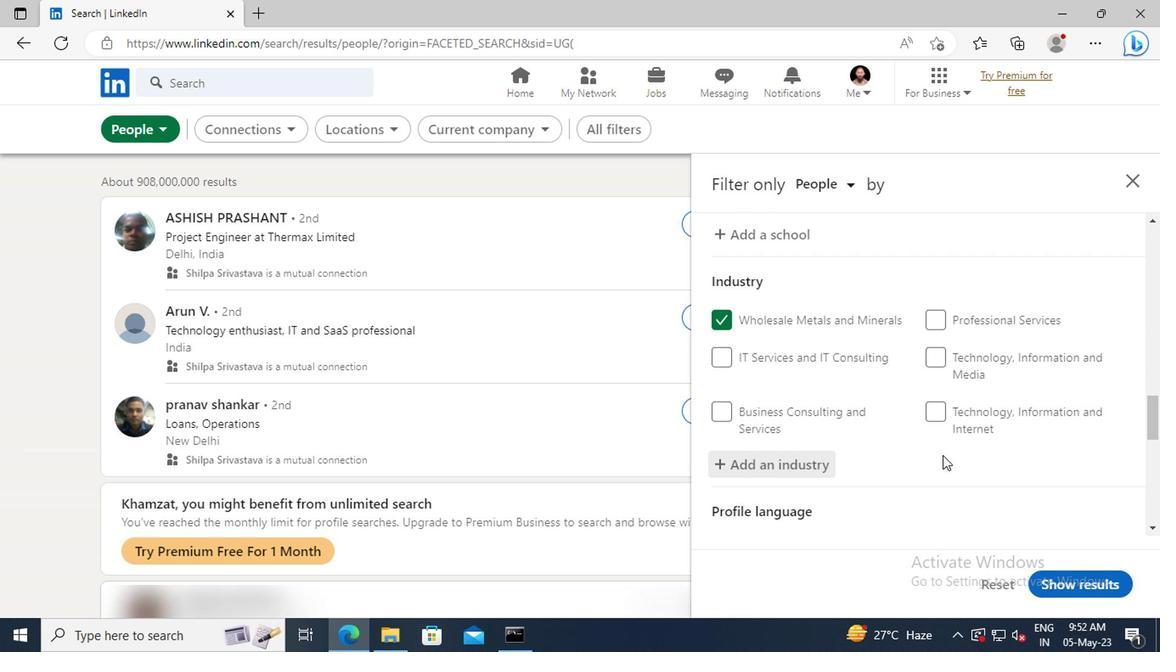 
Action: Mouse moved to (935, 424)
Screenshot: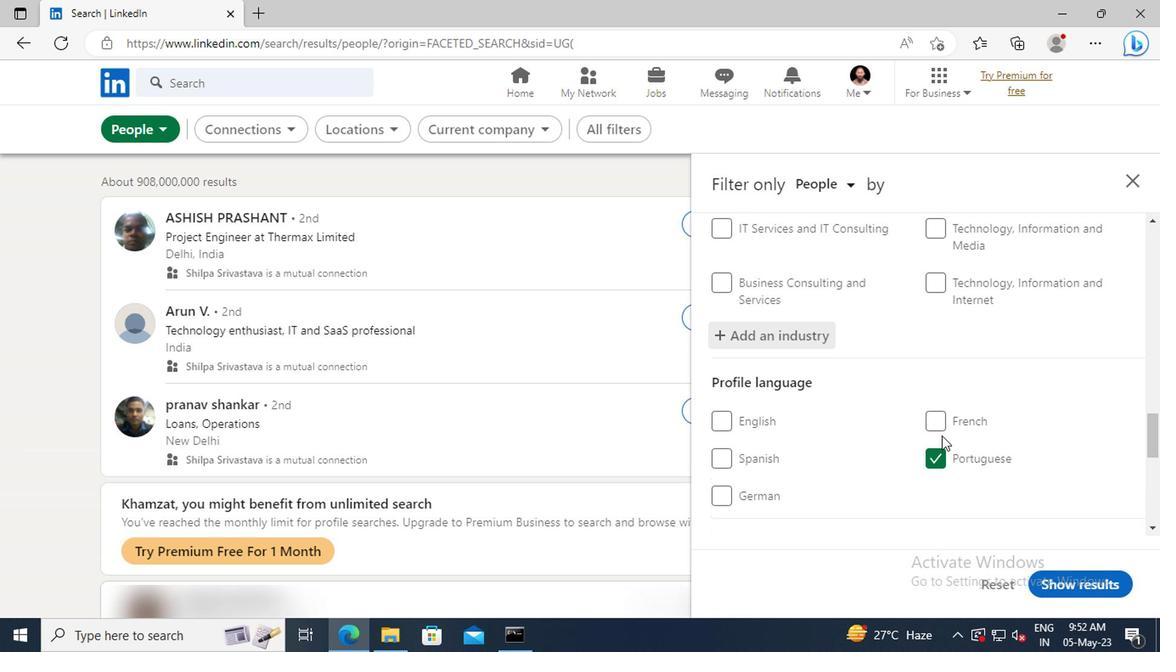 
Action: Mouse scrolled (935, 423) with delta (0, 0)
Screenshot: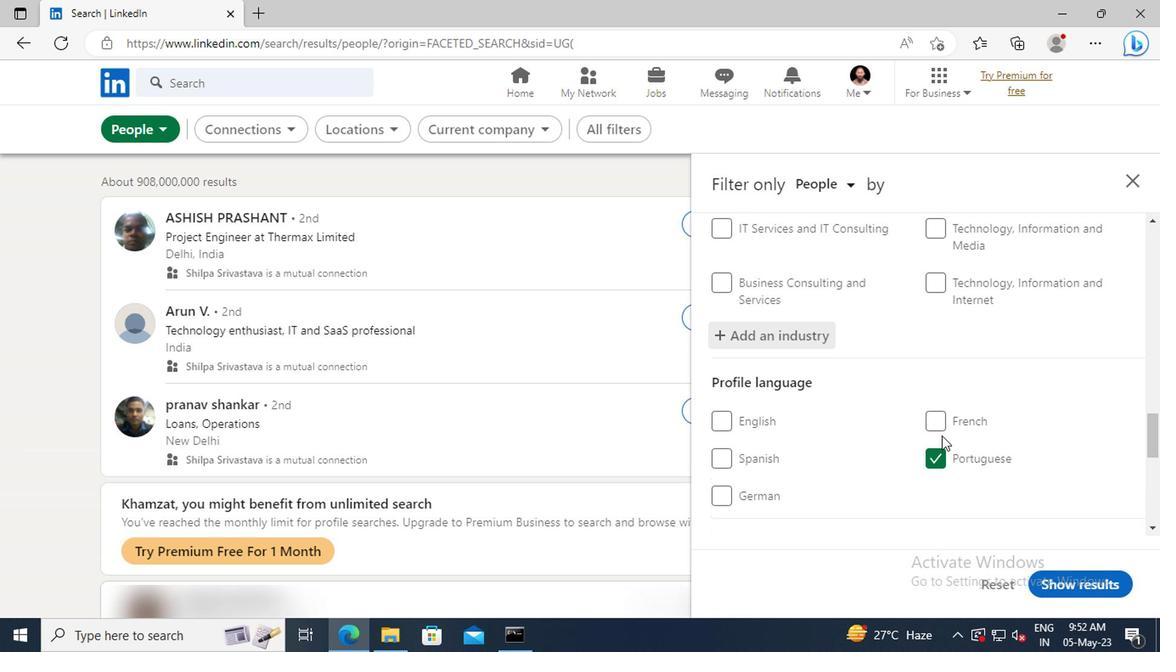 
Action: Mouse moved to (934, 421)
Screenshot: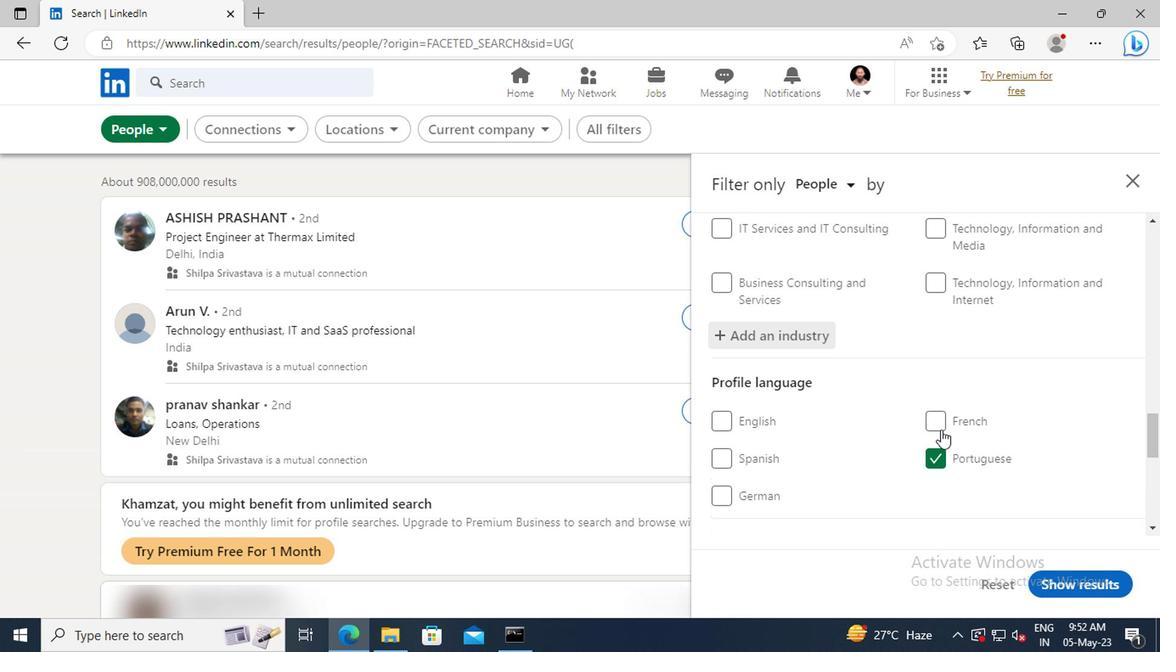 
Action: Mouse scrolled (934, 420) with delta (0, -1)
Screenshot: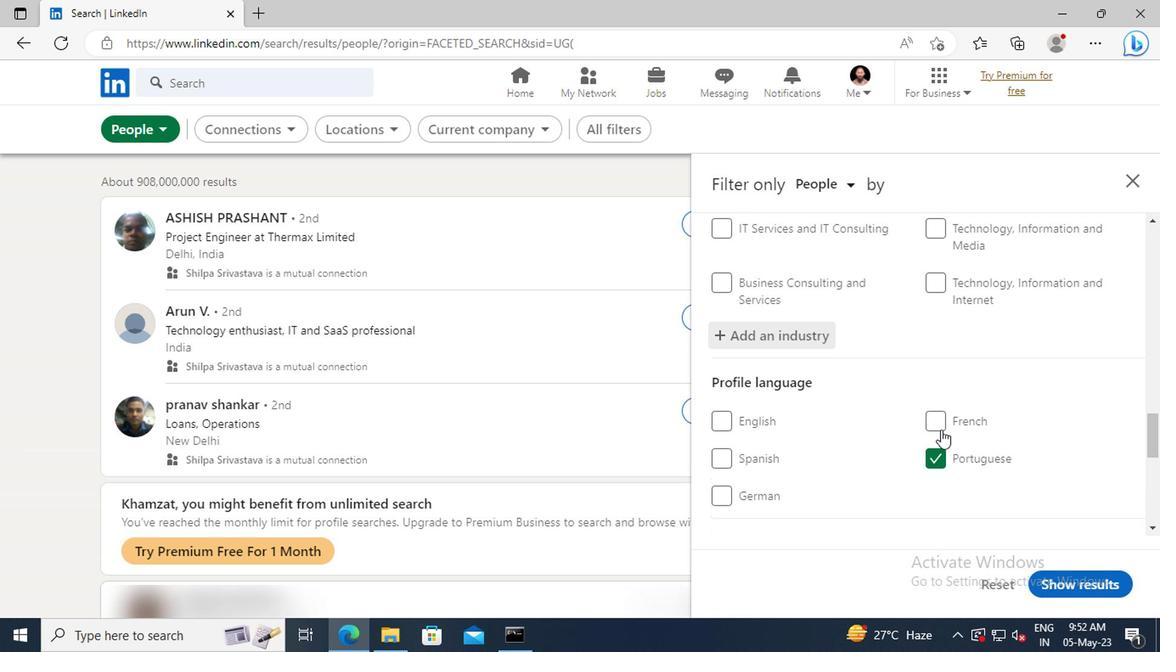 
Action: Mouse moved to (920, 375)
Screenshot: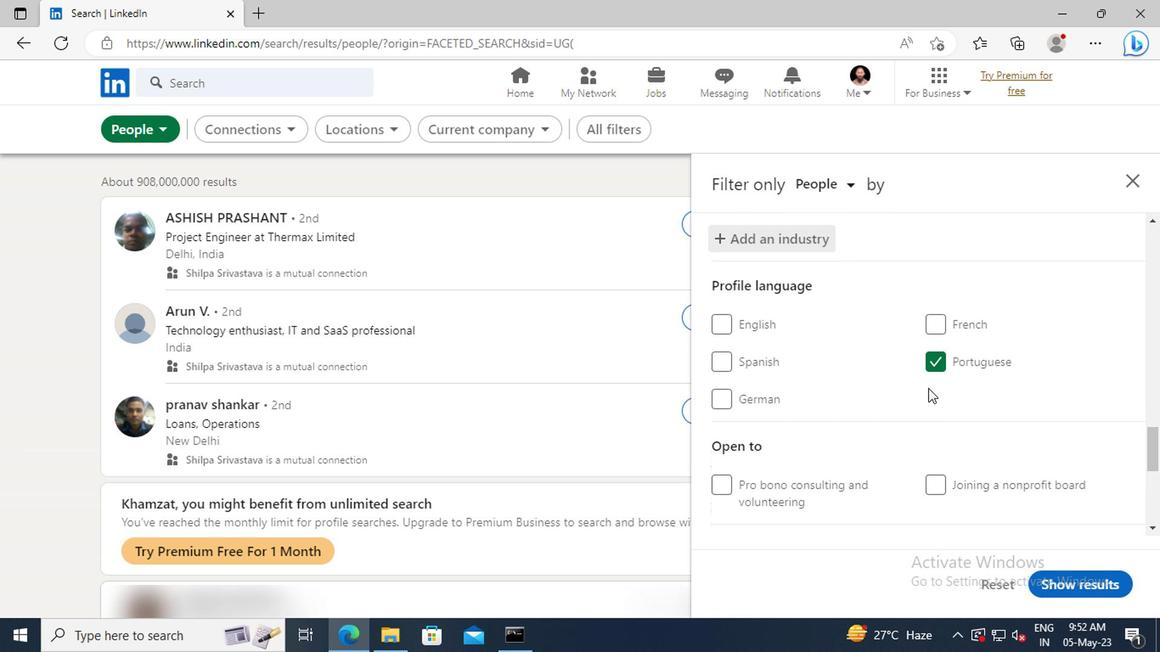 
Action: Mouse scrolled (920, 375) with delta (0, 0)
Screenshot: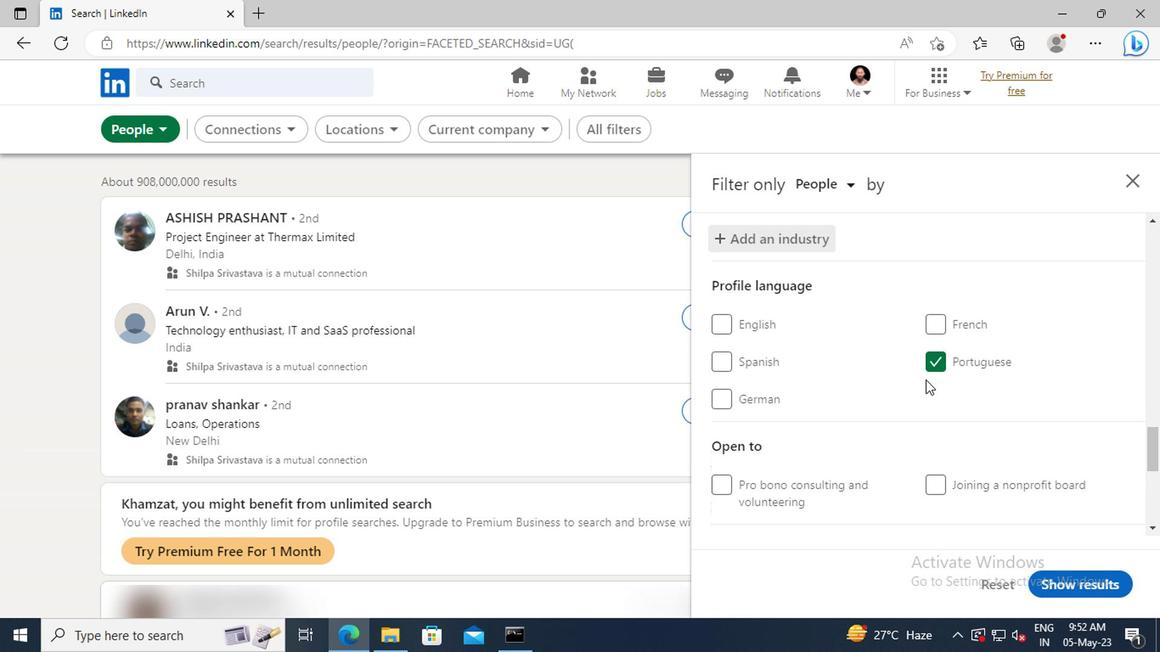 
Action: Mouse scrolled (920, 375) with delta (0, 0)
Screenshot: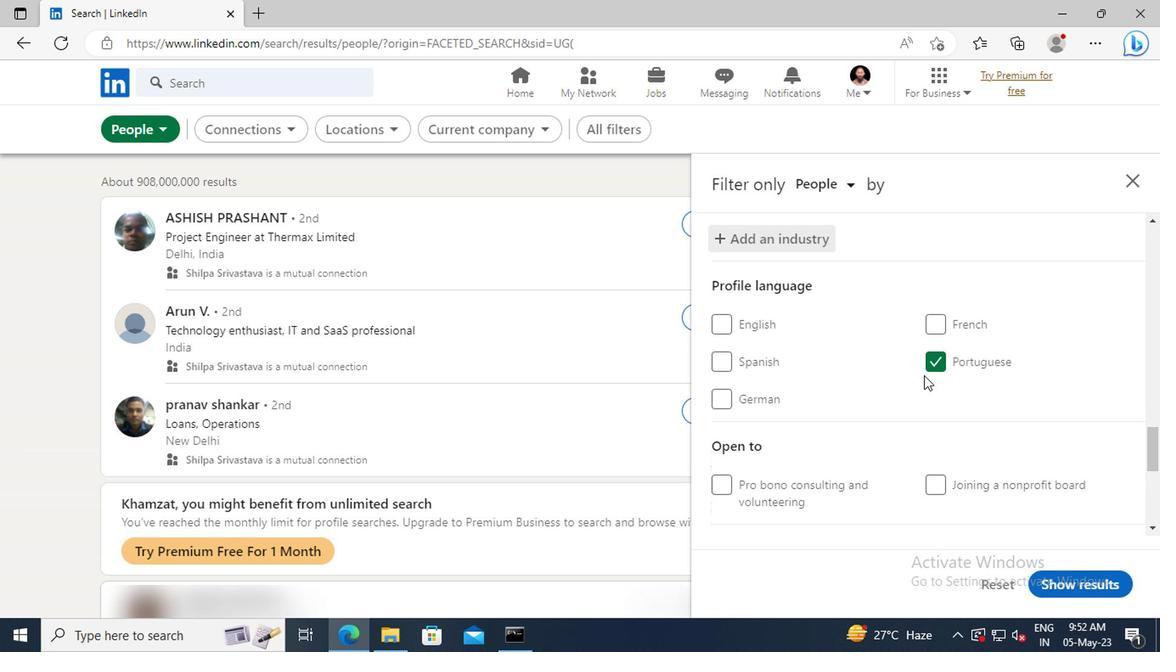 
Action: Mouse moved to (921, 375)
Screenshot: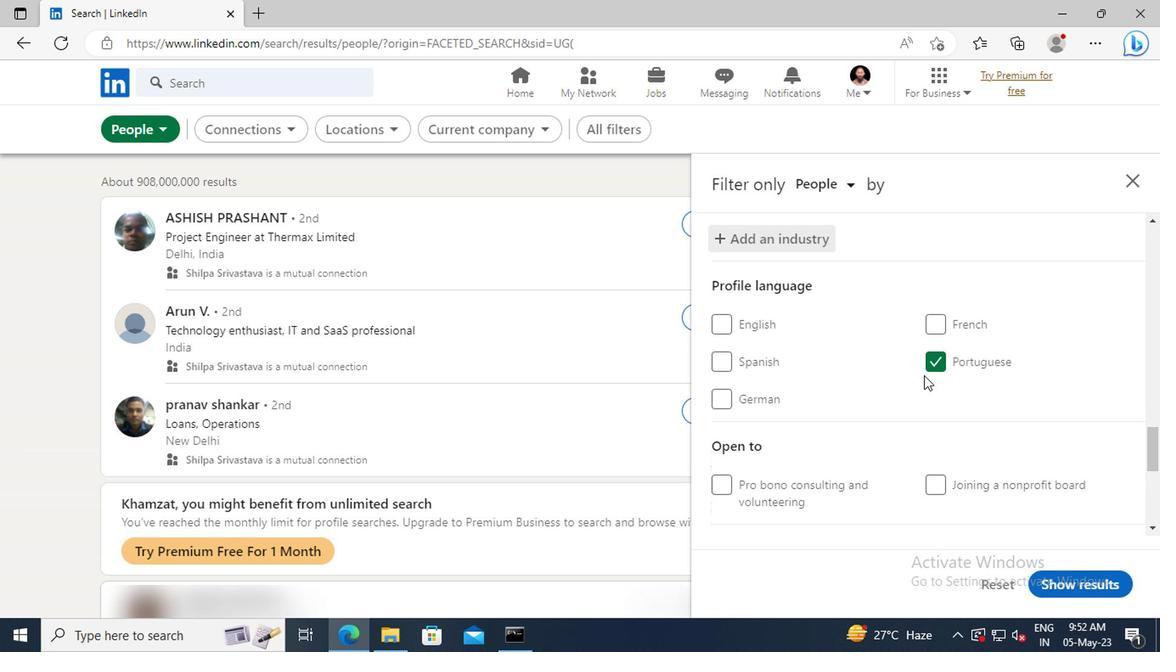 
Action: Mouse scrolled (921, 374) with delta (0, 0)
Screenshot: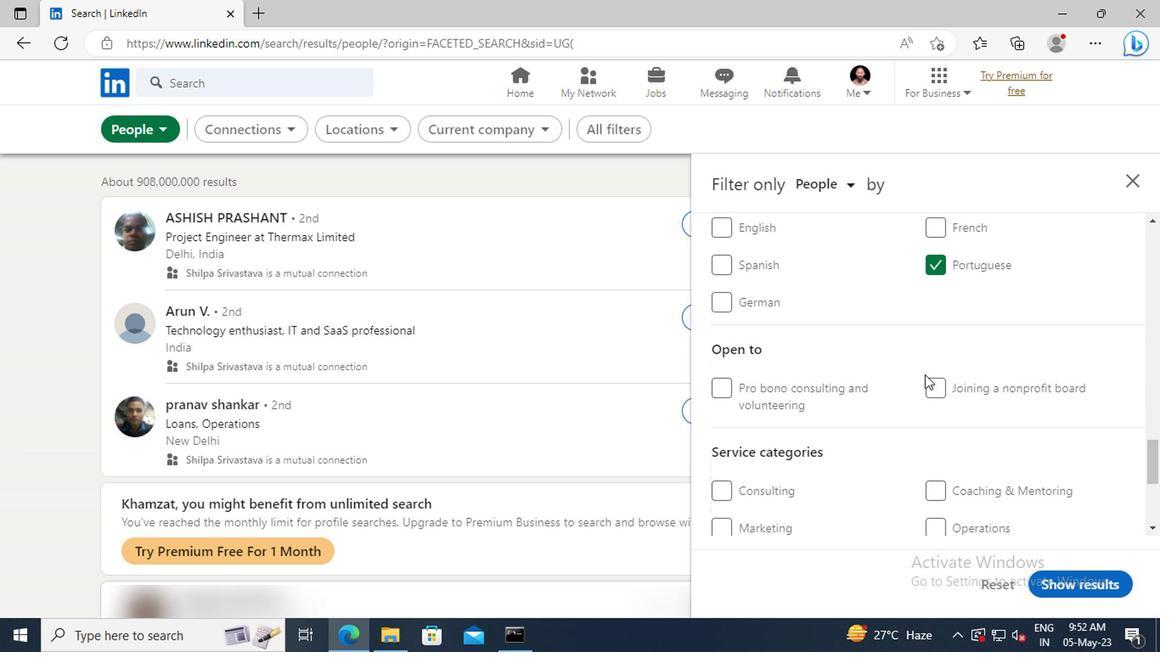 
Action: Mouse scrolled (921, 374) with delta (0, 0)
Screenshot: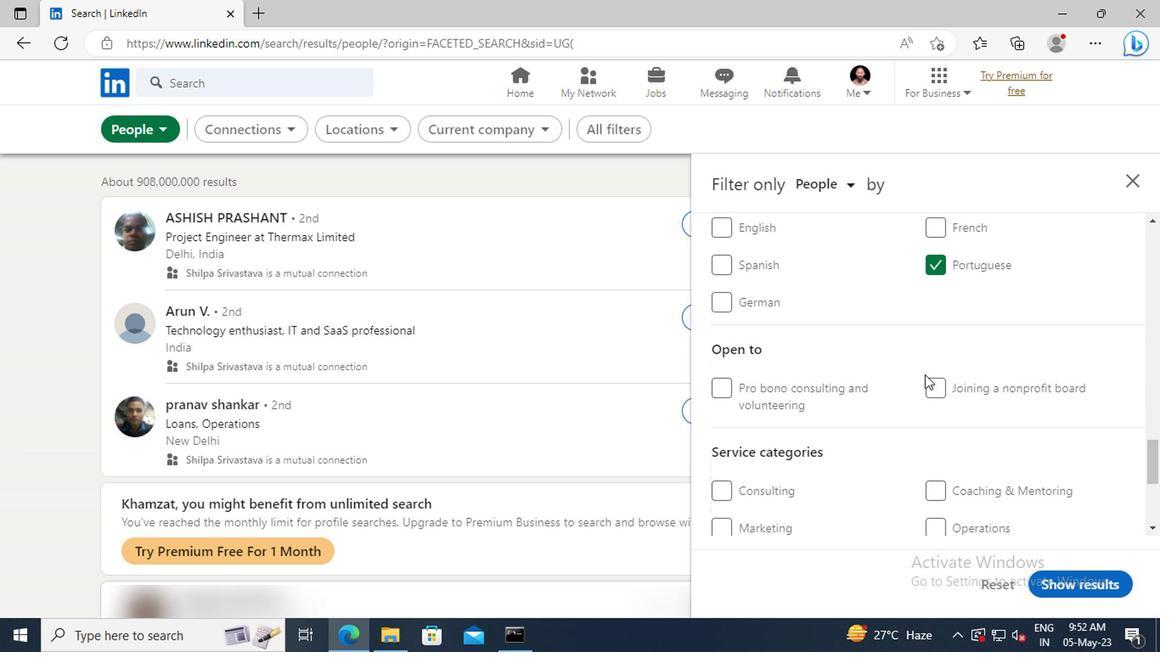 
Action: Mouse scrolled (921, 374) with delta (0, 0)
Screenshot: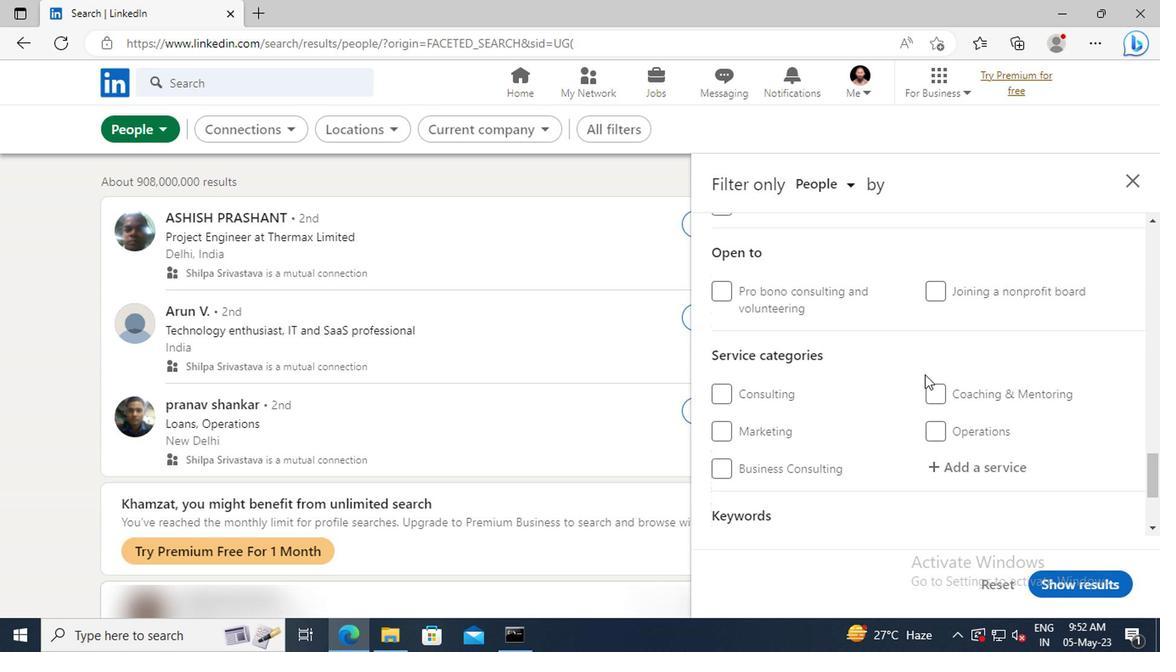 
Action: Mouse scrolled (921, 374) with delta (0, 0)
Screenshot: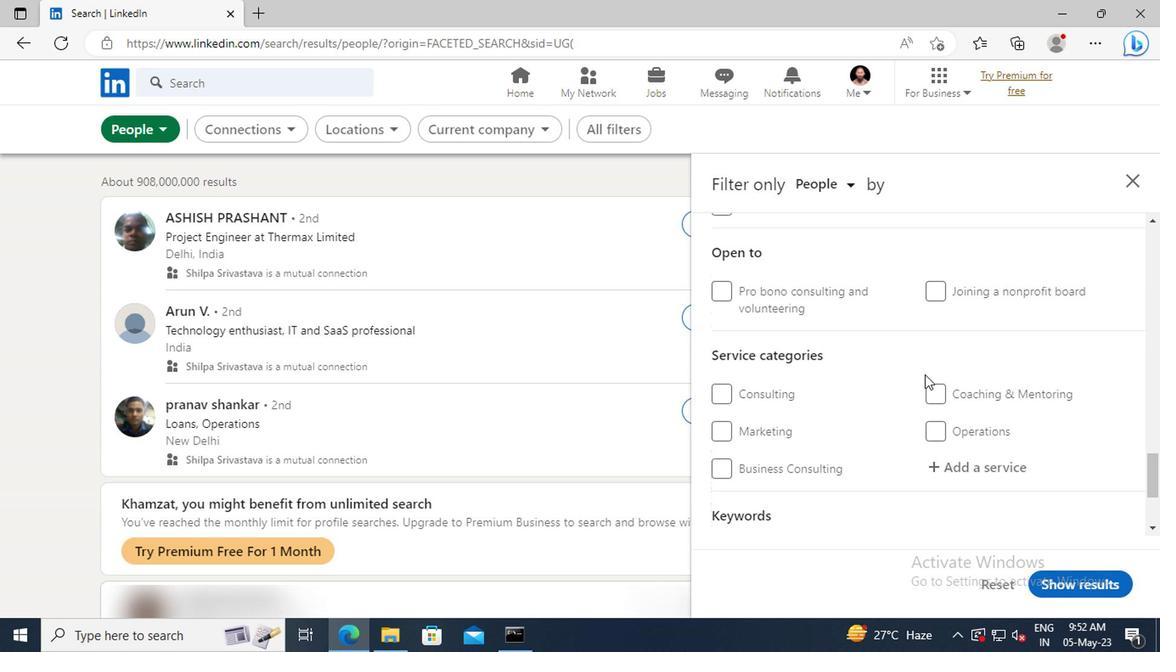 
Action: Mouse moved to (933, 373)
Screenshot: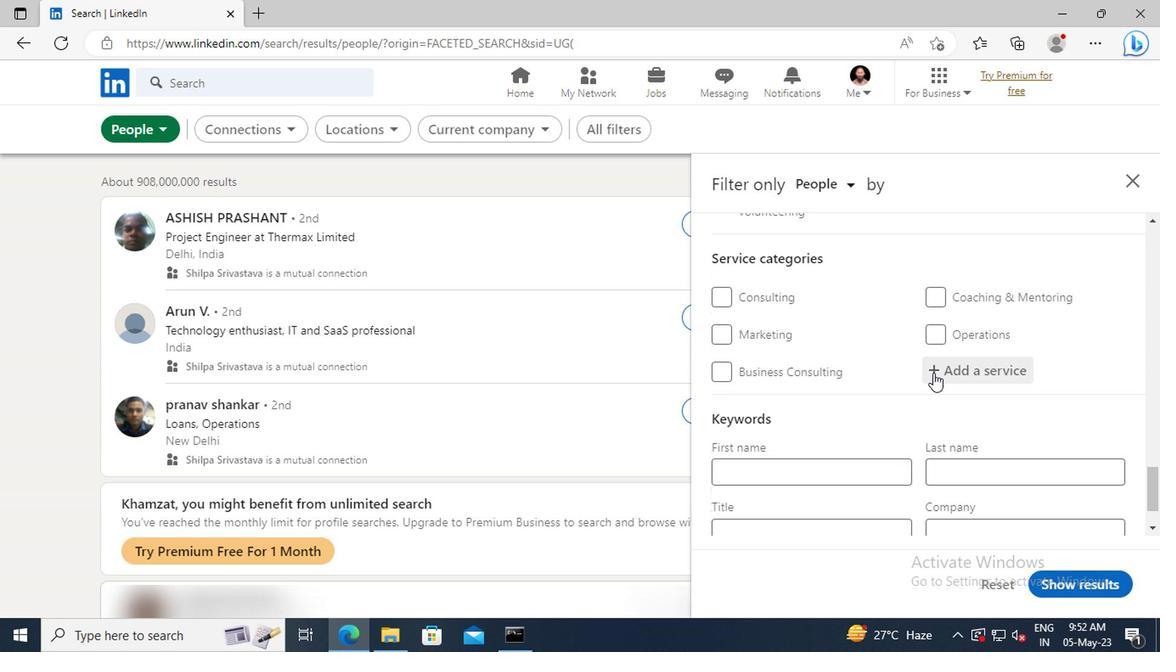 
Action: Mouse pressed left at (933, 373)
Screenshot: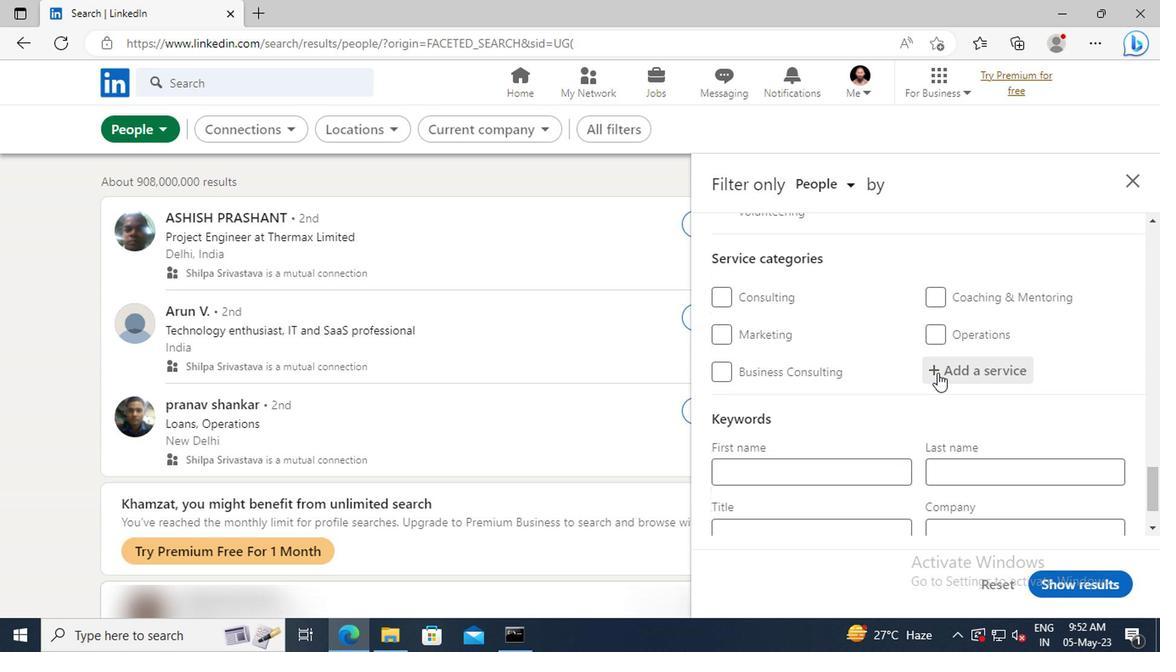 
Action: Key pressed <Key.shift>COMPUTER<Key.space><Key.shift>NET
Screenshot: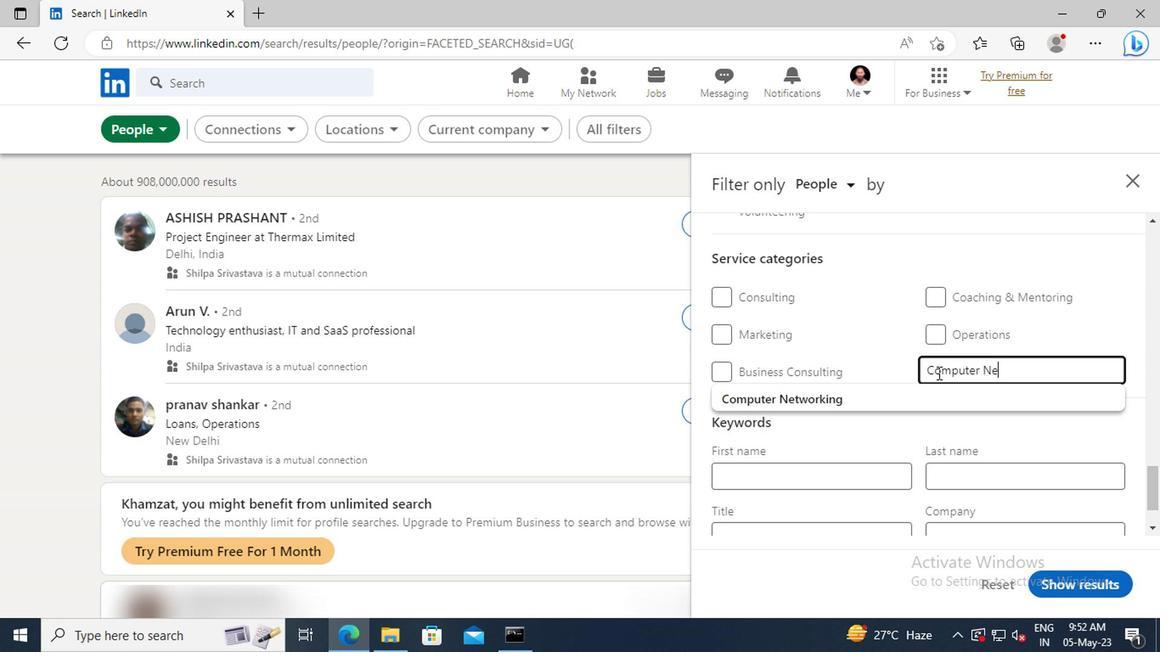 
Action: Mouse moved to (939, 394)
Screenshot: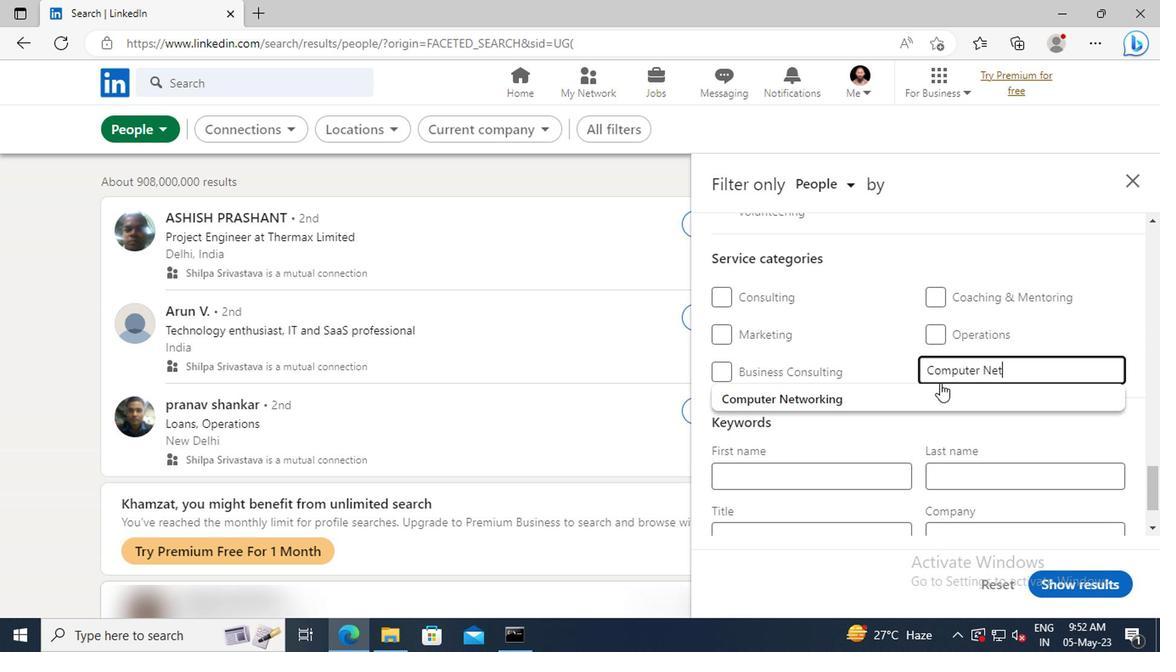 
Action: Mouse pressed left at (939, 394)
Screenshot: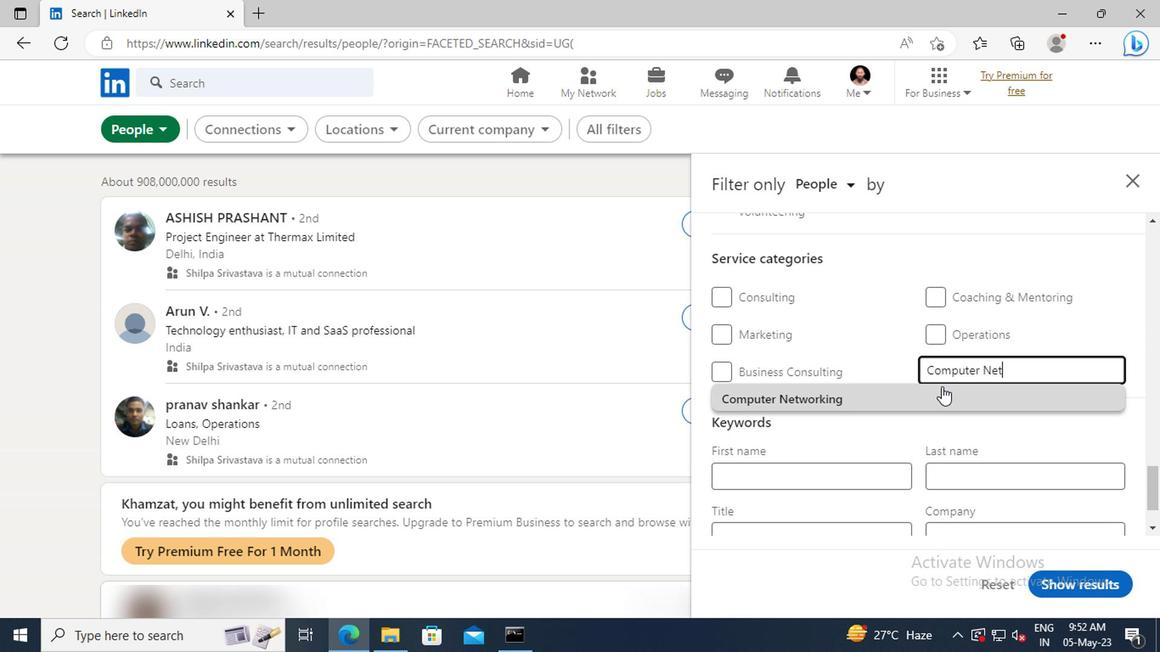 
Action: Mouse scrolled (939, 394) with delta (0, 0)
Screenshot: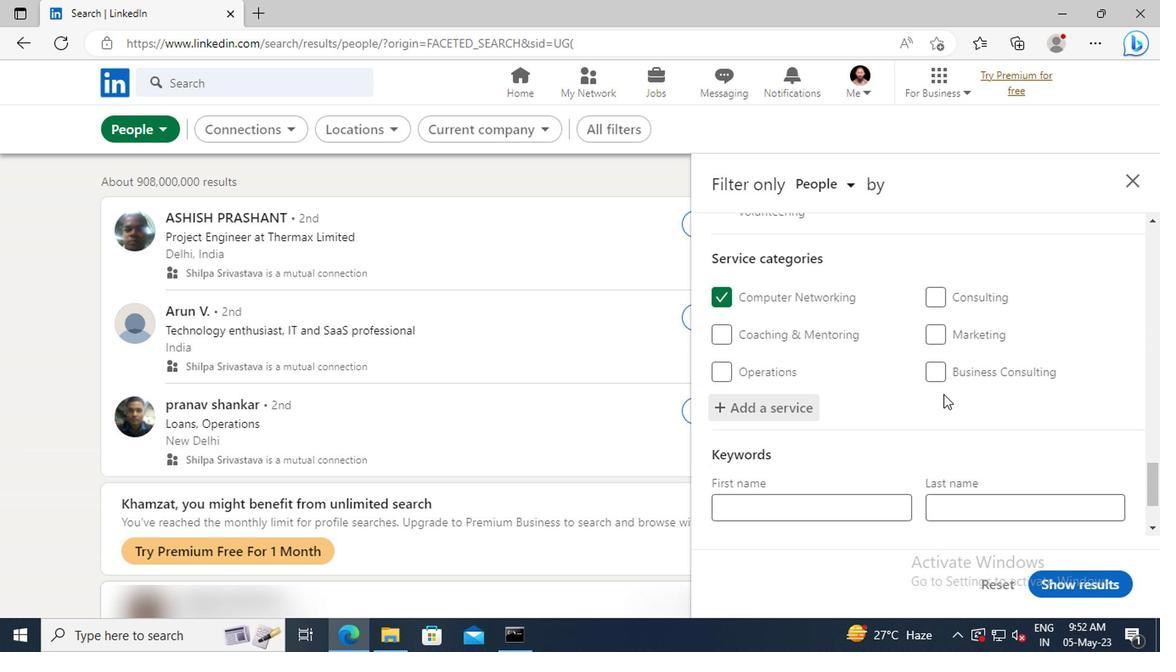 
Action: Mouse scrolled (939, 394) with delta (0, 0)
Screenshot: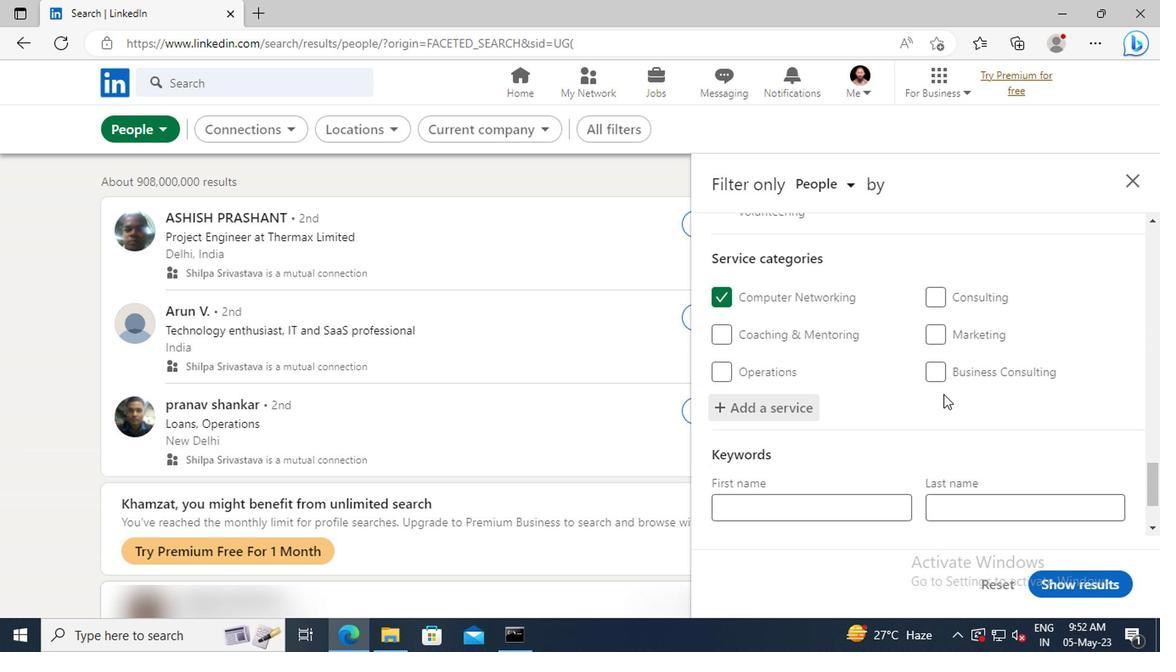 
Action: Mouse scrolled (939, 394) with delta (0, 0)
Screenshot: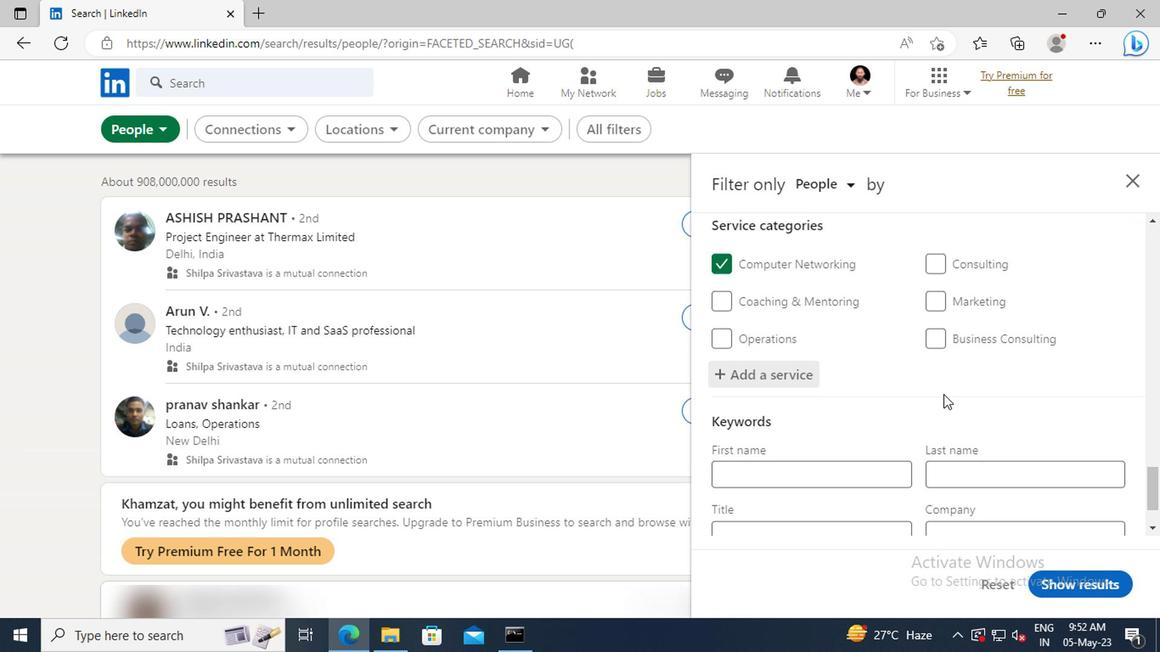 
Action: Mouse scrolled (939, 394) with delta (0, 0)
Screenshot: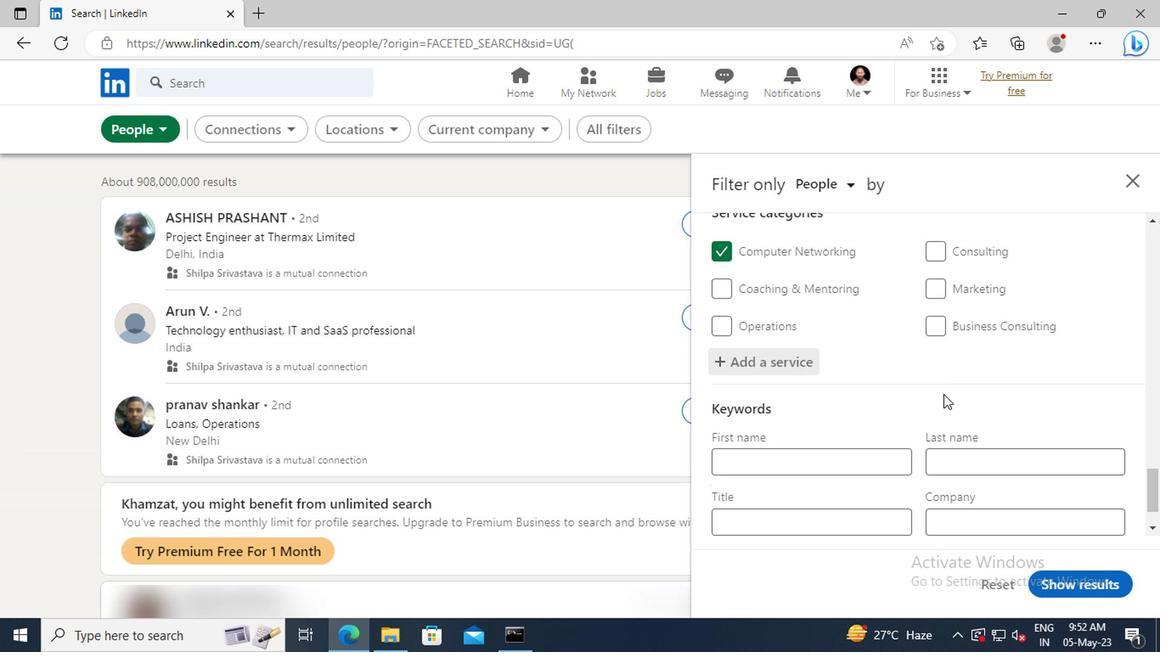 
Action: Mouse moved to (799, 464)
Screenshot: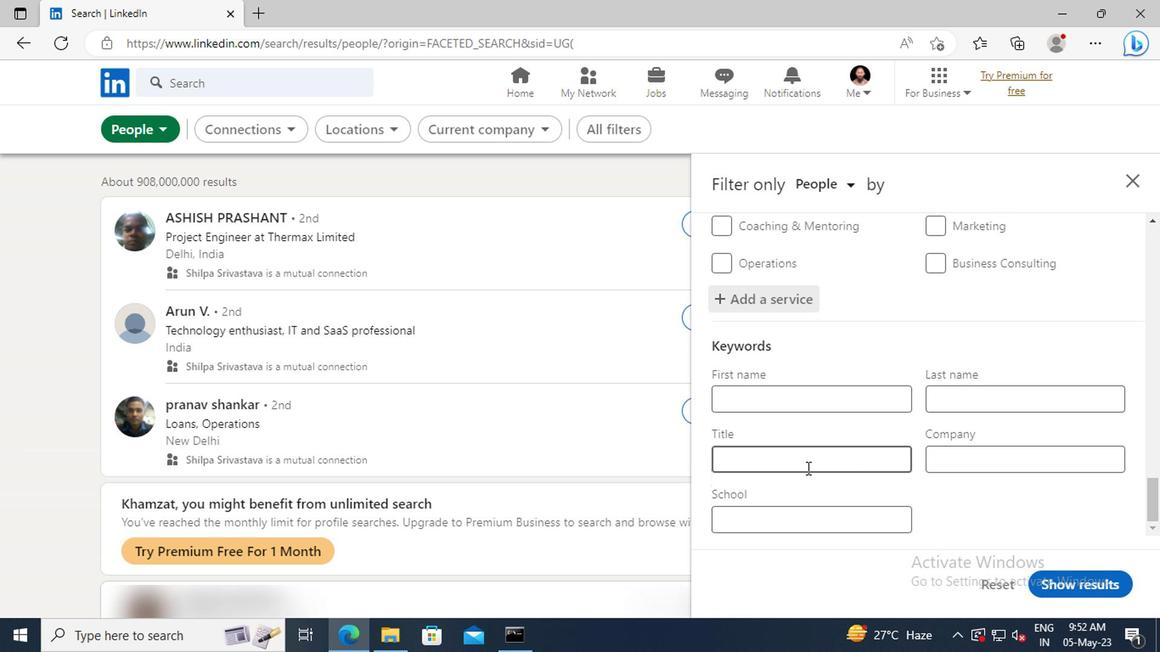 
Action: Mouse pressed left at (799, 464)
Screenshot: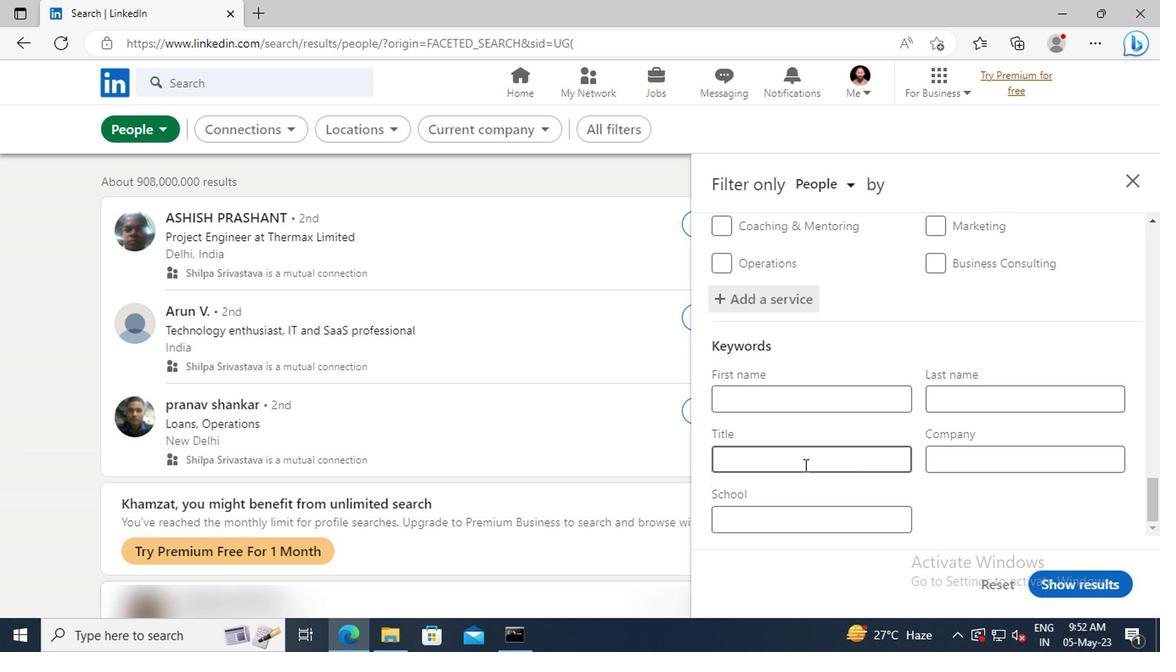 
Action: Key pressed <Key.shift>IT<Key.space><Key.shift>PROFESSIONAL<Key.enter>
Screenshot: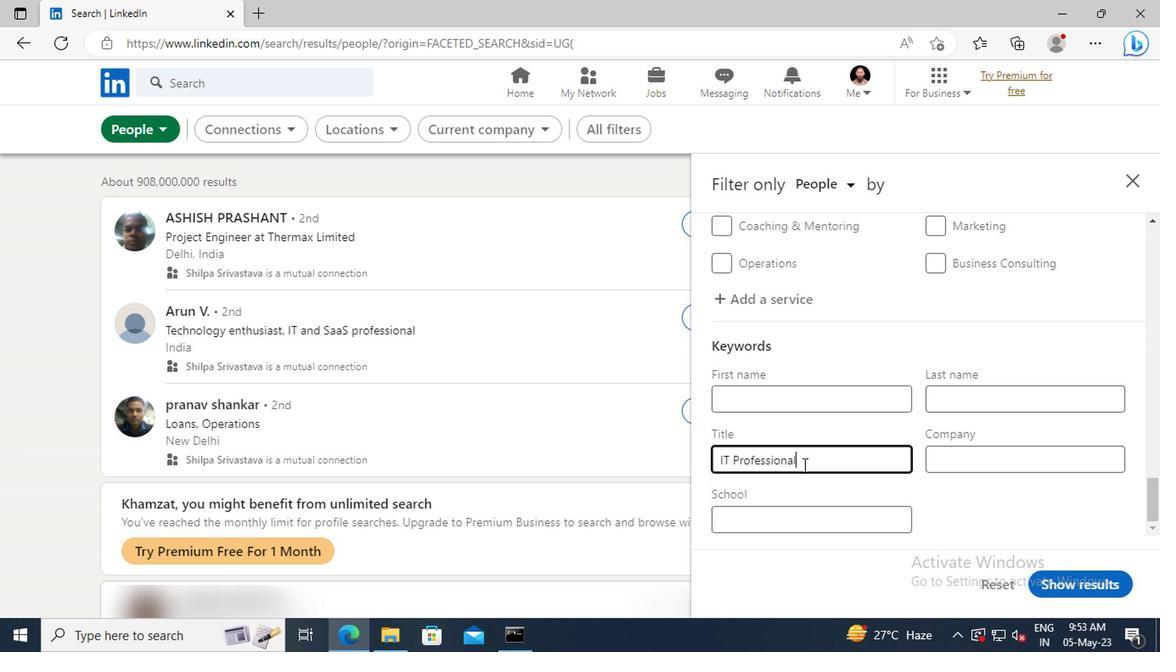 
Action: Mouse moved to (1048, 583)
Screenshot: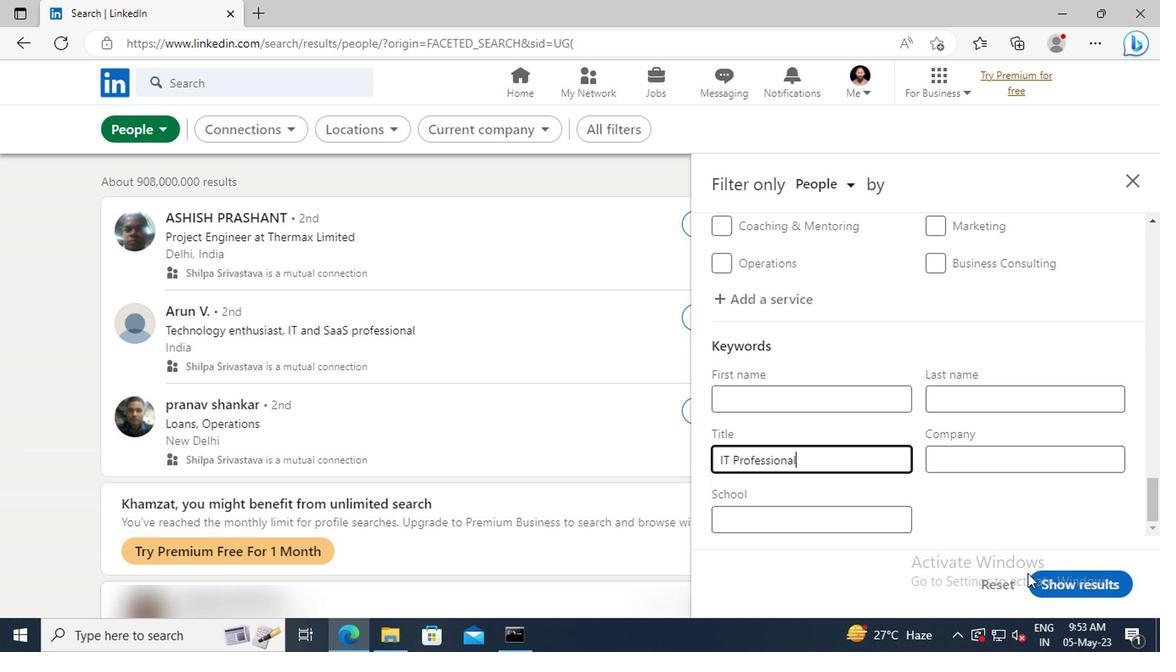 
Action: Mouse pressed left at (1048, 583)
Screenshot: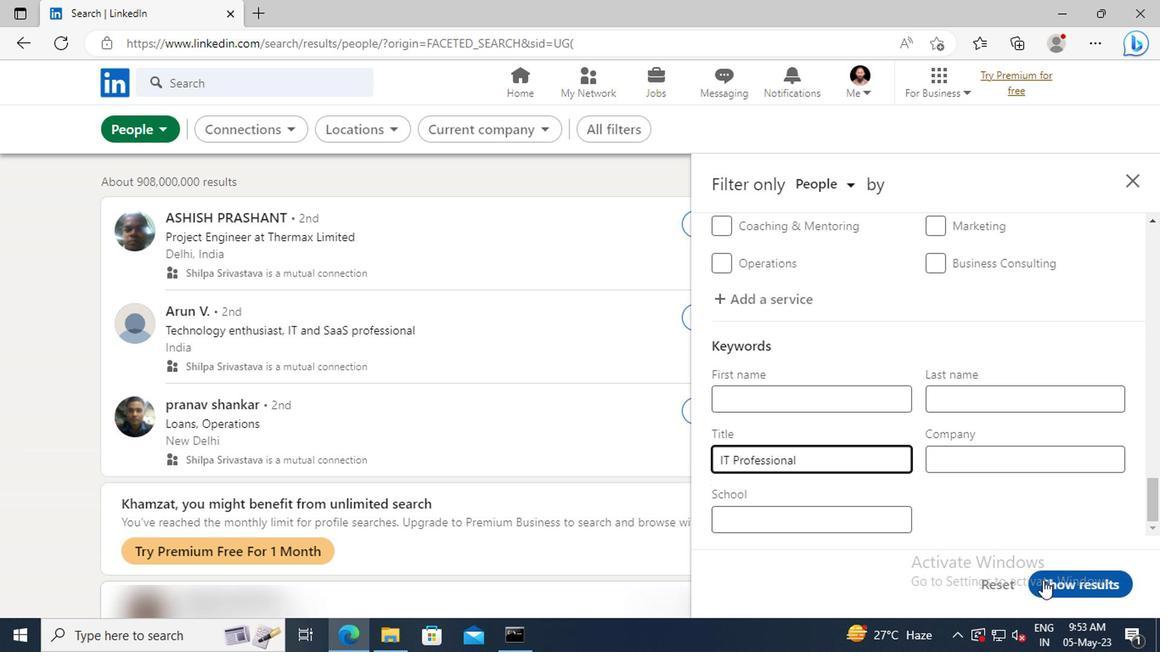 
